 Task: In the  document gatewayarch.txt ,align picture to the 'center'. Insert word art below the picture and give heading  'Gateway Arch Blue'change the shape height to  6.82 in
Action: Mouse moved to (233, 110)
Screenshot: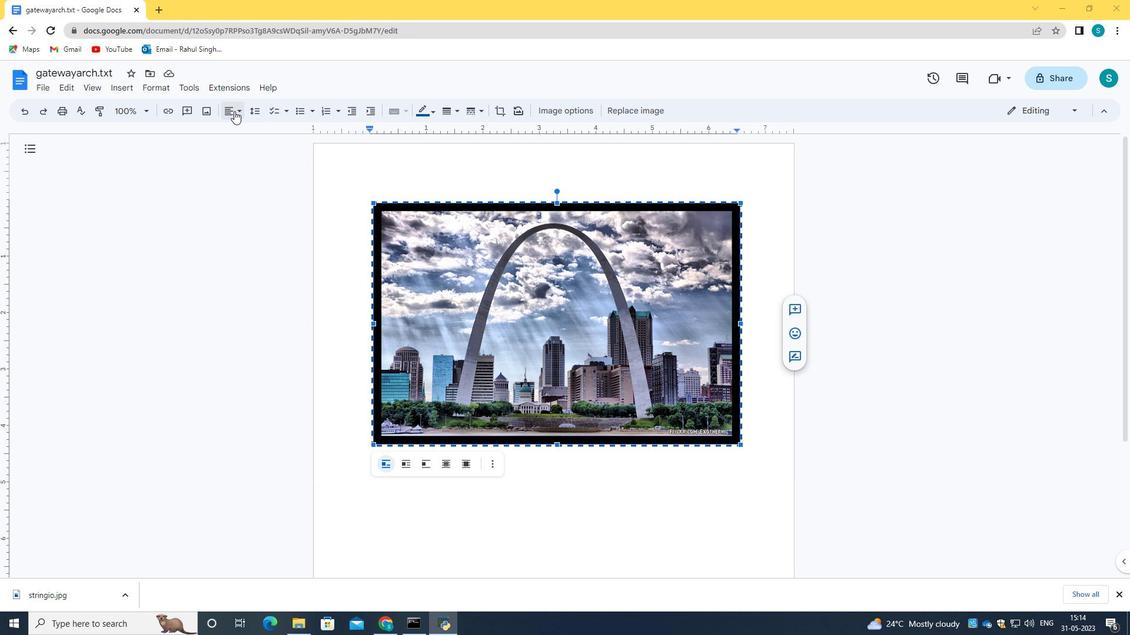 
Action: Mouse pressed left at (233, 110)
Screenshot: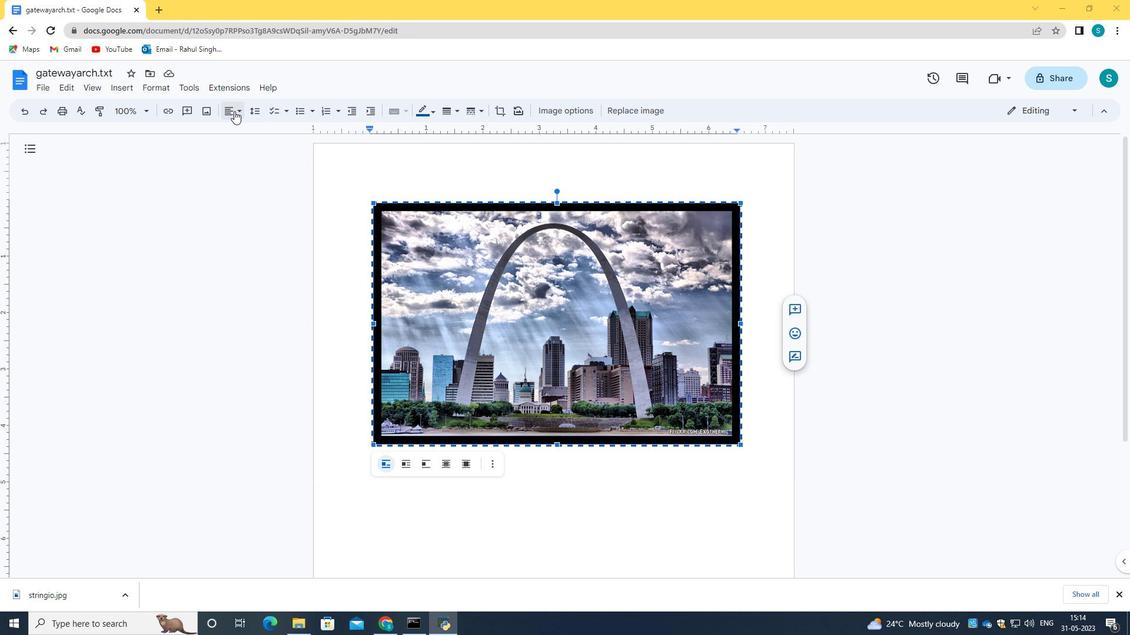
Action: Mouse moved to (247, 134)
Screenshot: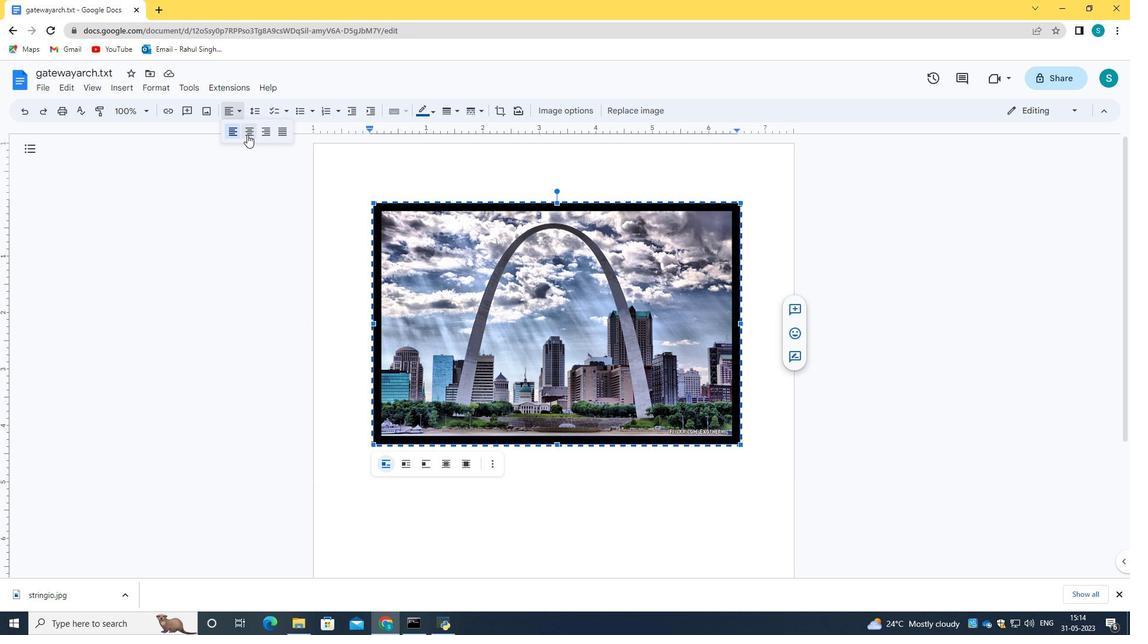 
Action: Mouse pressed left at (247, 134)
Screenshot: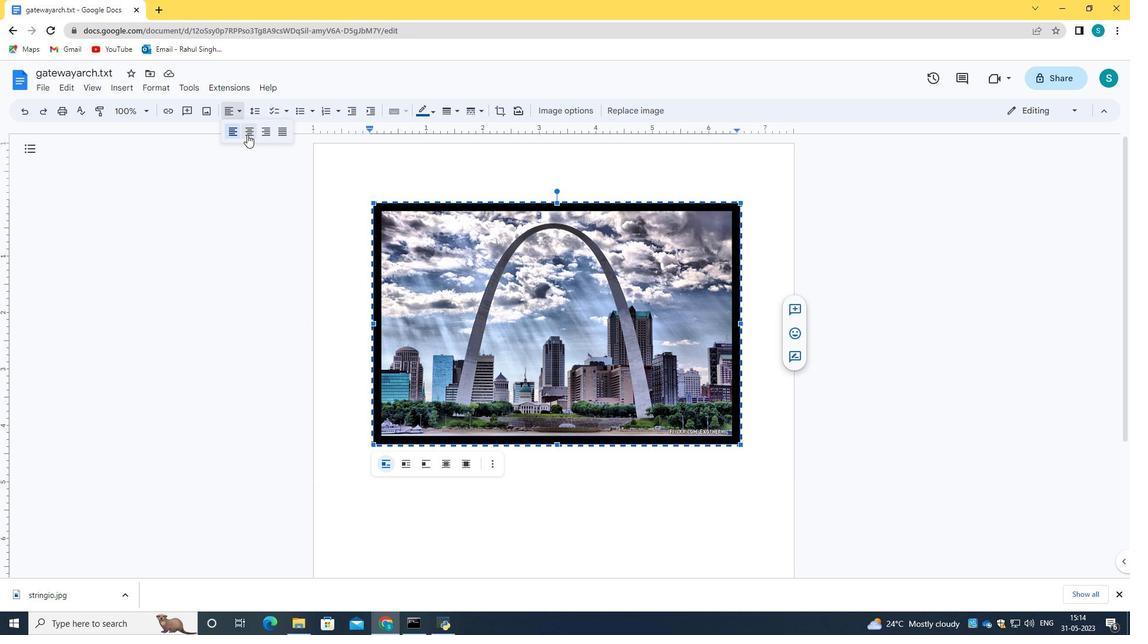 
Action: Mouse moved to (411, 155)
Screenshot: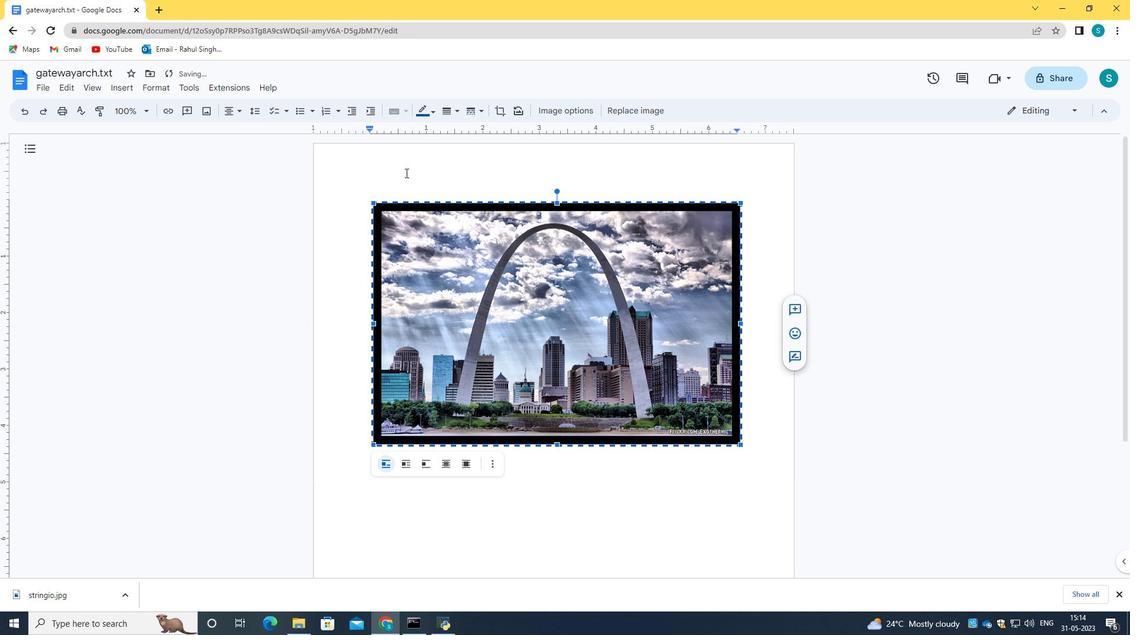 
Action: Mouse pressed left at (411, 155)
Screenshot: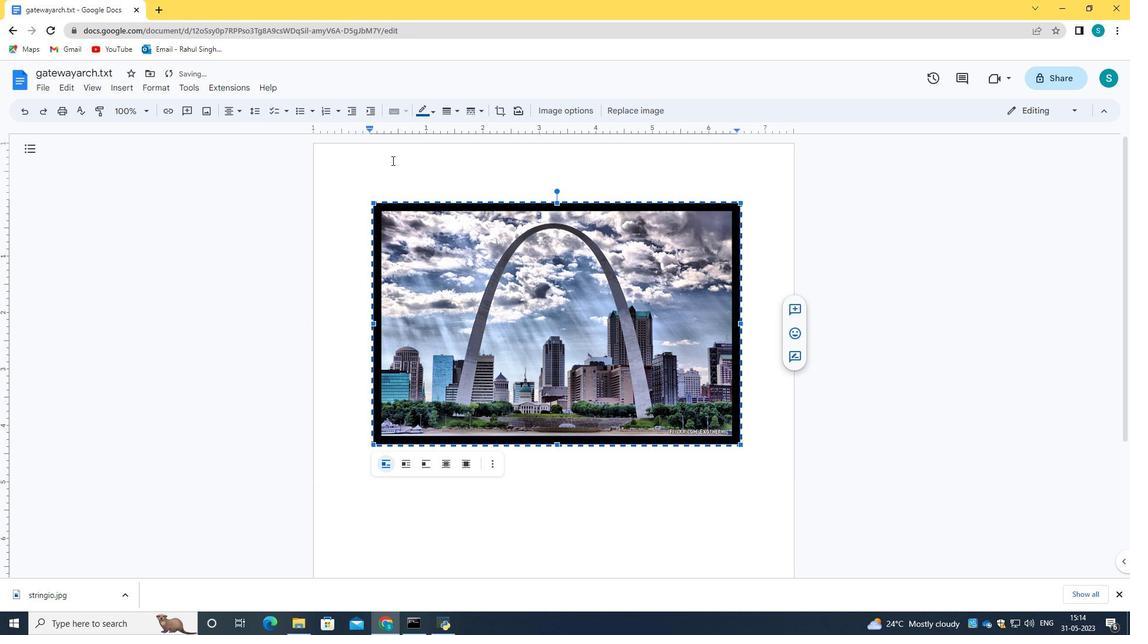 
Action: Mouse moved to (360, 190)
Screenshot: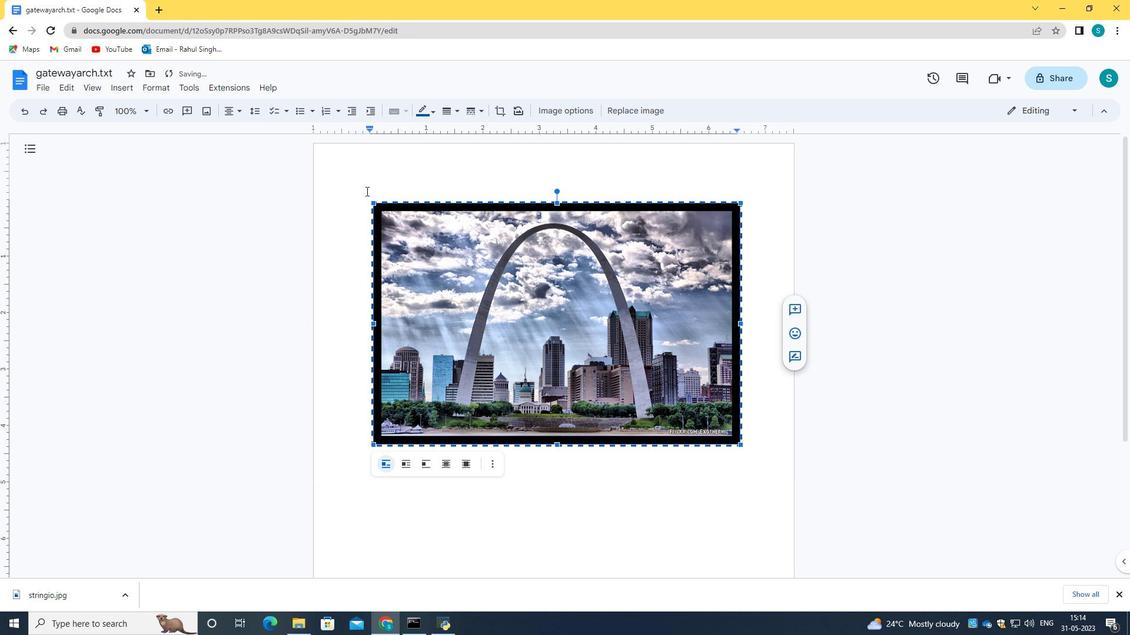 
Action: Mouse pressed left at (360, 190)
Screenshot: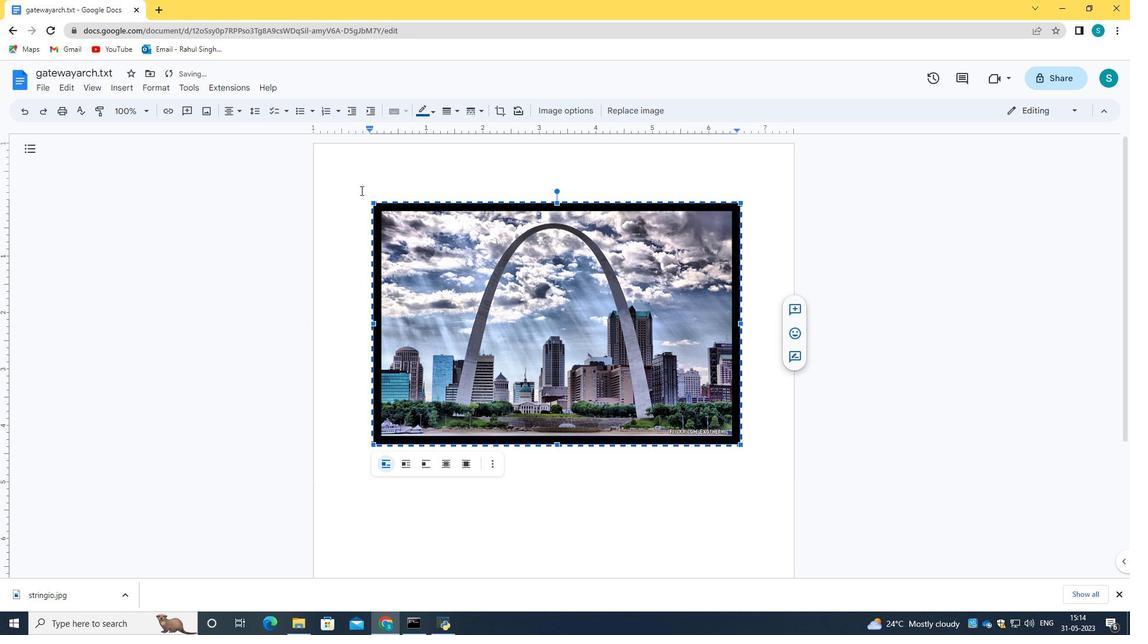 
Action: Mouse moved to (229, 114)
Screenshot: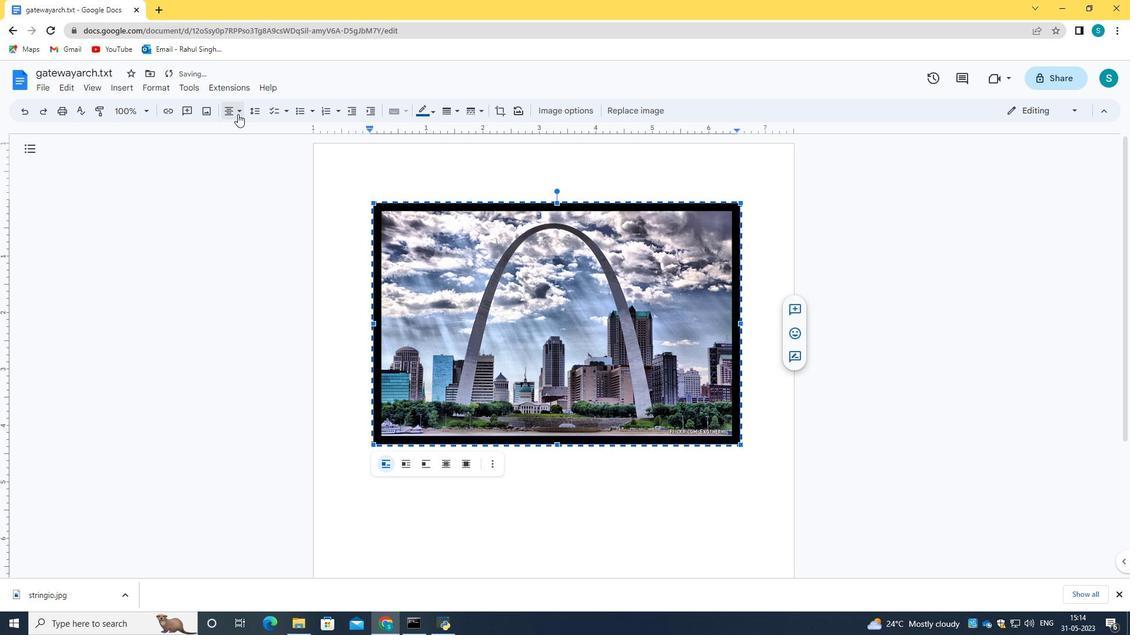 
Action: Mouse pressed left at (229, 114)
Screenshot: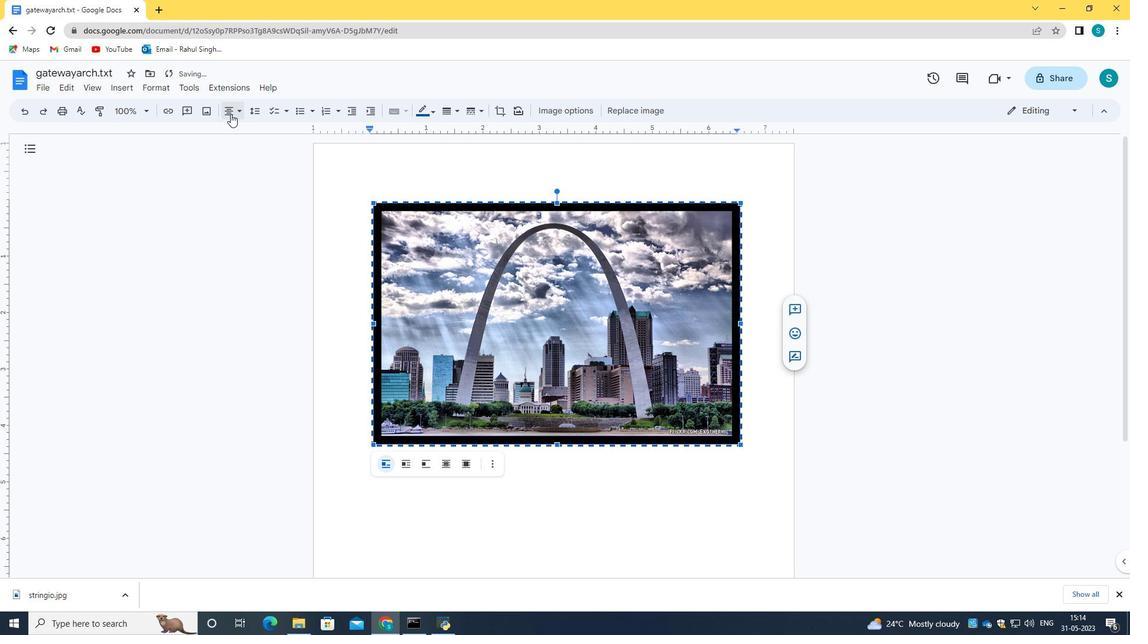 
Action: Mouse moved to (246, 132)
Screenshot: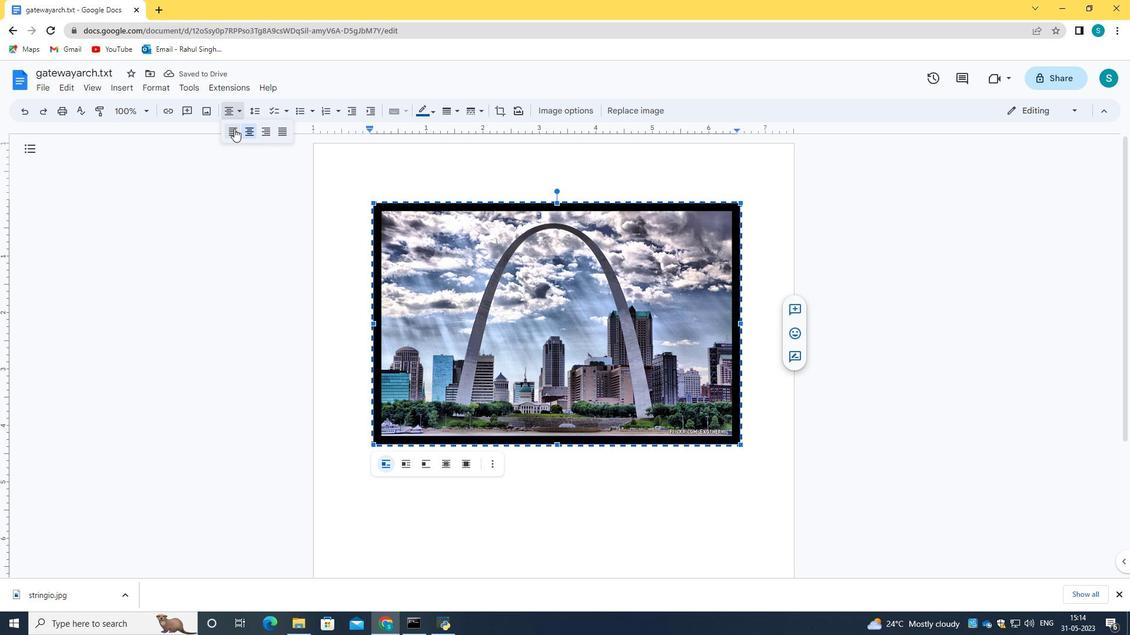
Action: Mouse pressed left at (246, 132)
Screenshot: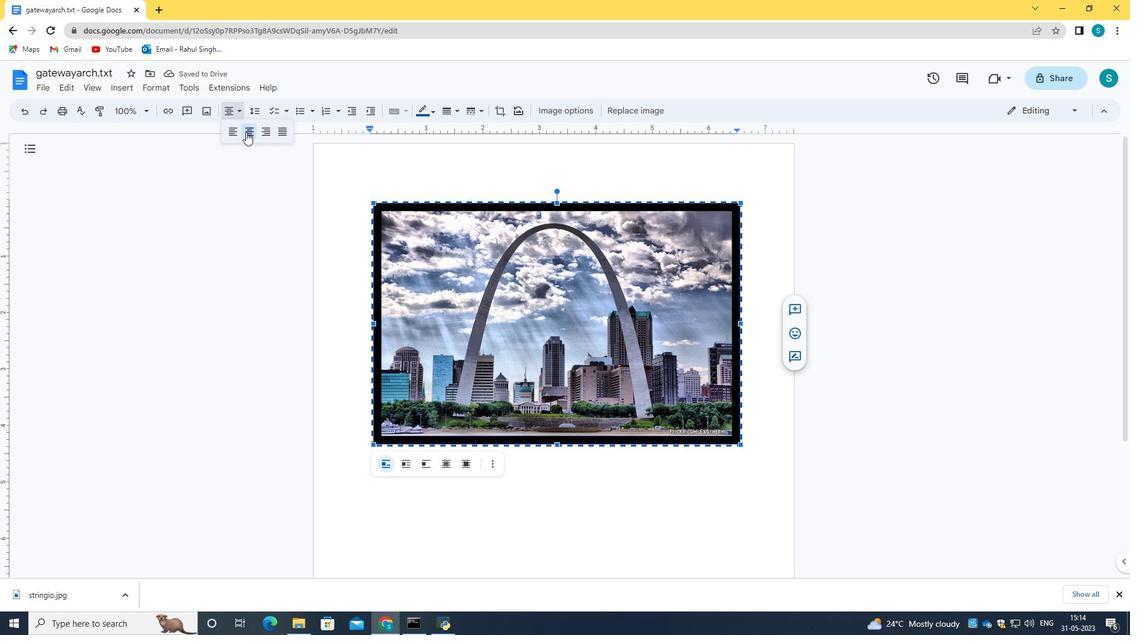 
Action: Mouse moved to (1053, 107)
Screenshot: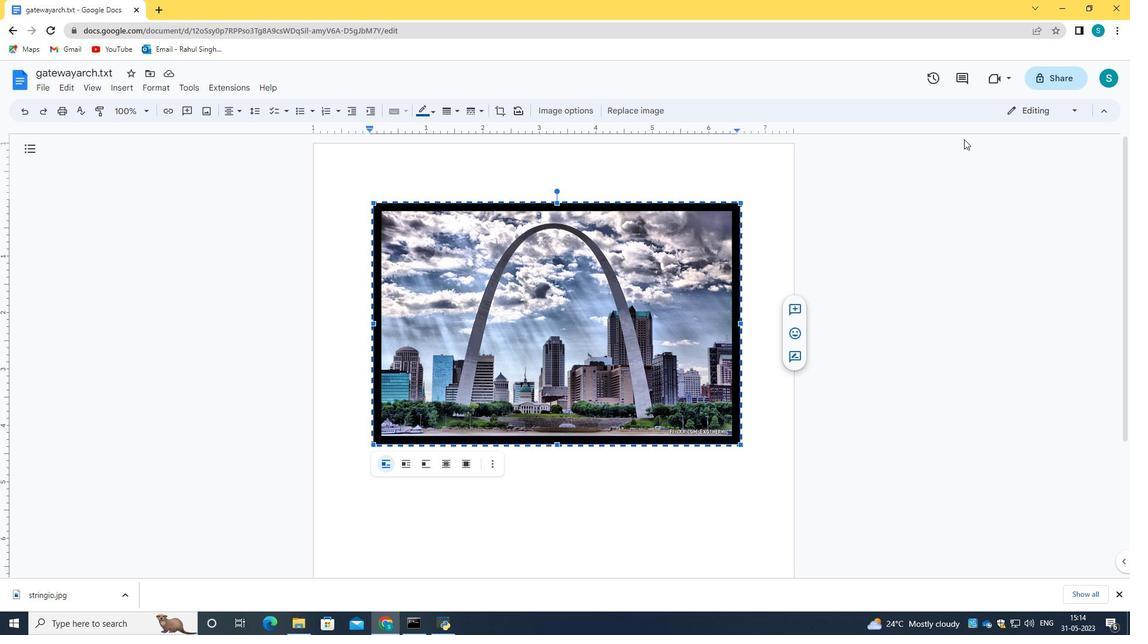 
Action: Mouse pressed left at (1053, 107)
Screenshot: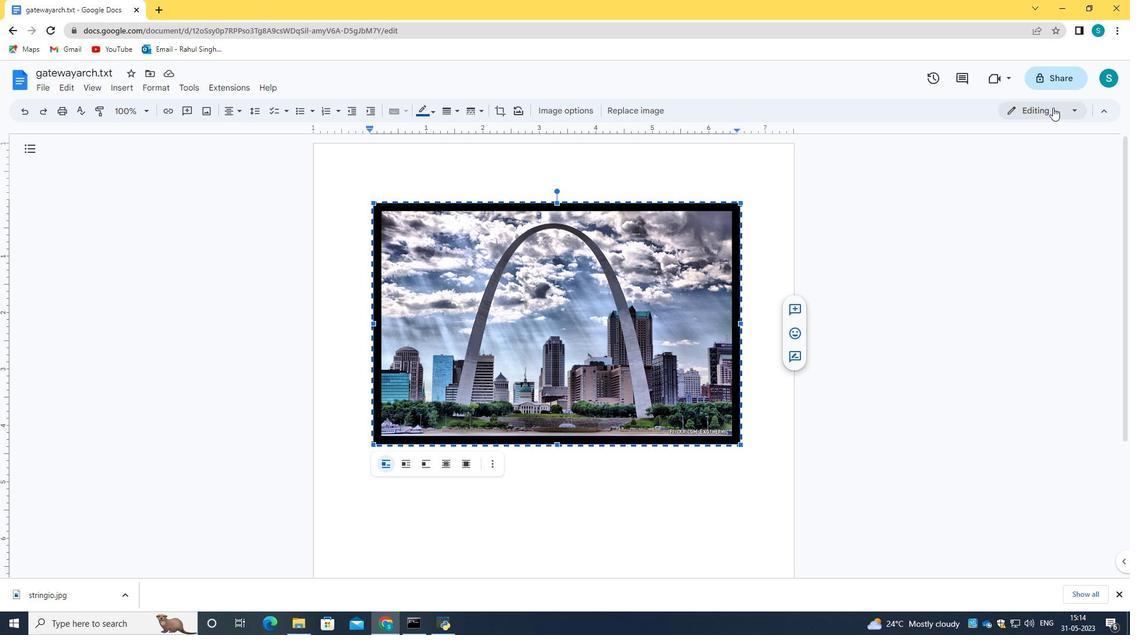 
Action: Mouse moved to (1008, 140)
Screenshot: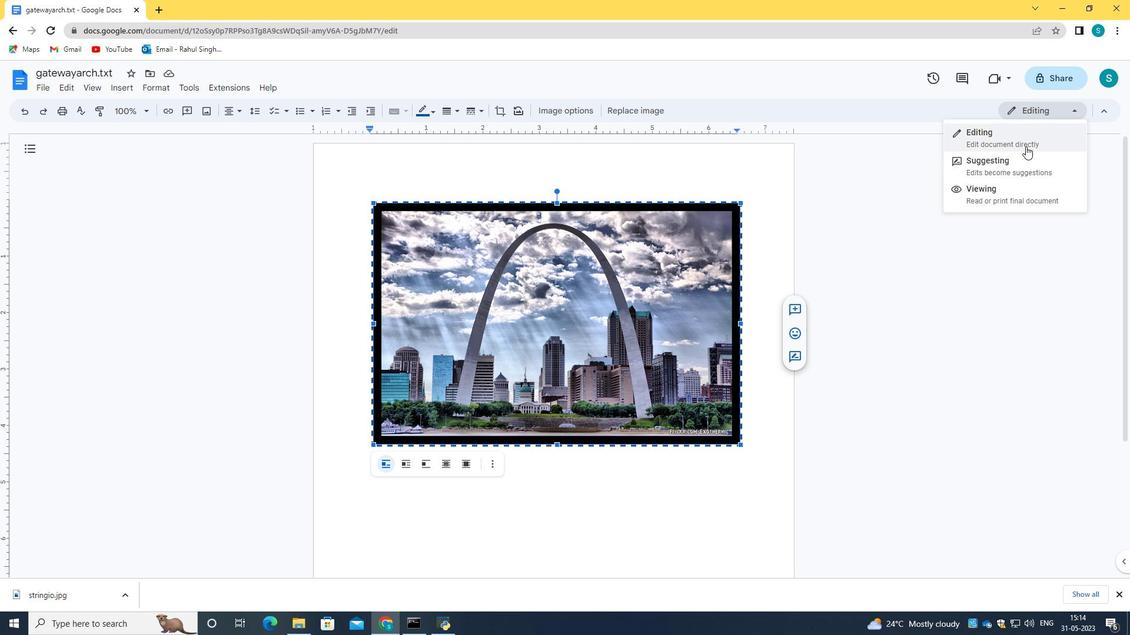 
Action: Mouse pressed left at (1008, 140)
Screenshot: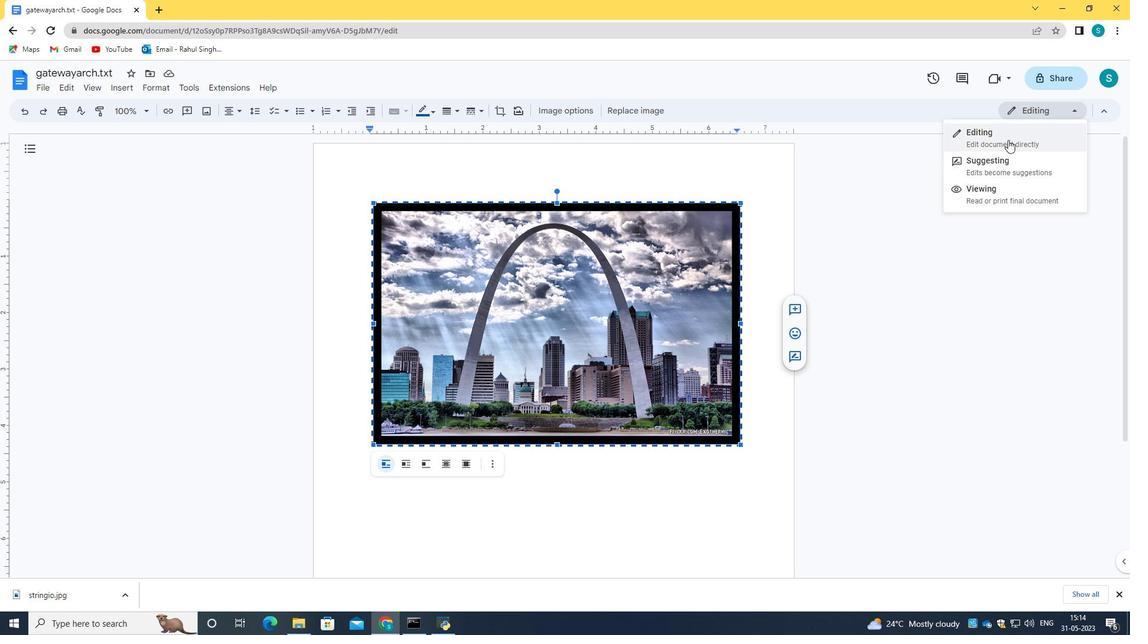 
Action: Mouse moved to (232, 115)
Screenshot: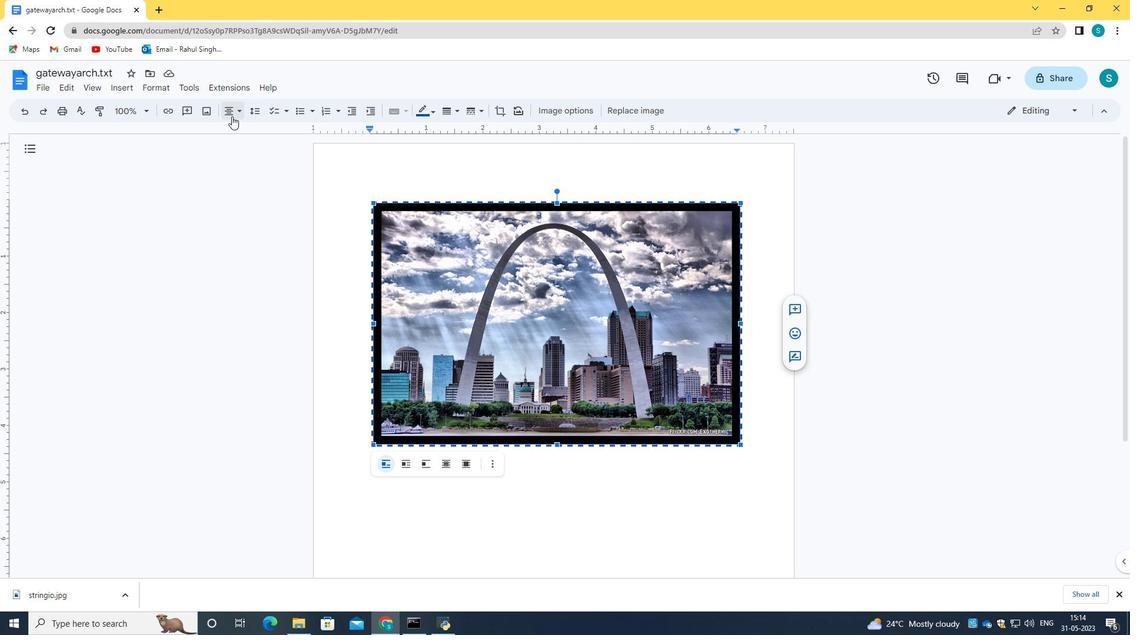 
Action: Mouse pressed left at (232, 115)
Screenshot: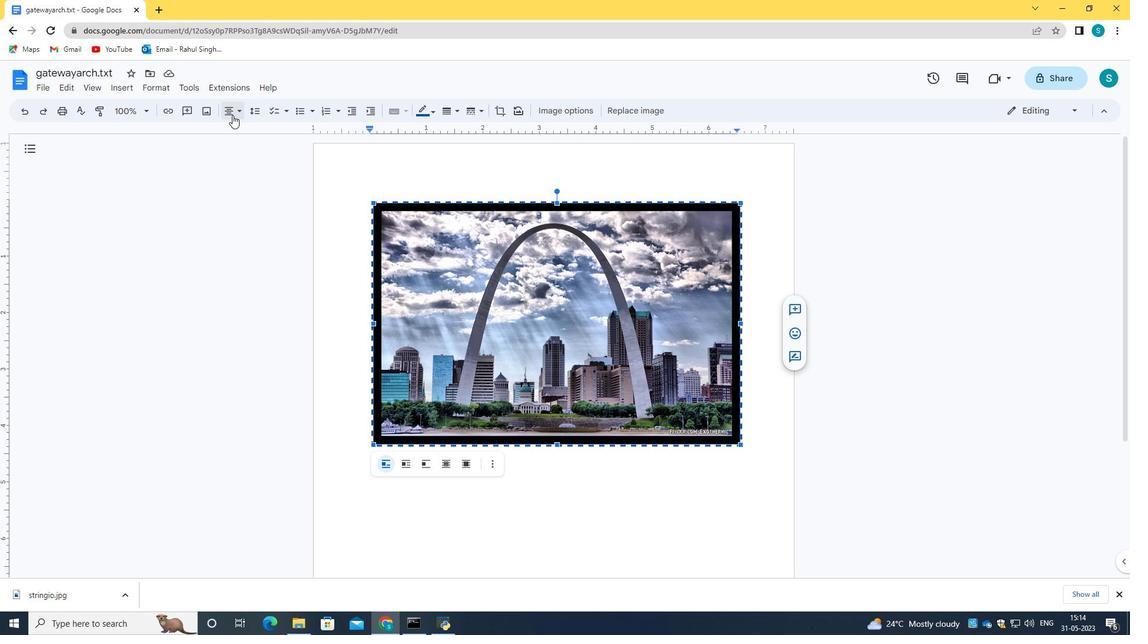 
Action: Mouse moved to (245, 134)
Screenshot: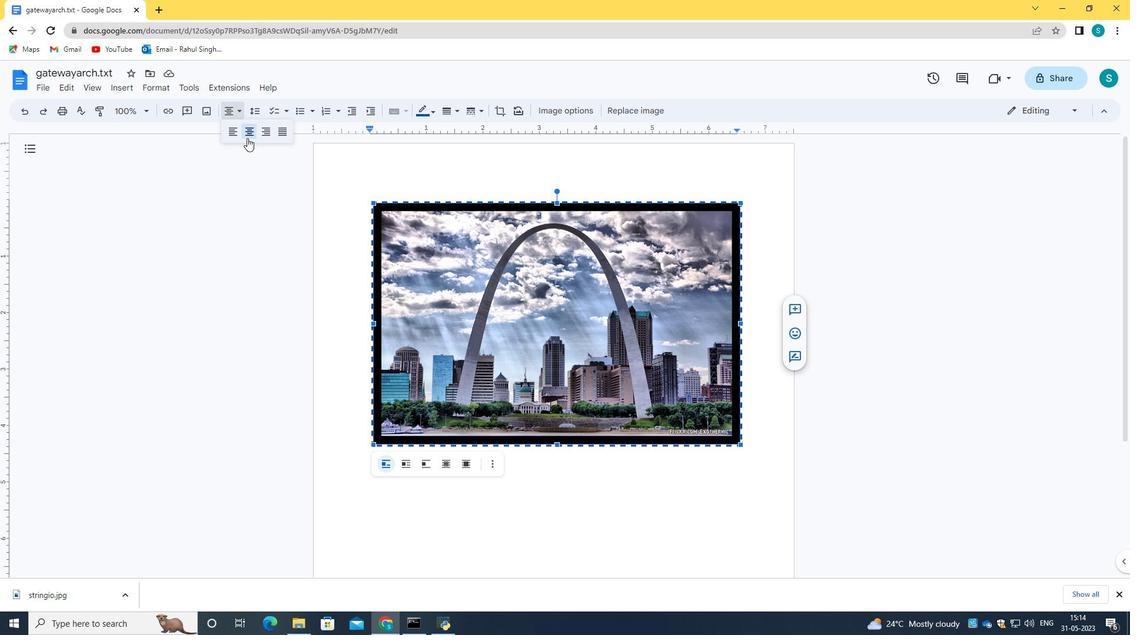 
Action: Mouse pressed left at (245, 134)
Screenshot: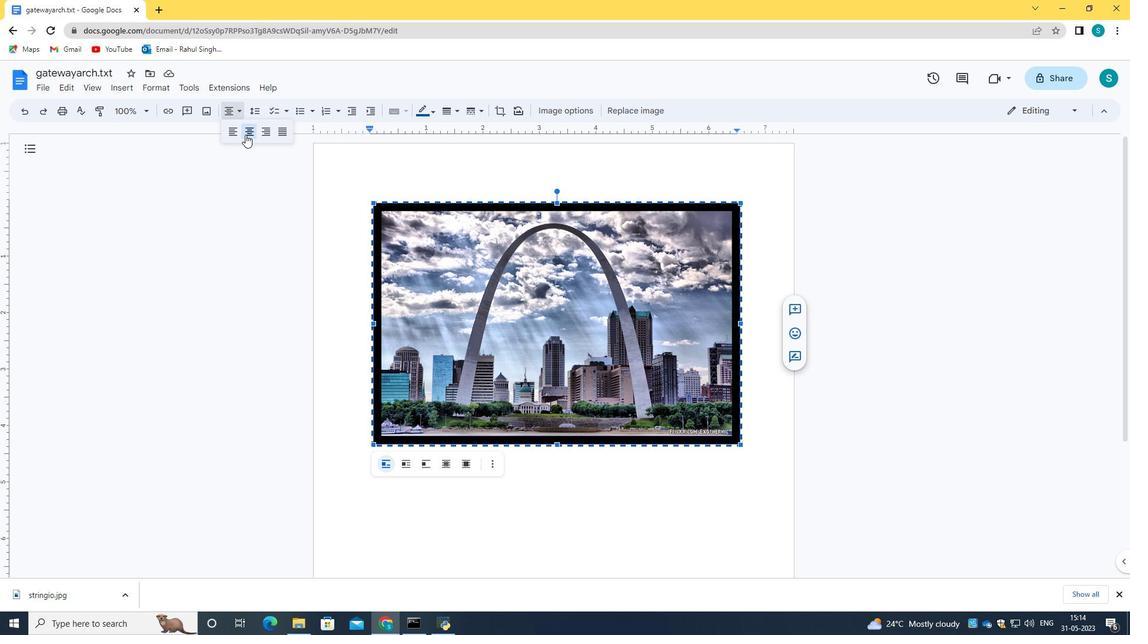 
Action: Mouse moved to (576, 115)
Screenshot: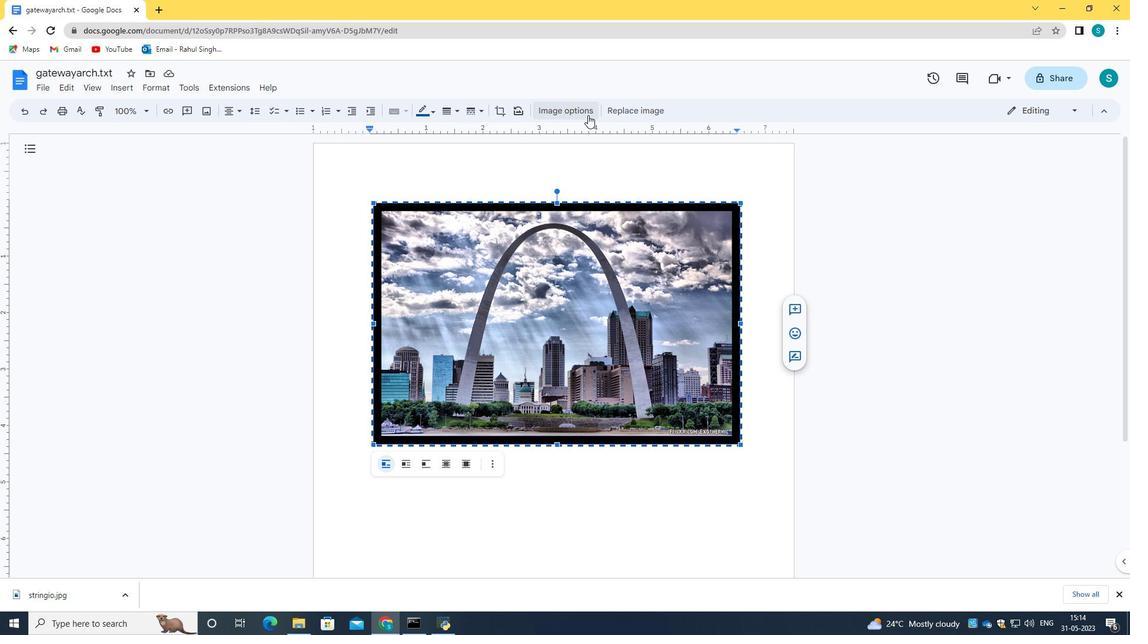 
Action: Mouse pressed left at (576, 115)
Screenshot: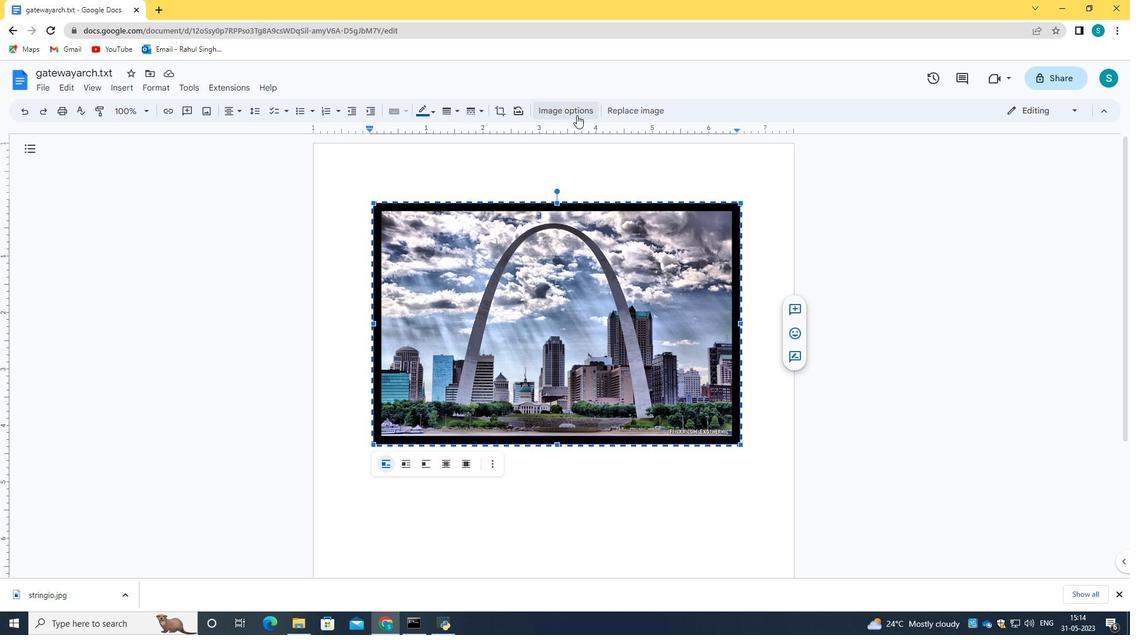 
Action: Mouse moved to (1050, 147)
Screenshot: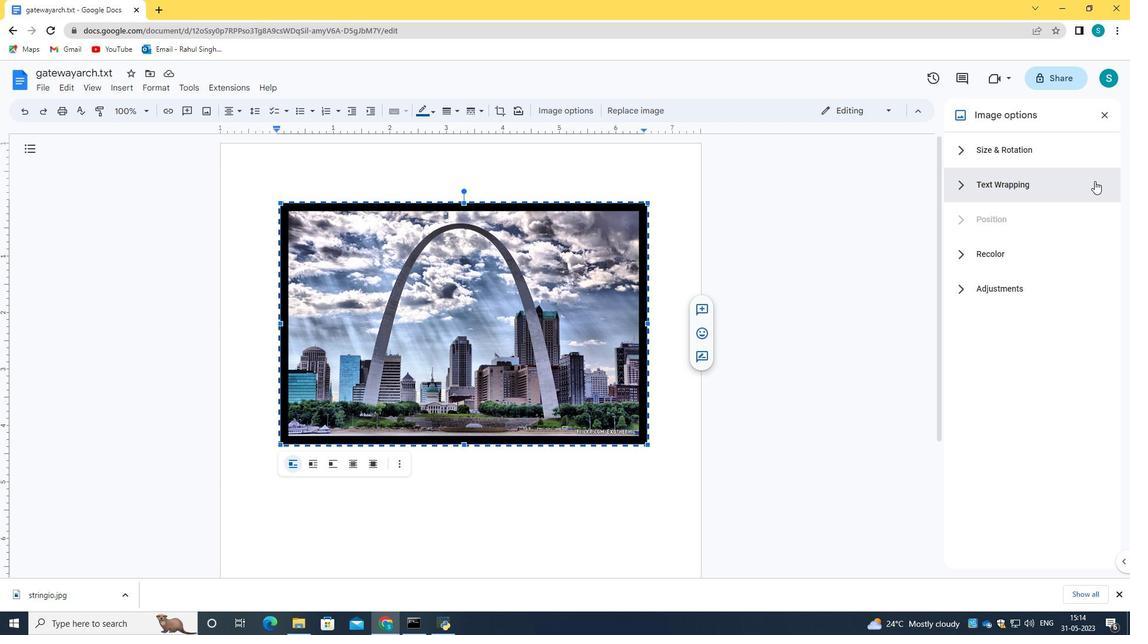 
Action: Mouse pressed left at (1050, 147)
Screenshot: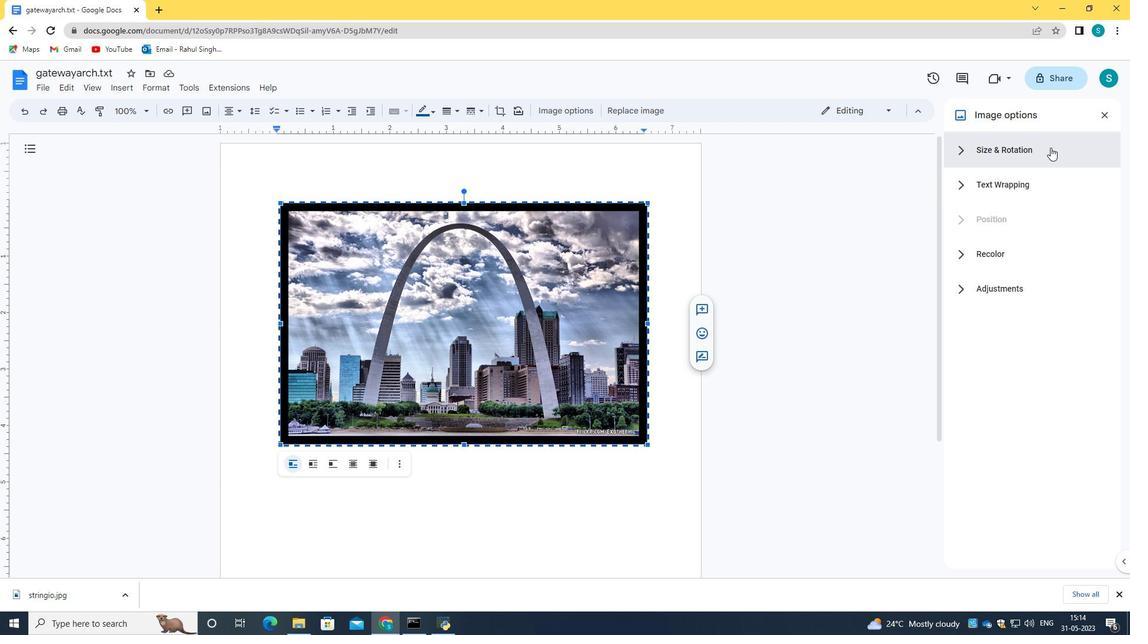 
Action: Mouse pressed left at (1050, 147)
Screenshot: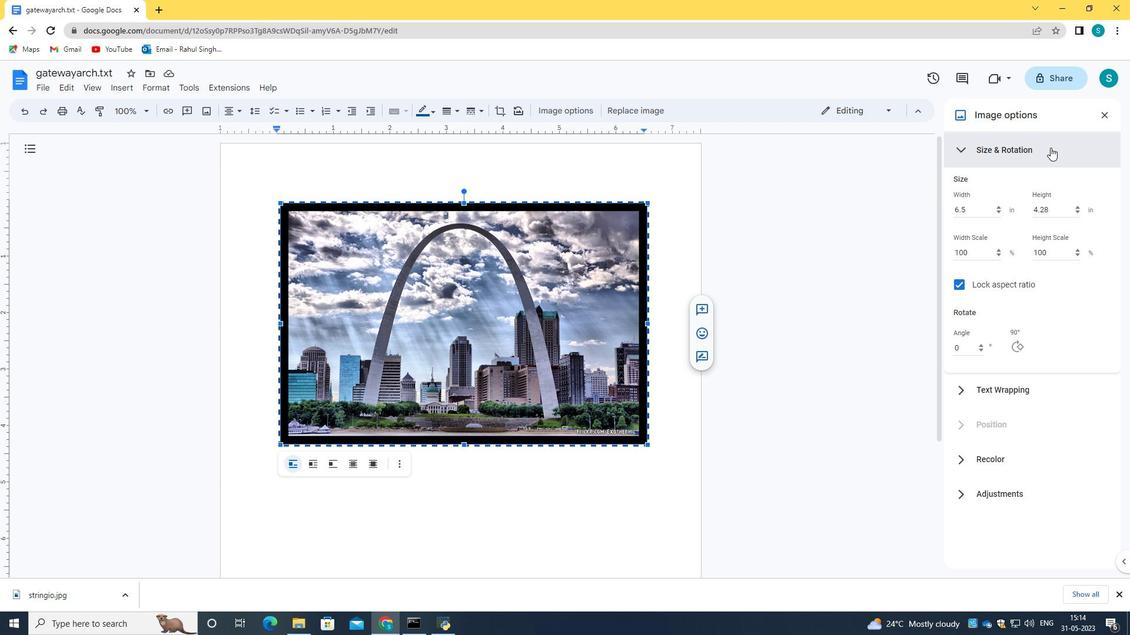 
Action: Mouse moved to (1021, 197)
Screenshot: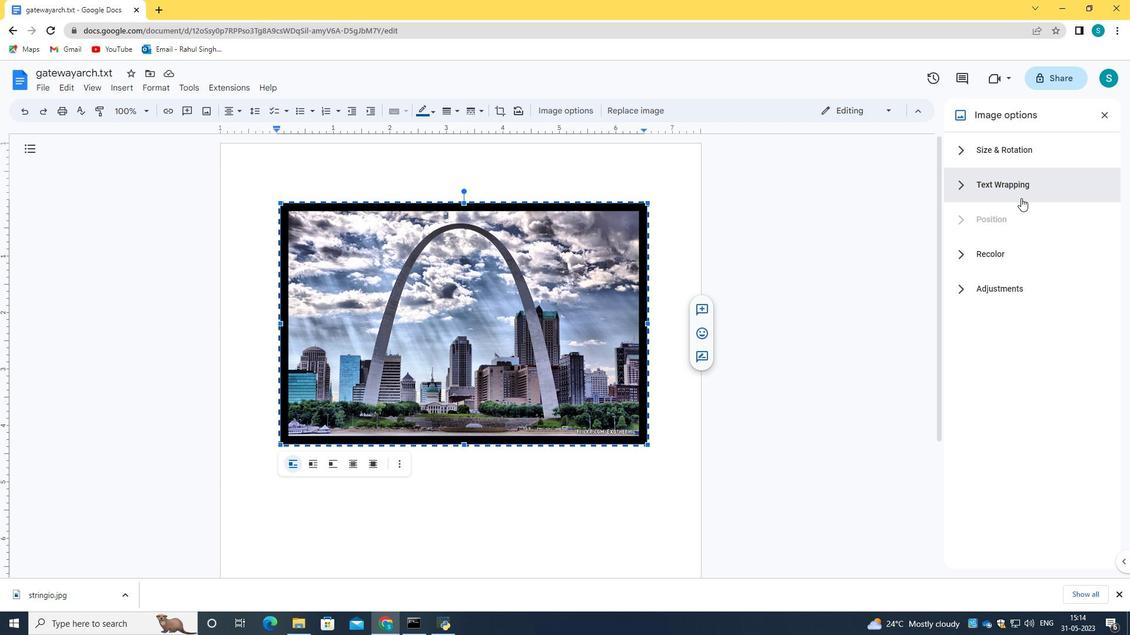 
Action: Mouse pressed left at (1021, 197)
Screenshot: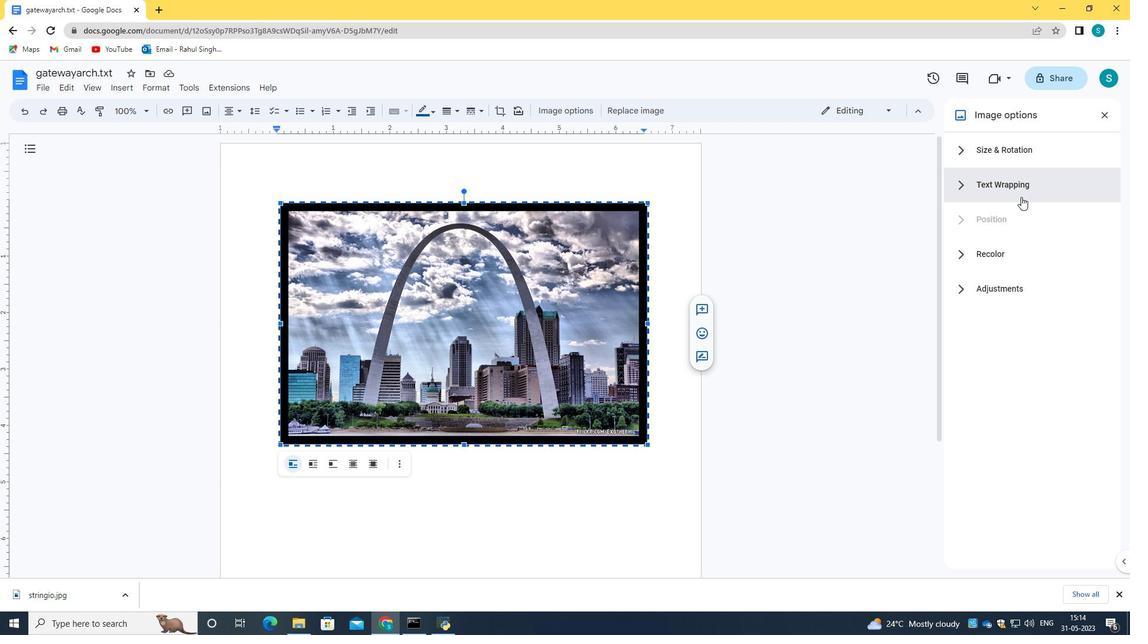 
Action: Mouse pressed left at (1021, 197)
Screenshot: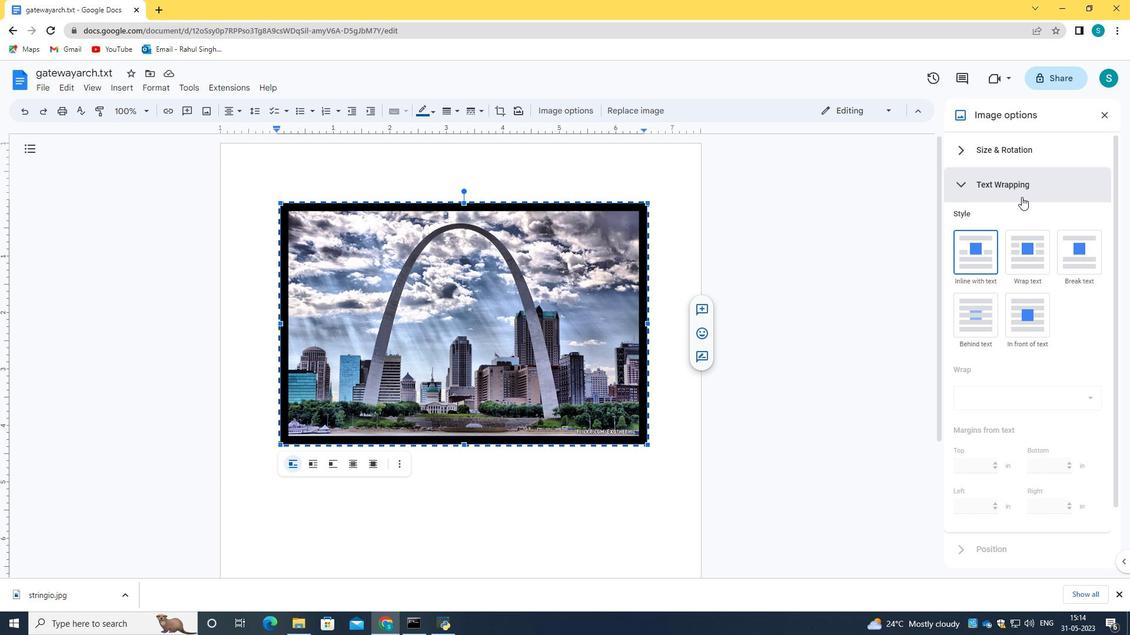 
Action: Mouse moved to (1104, 115)
Screenshot: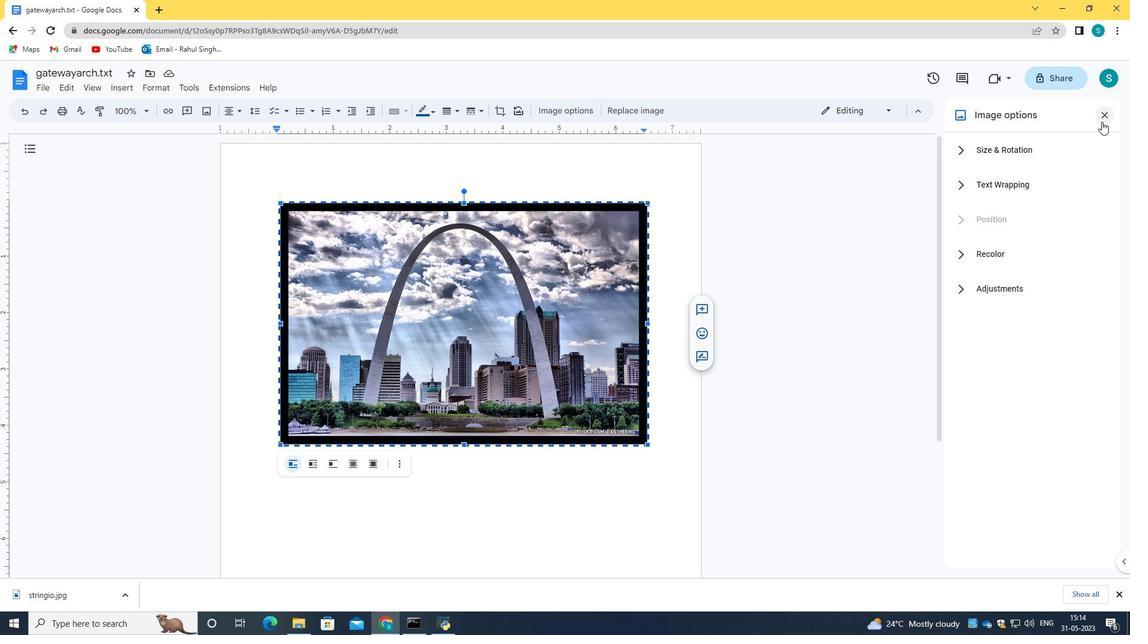 
Action: Mouse pressed left at (1104, 115)
Screenshot: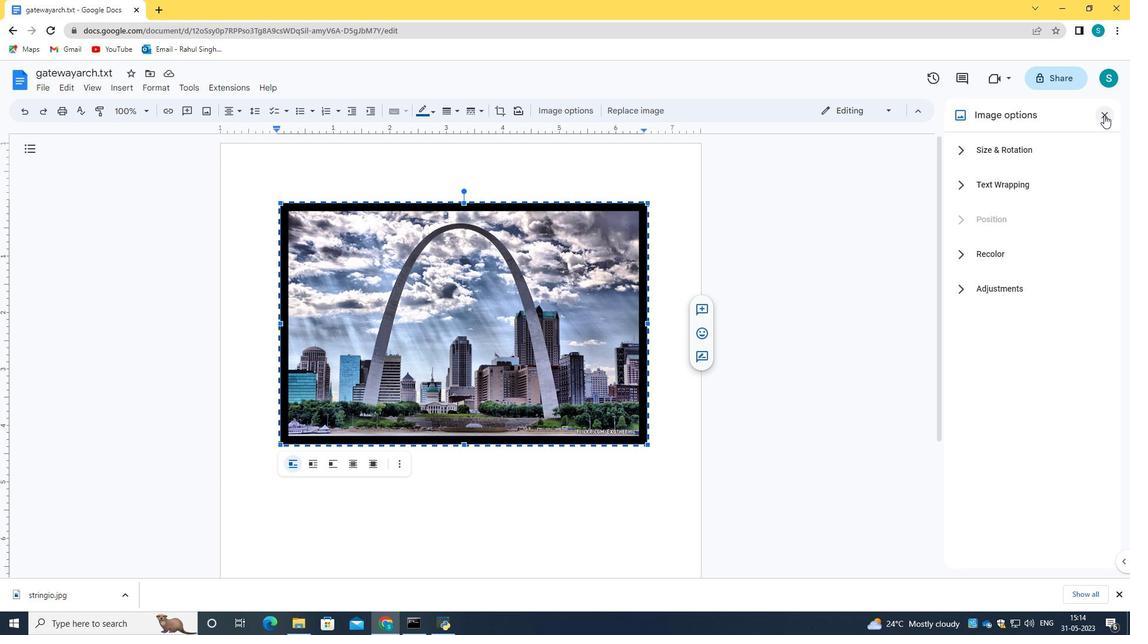 
Action: Mouse moved to (566, 488)
Screenshot: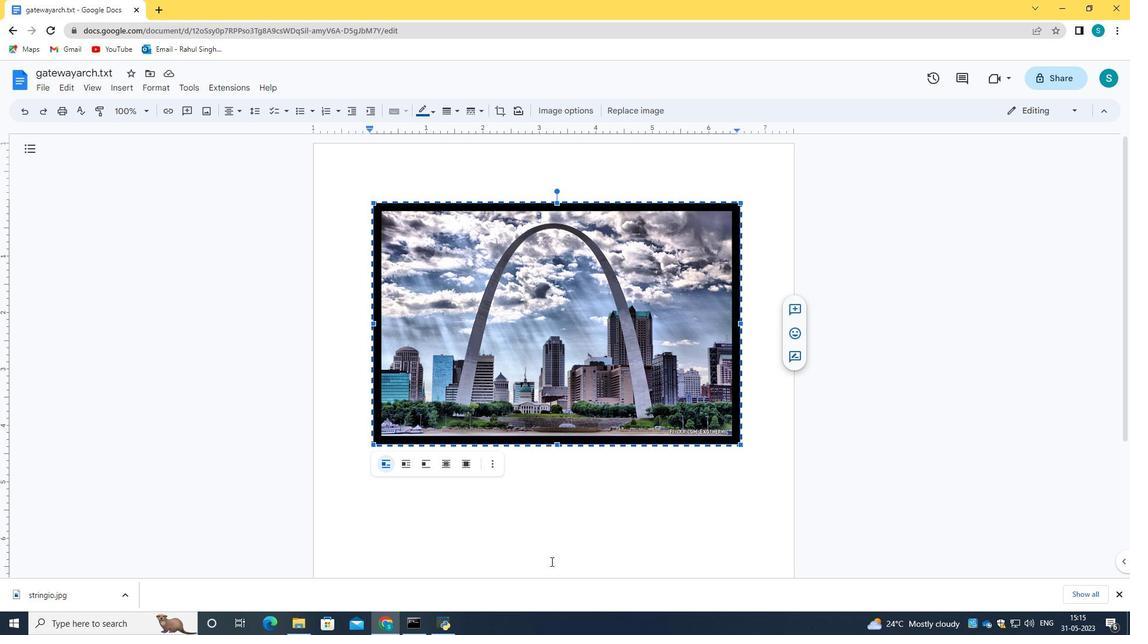 
Action: Mouse pressed left at (566, 488)
Screenshot: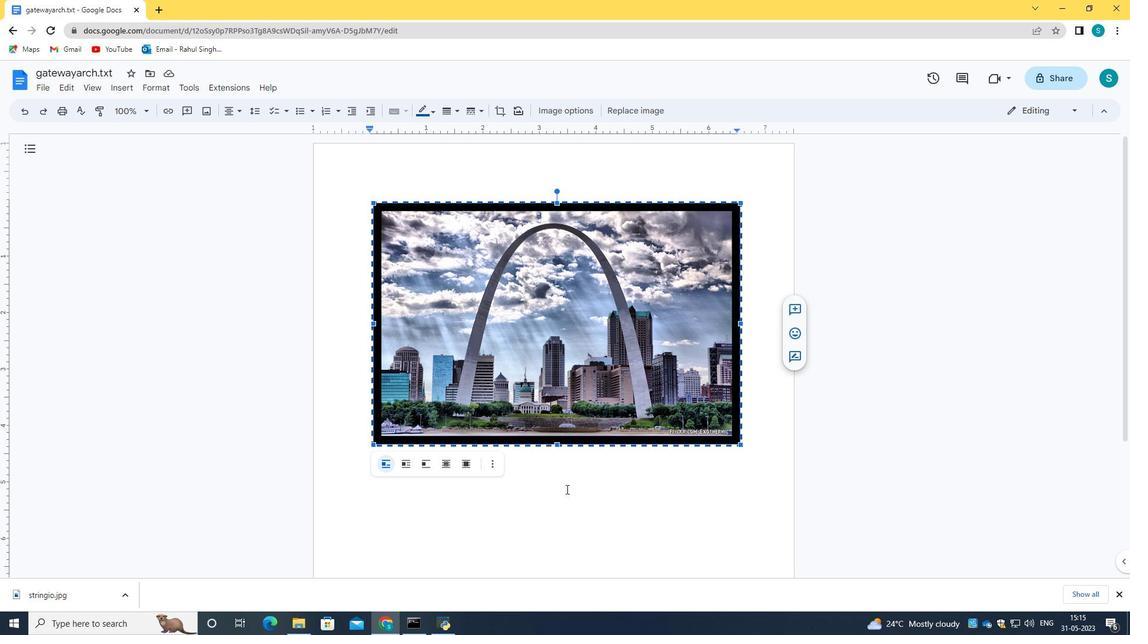 
Action: Mouse pressed left at (566, 488)
Screenshot: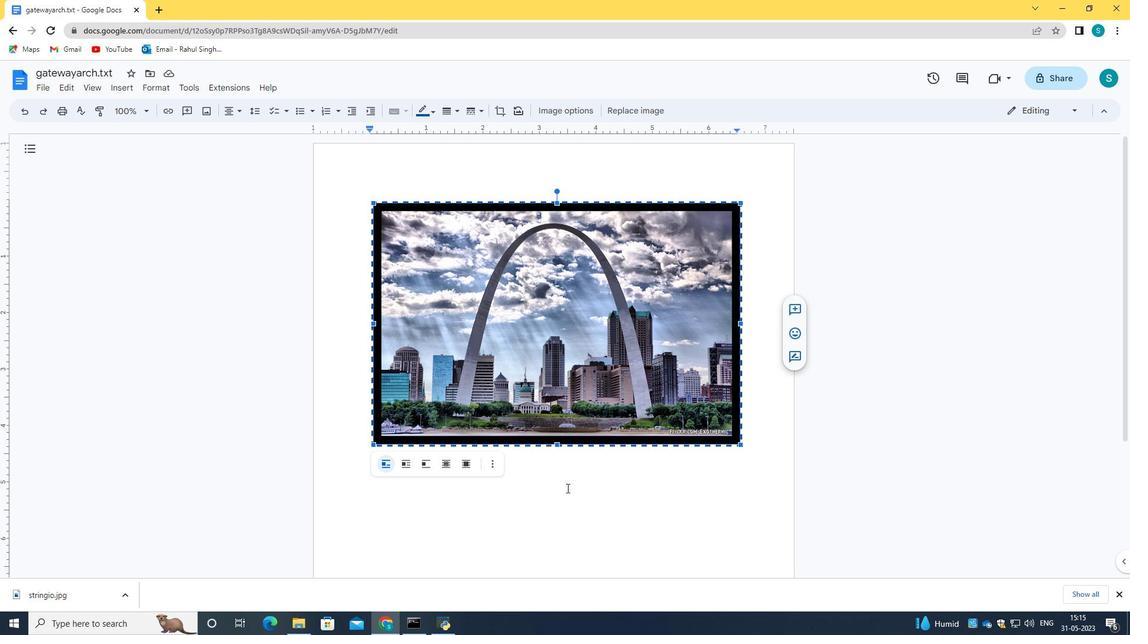 
Action: Mouse pressed left at (566, 488)
Screenshot: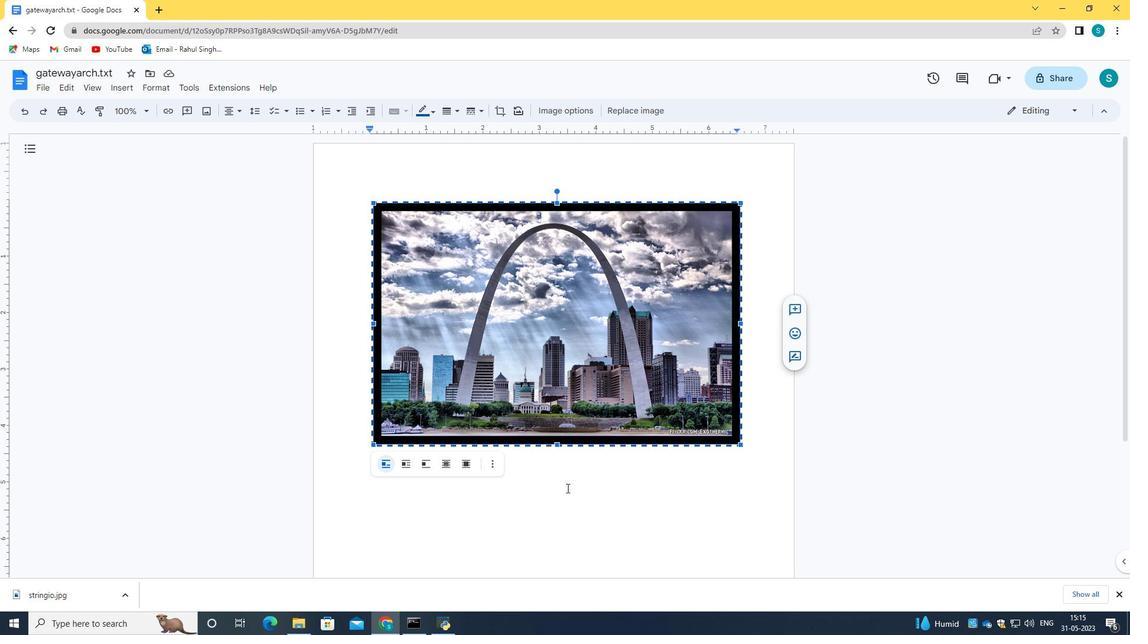 
Action: Mouse pressed left at (566, 488)
Screenshot: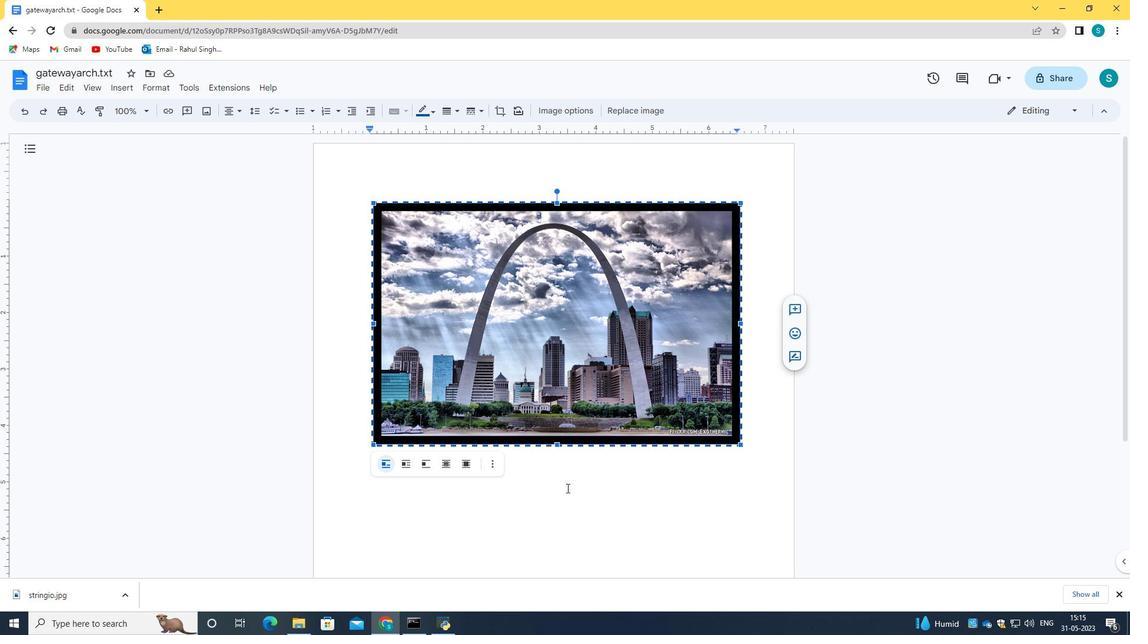 
Action: Mouse pressed left at (566, 488)
Screenshot: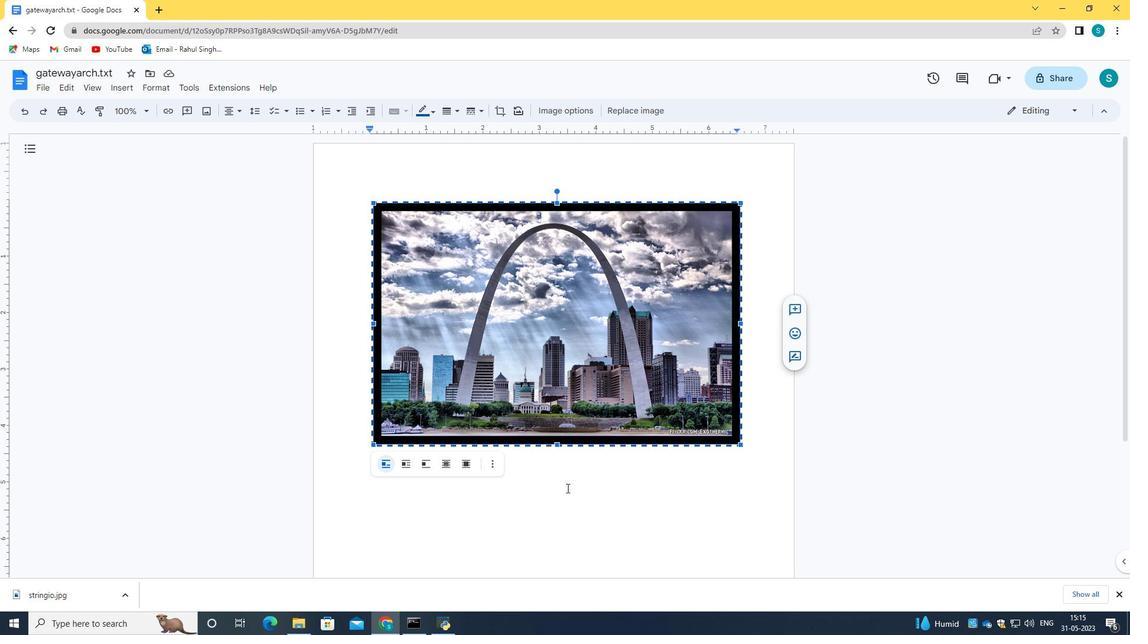 
Action: Mouse pressed left at (566, 488)
Screenshot: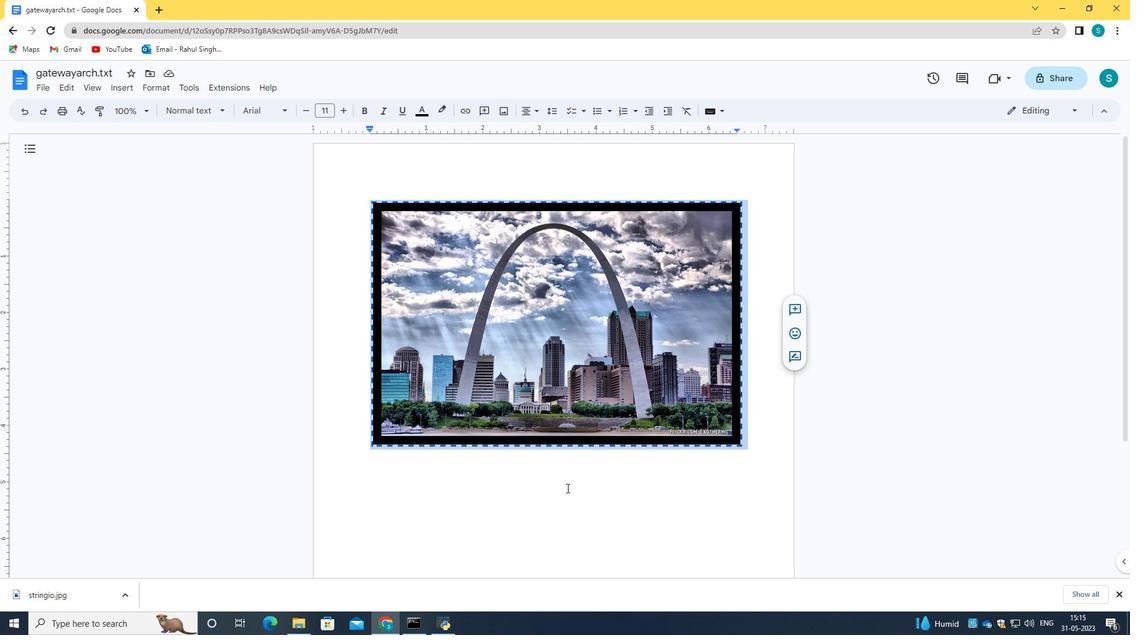 
Action: Mouse moved to (738, 485)
Screenshot: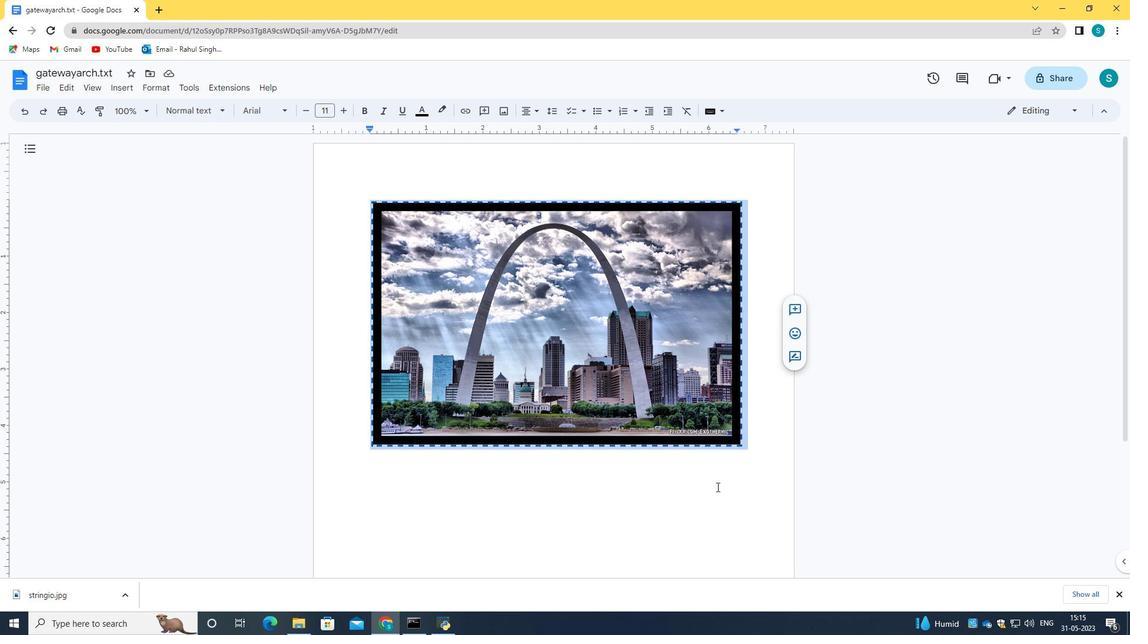 
Action: Mouse pressed left at (738, 485)
Screenshot: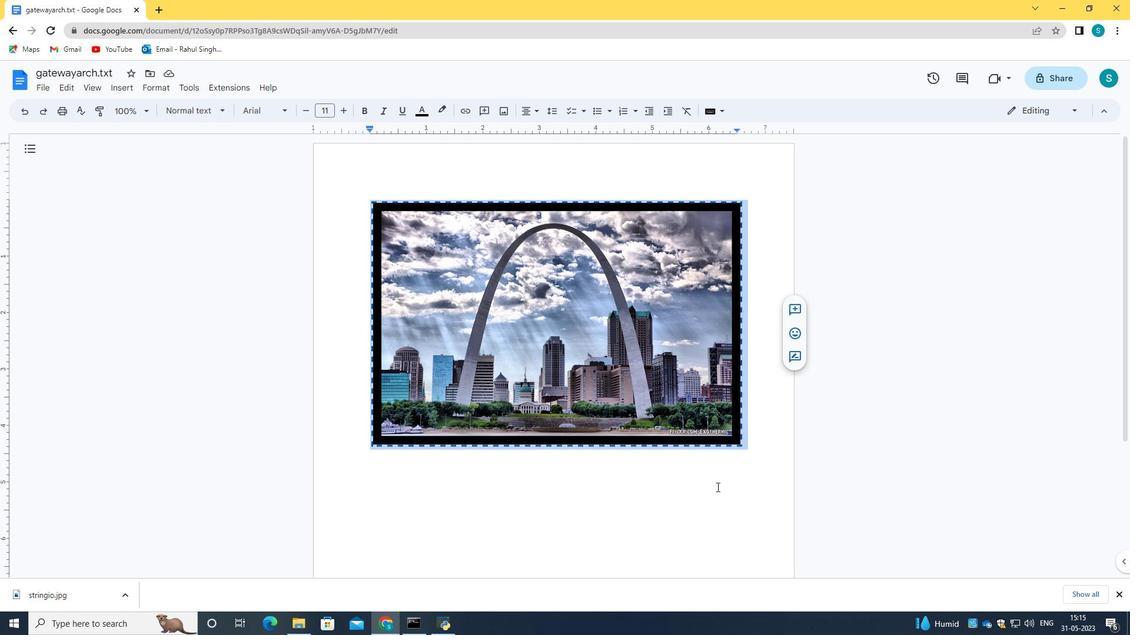
Action: Mouse moved to (739, 485)
Screenshot: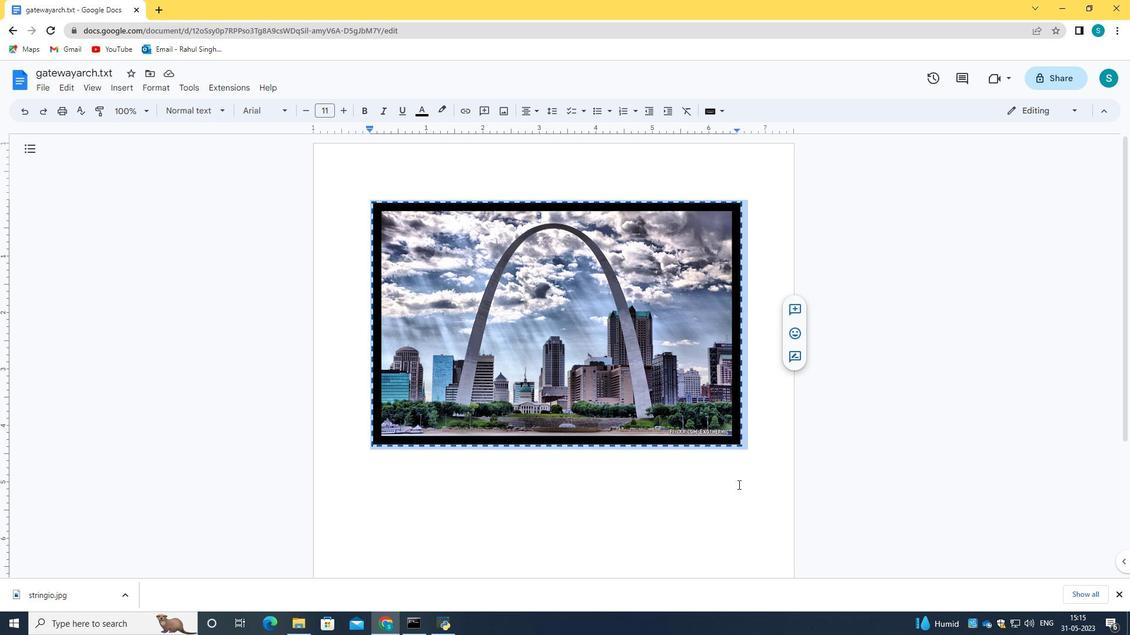 
Action: Mouse pressed left at (739, 485)
Screenshot: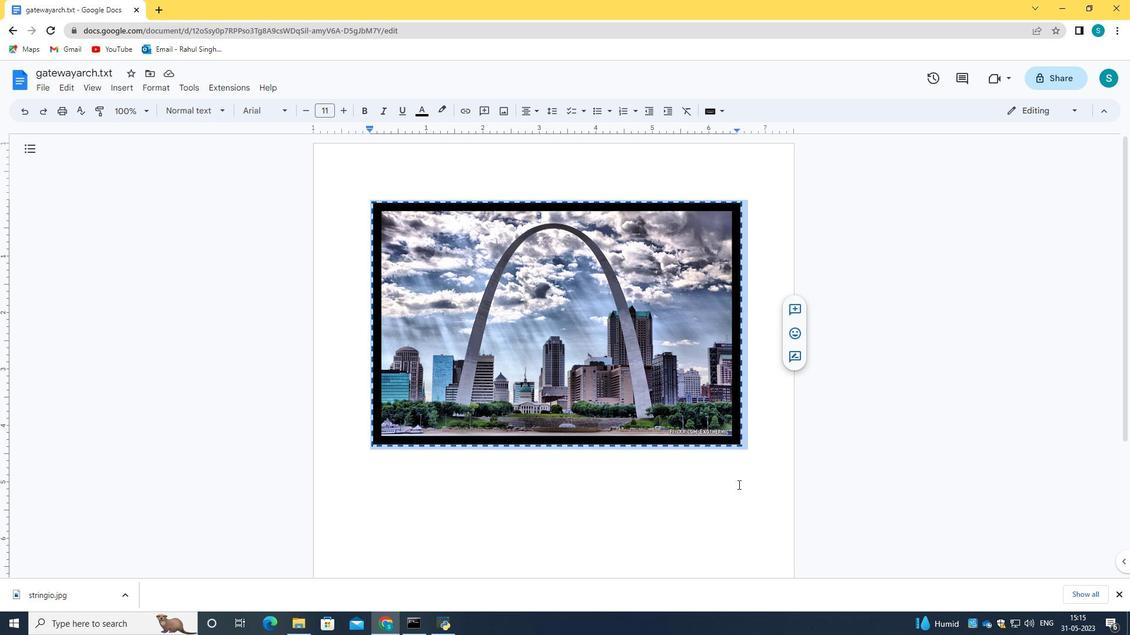 
Action: Mouse moved to (632, 498)
Screenshot: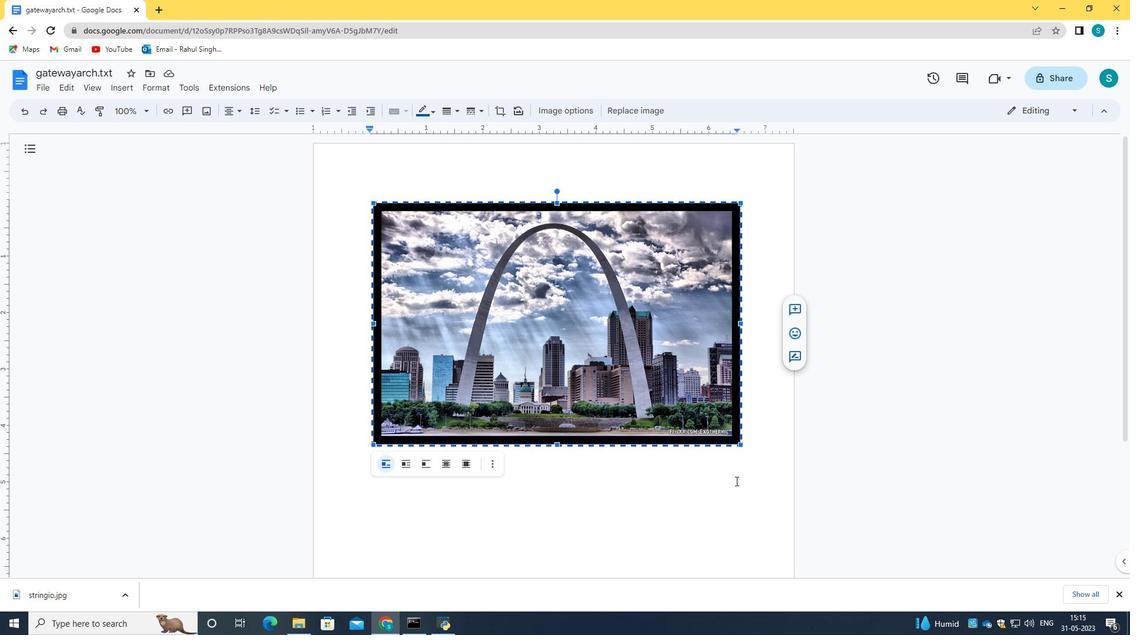 
Action: Mouse pressed left at (632, 498)
Screenshot: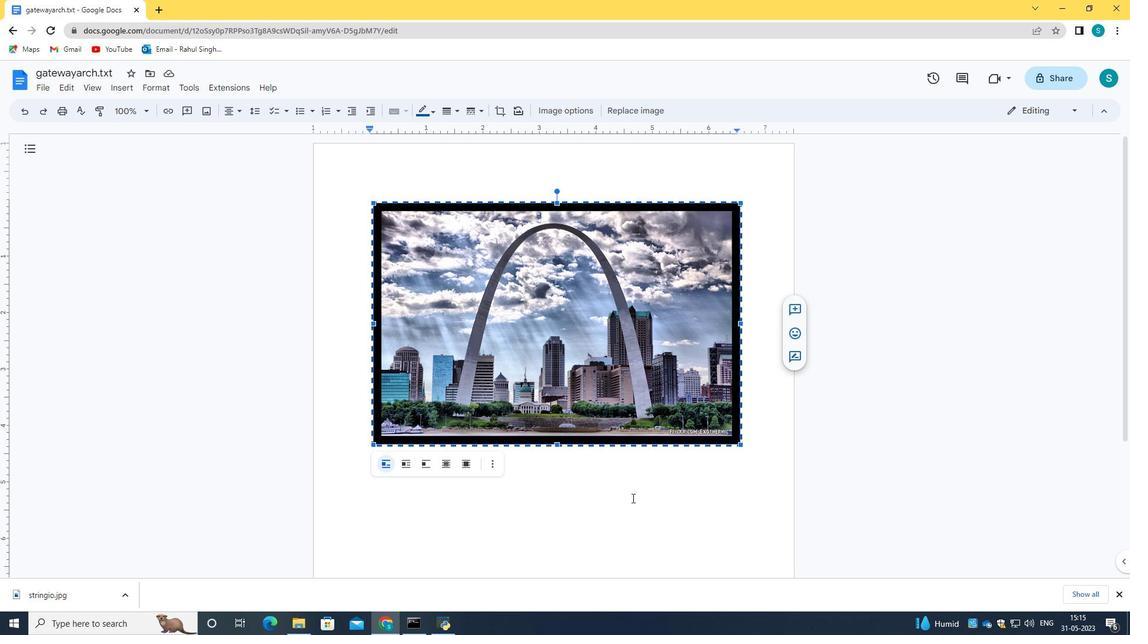 
Action: Mouse moved to (744, 453)
Screenshot: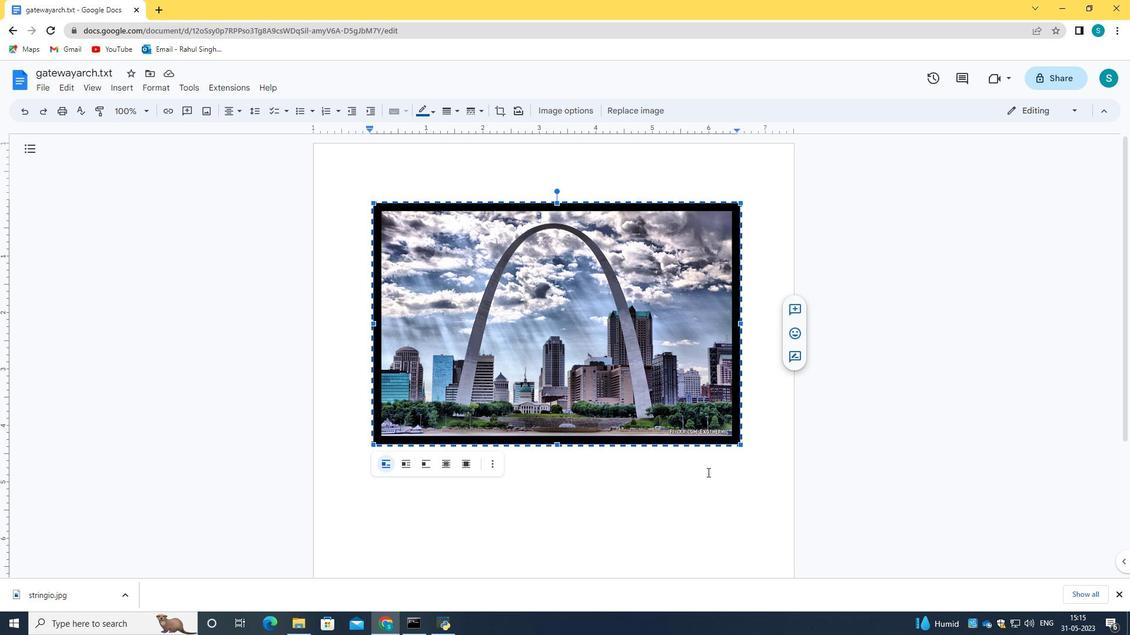 
Action: Mouse pressed left at (744, 453)
Screenshot: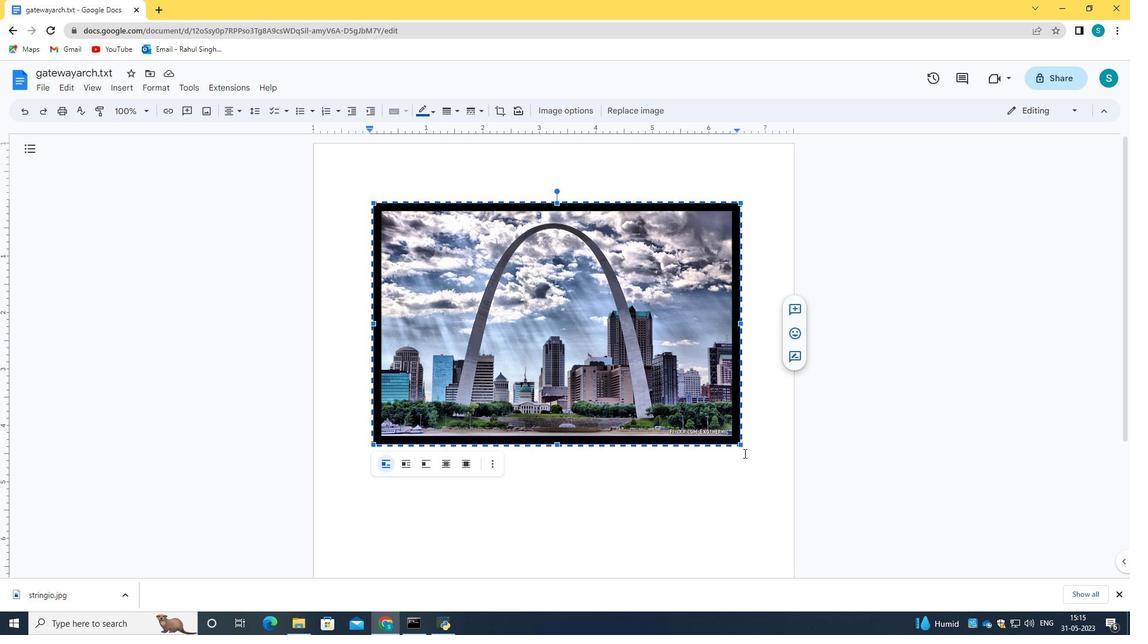 
Action: Mouse moved to (749, 441)
Screenshot: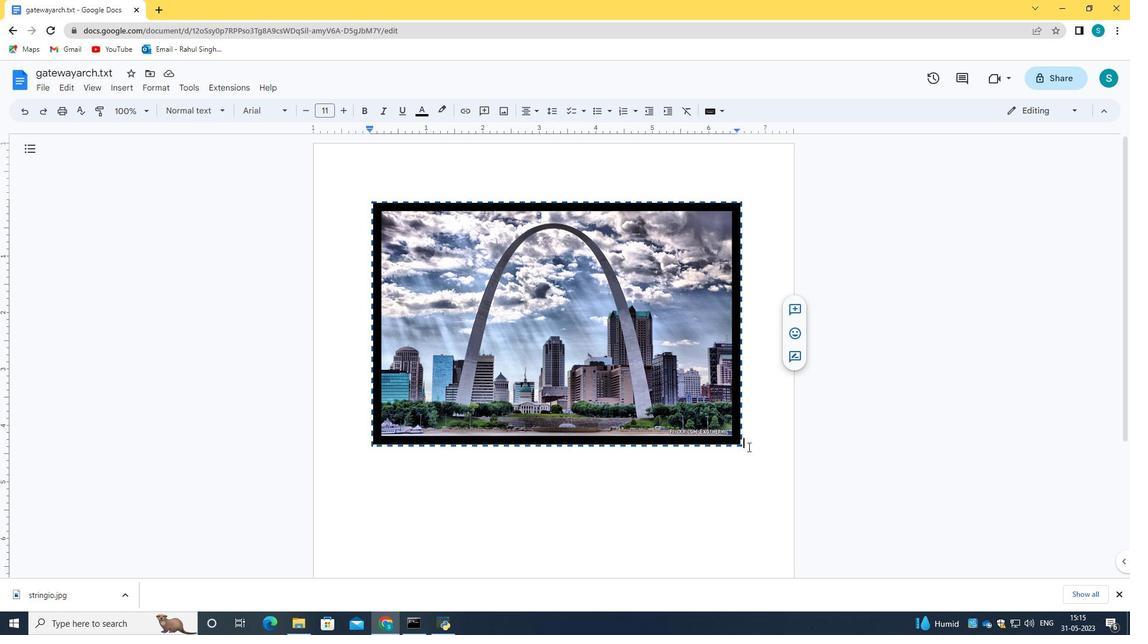 
Action: Key pressed <Key.enter><Key.enter><Key.enter>
Screenshot: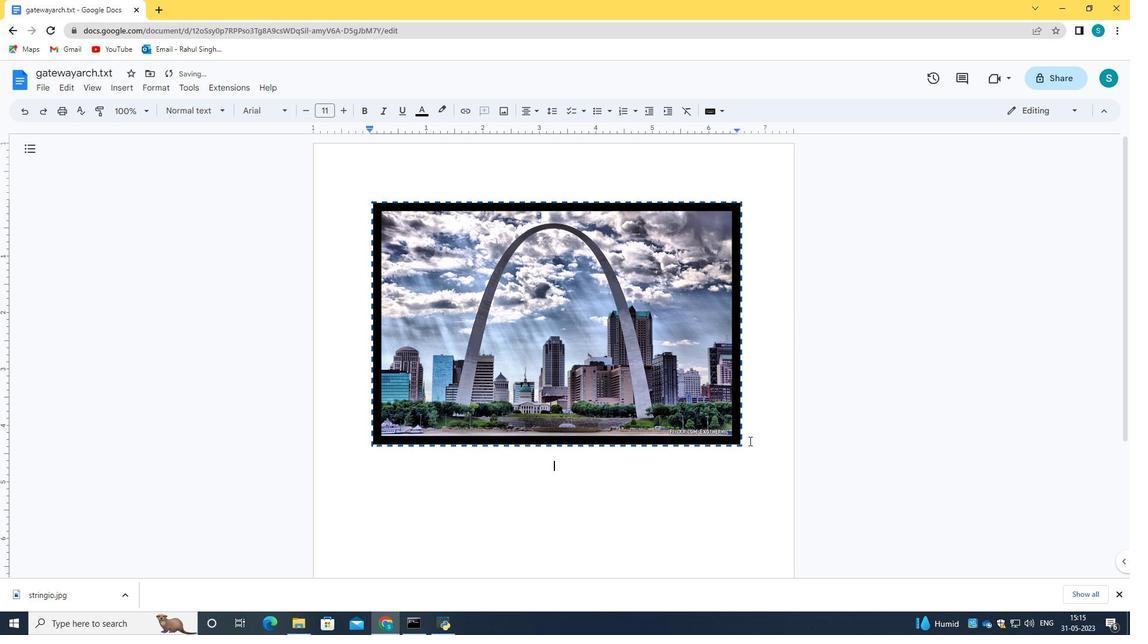 
Action: Mouse moved to (115, 86)
Screenshot: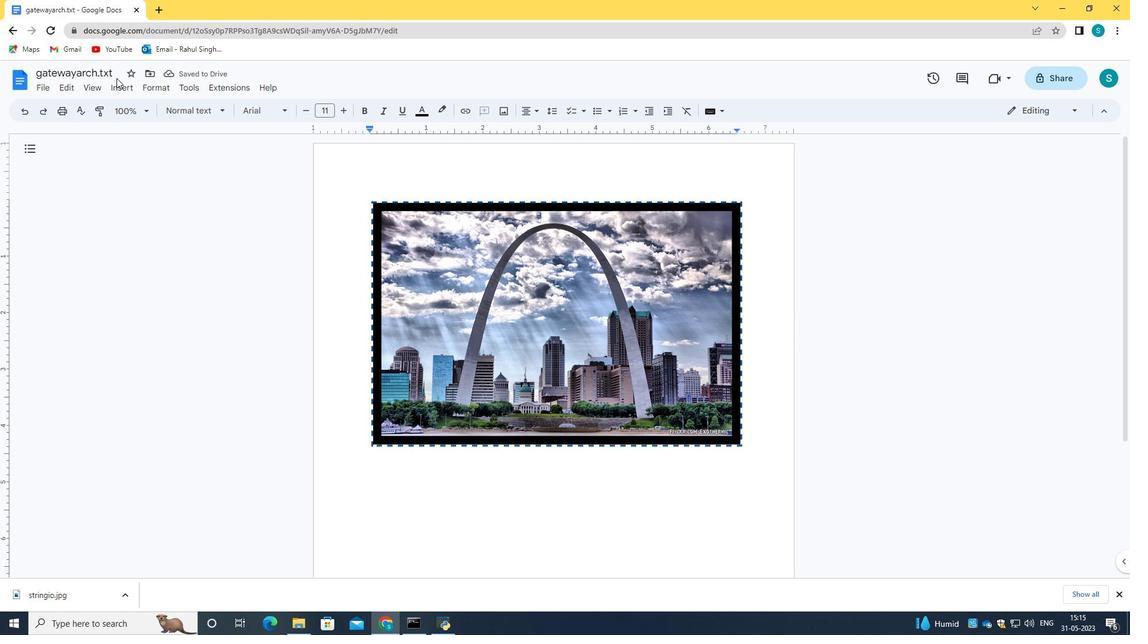 
Action: Mouse pressed left at (115, 86)
Screenshot: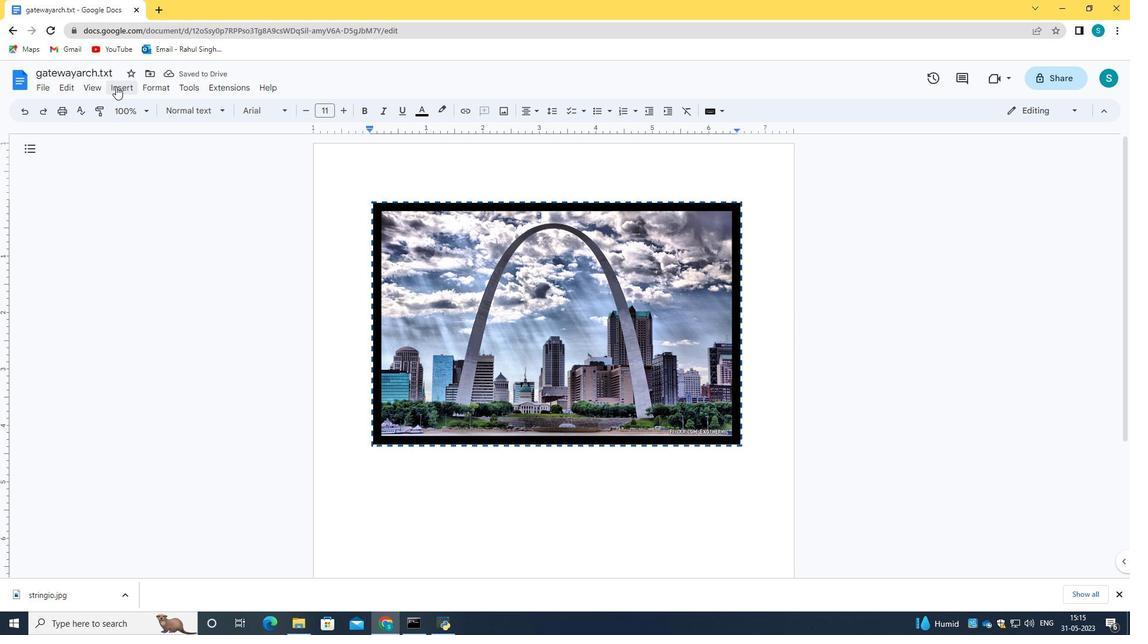 
Action: Mouse moved to (319, 153)
Screenshot: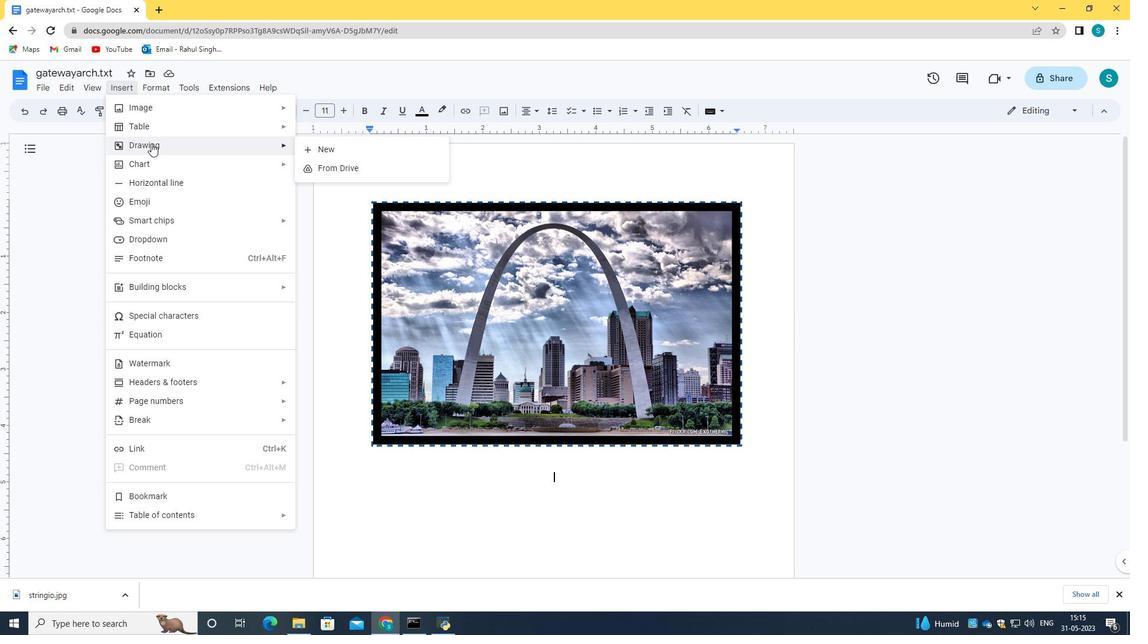 
Action: Mouse pressed left at (319, 153)
Screenshot: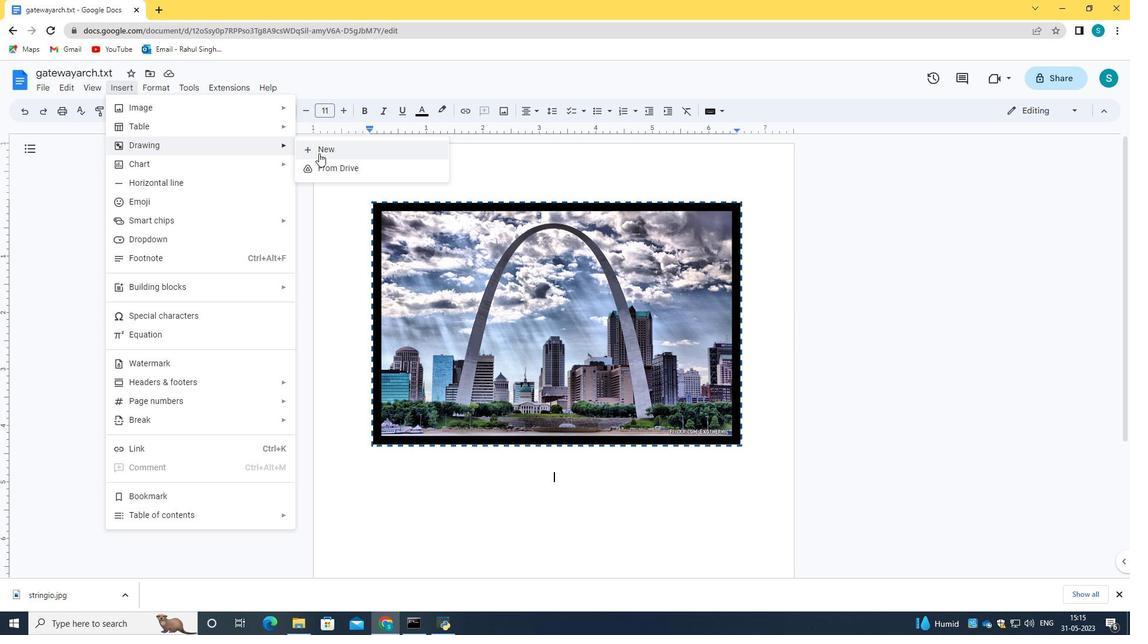 
Action: Mouse moved to (320, 137)
Screenshot: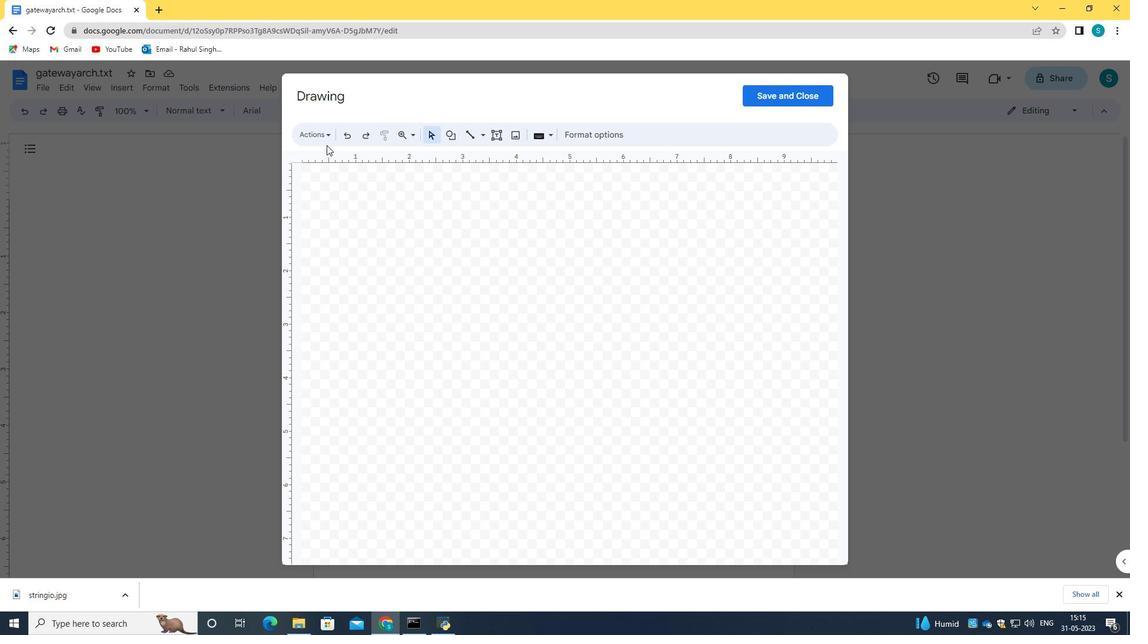 
Action: Mouse pressed left at (320, 137)
Screenshot: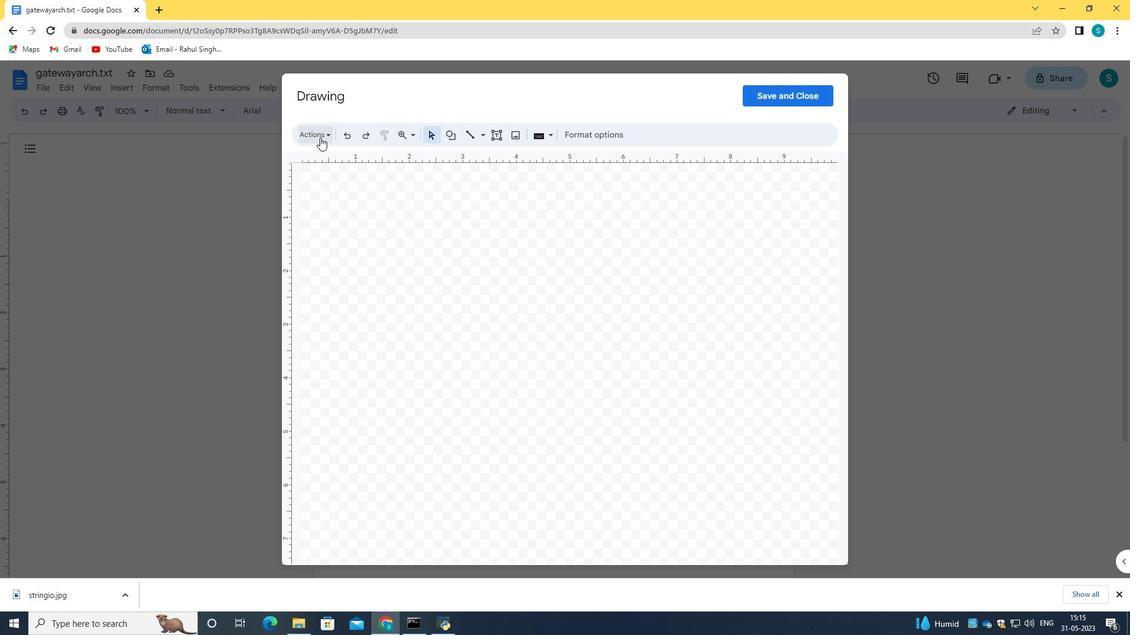 
Action: Mouse moved to (340, 213)
Screenshot: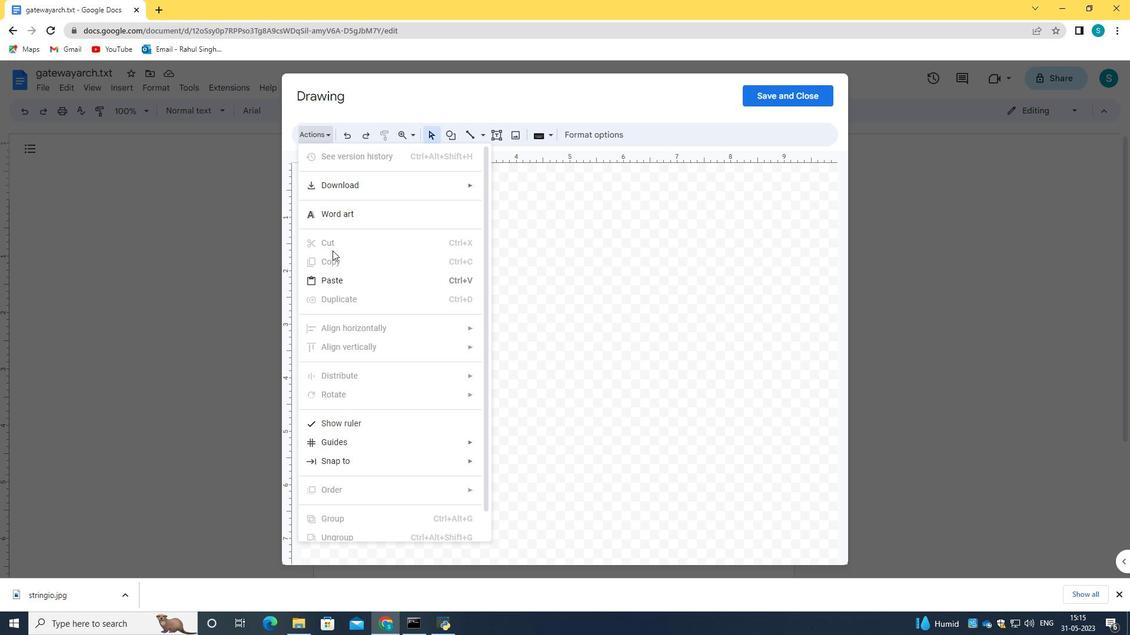 
Action: Mouse pressed left at (340, 213)
Screenshot: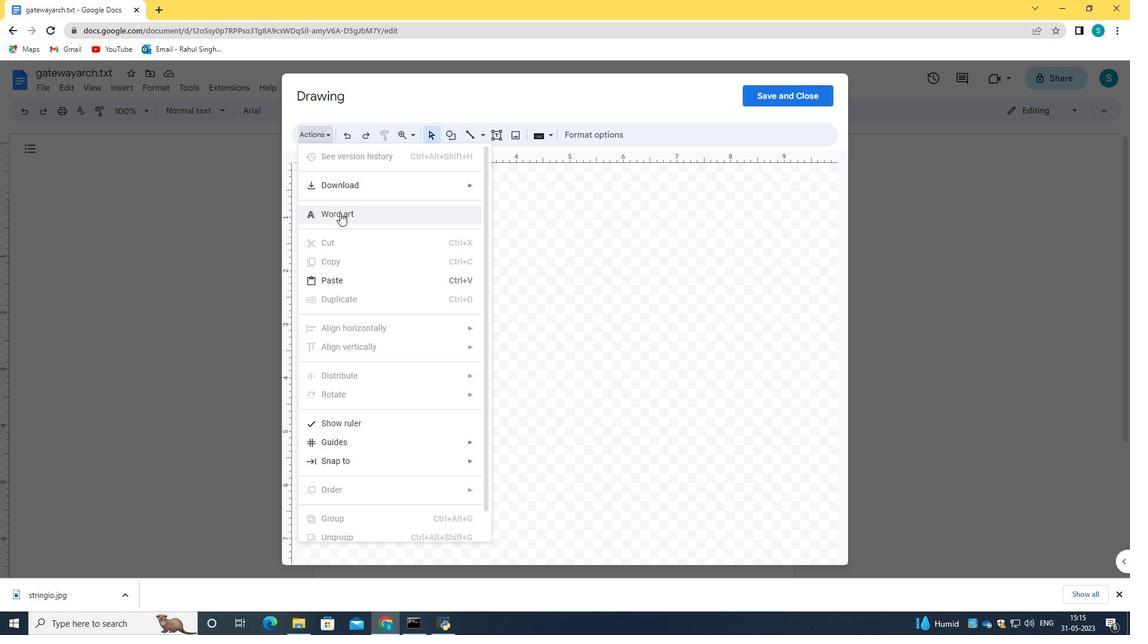 
Action: Mouse moved to (530, 189)
Screenshot: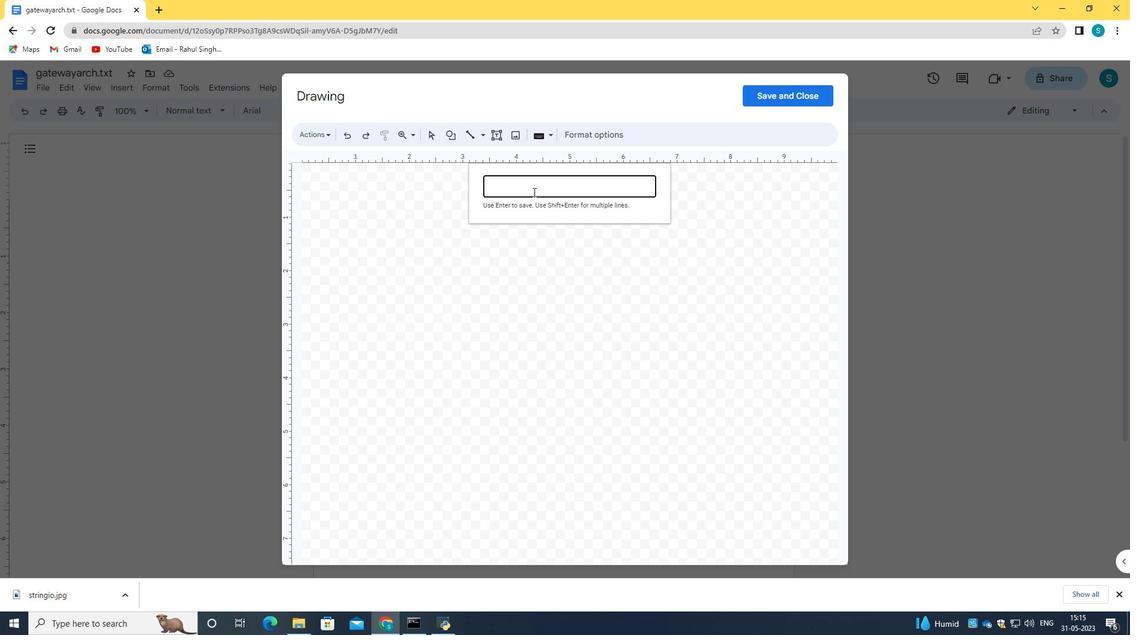 
Action: Mouse pressed left at (530, 189)
Screenshot: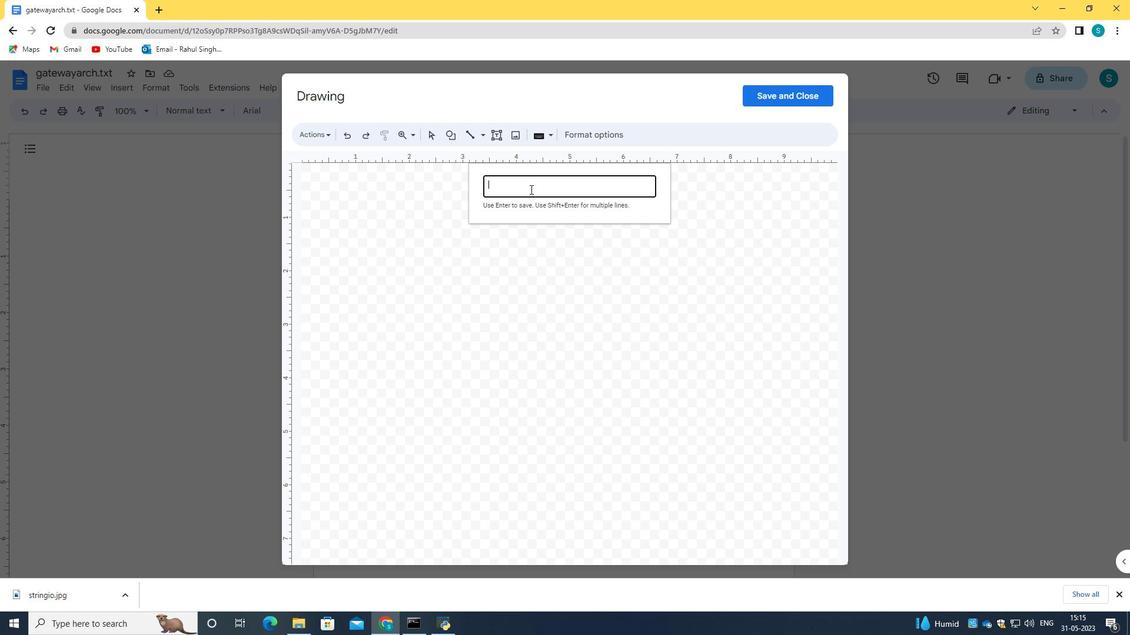 
Action: Key pressed <Key.caps_lock>G<Key.caps_lock>ateway<Key.space><Key.caps_lock>A<Key.caps_lock>rch<Key.space><Key.caps_lock>B<Key.caps_lock>lue
Screenshot: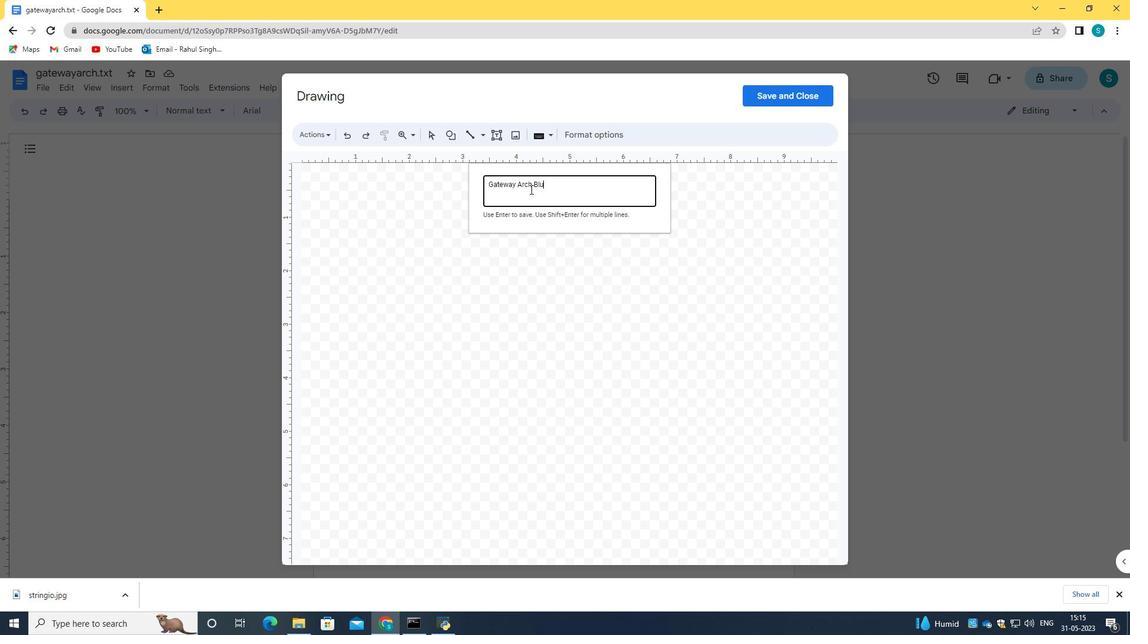 
Action: Mouse moved to (602, 277)
Screenshot: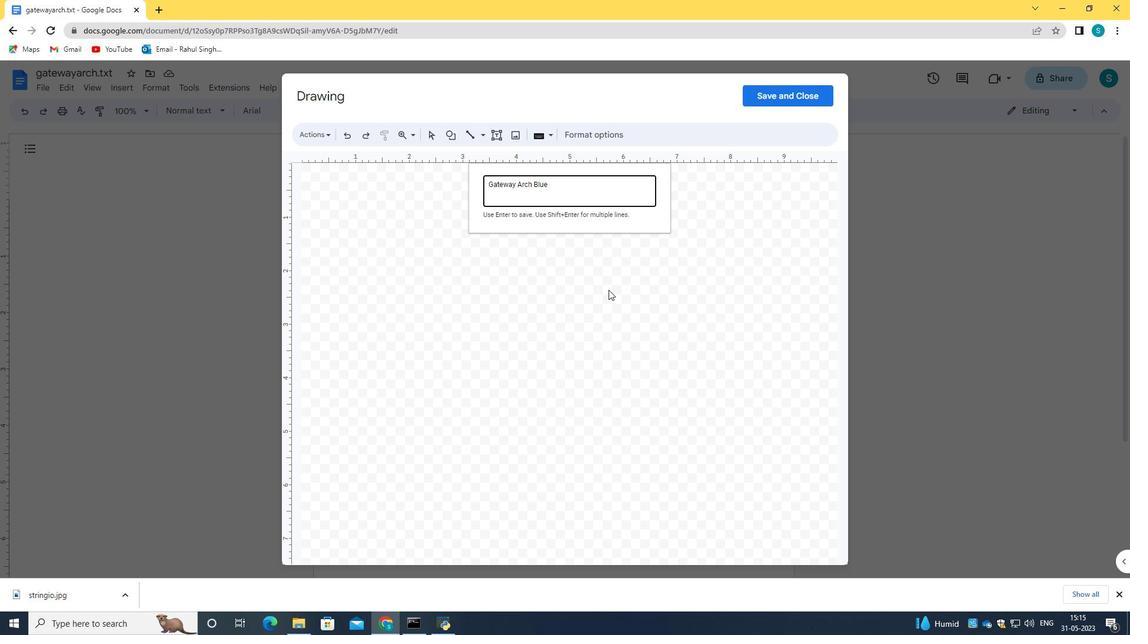 
Action: Key pressed <Key.enter>
Screenshot: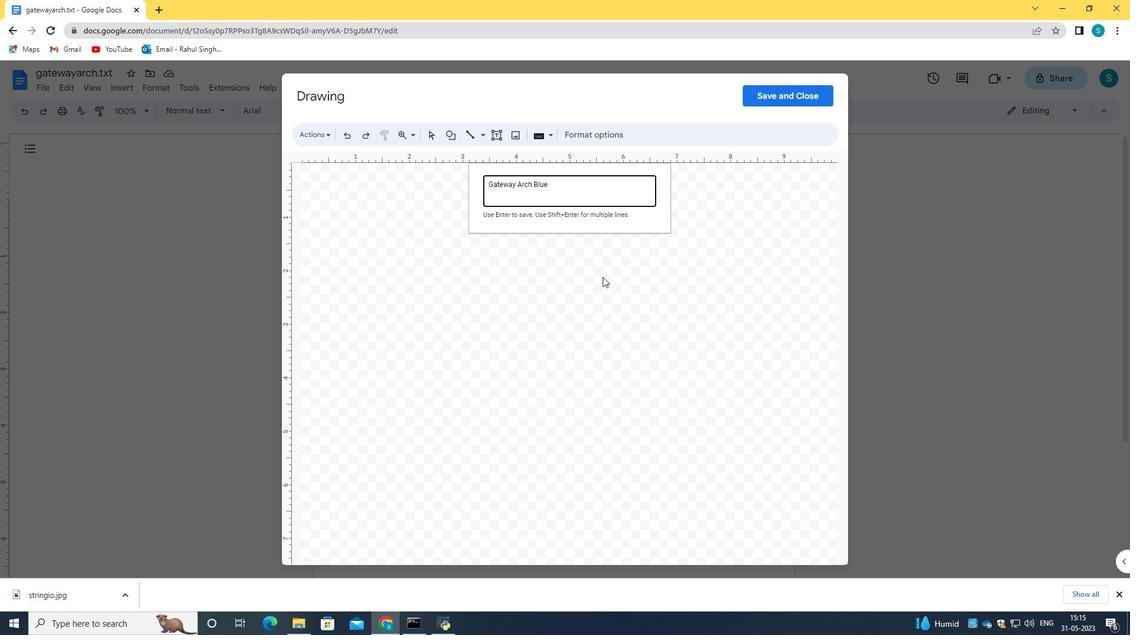 
Action: Mouse moved to (622, 353)
Screenshot: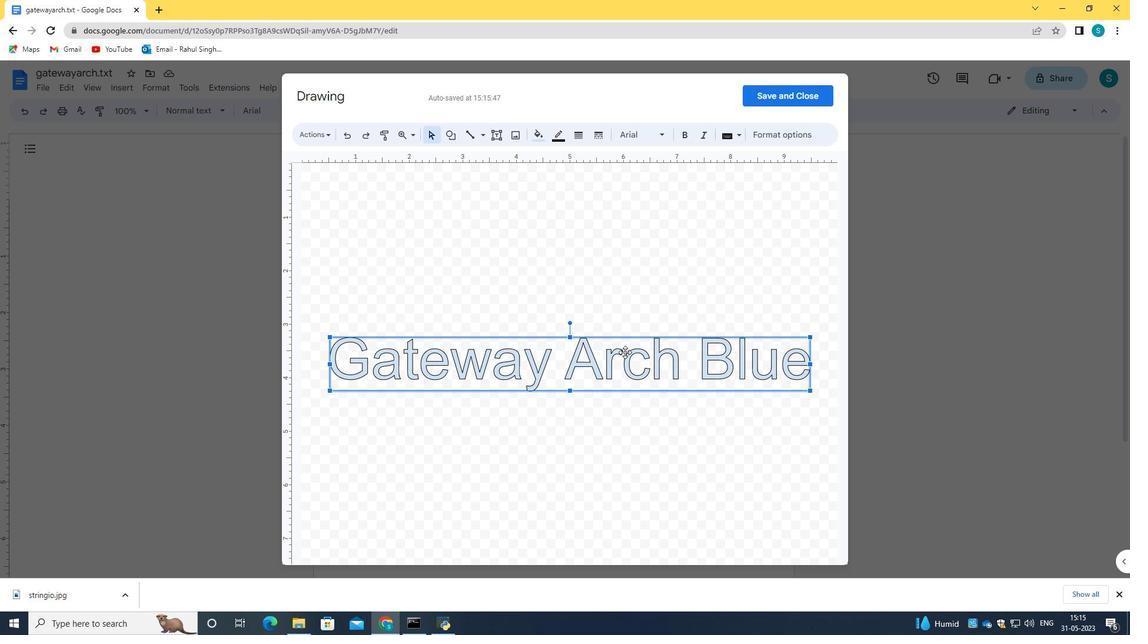 
Action: Mouse scrolled (622, 353) with delta (0, 0)
Screenshot: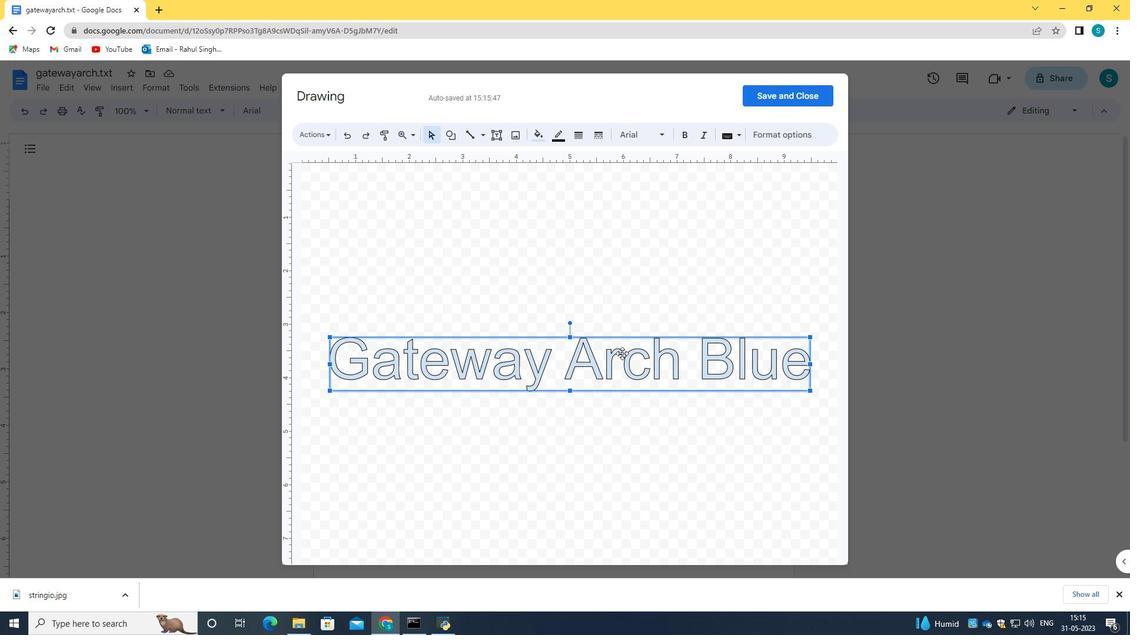
Action: Mouse moved to (483, 137)
Screenshot: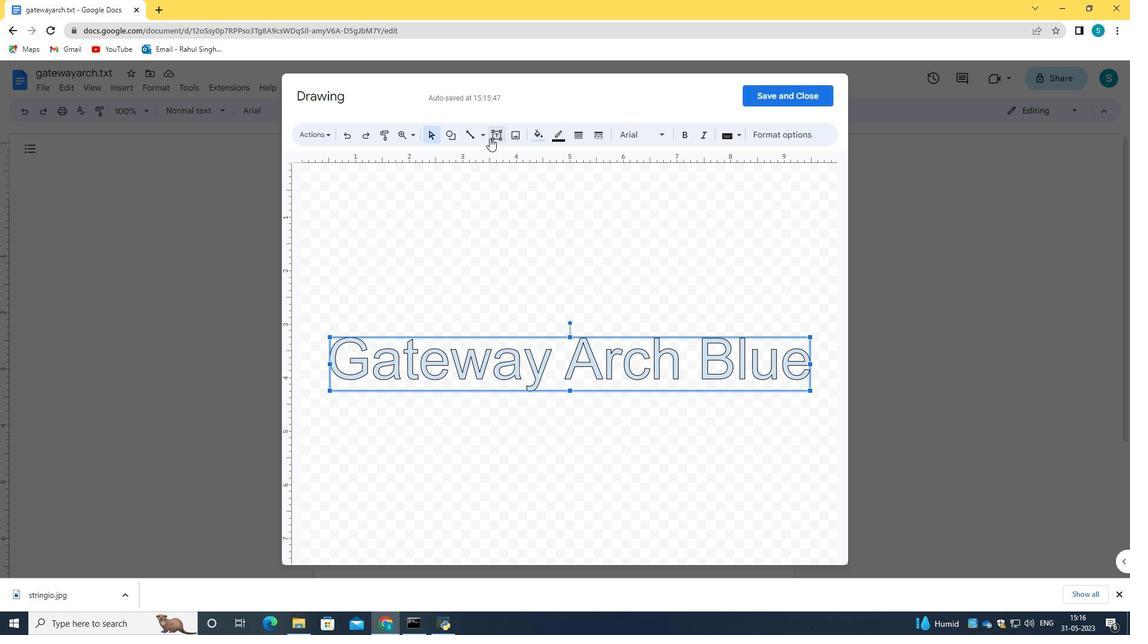 
Action: Mouse pressed left at (483, 137)
Screenshot: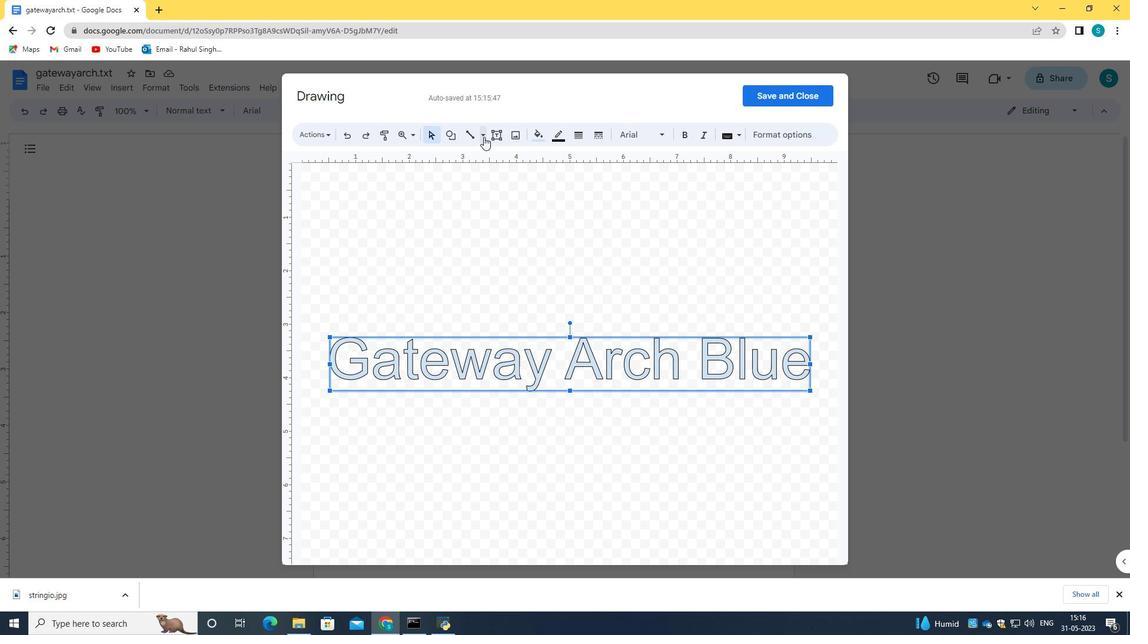 
Action: Mouse pressed left at (483, 137)
Screenshot: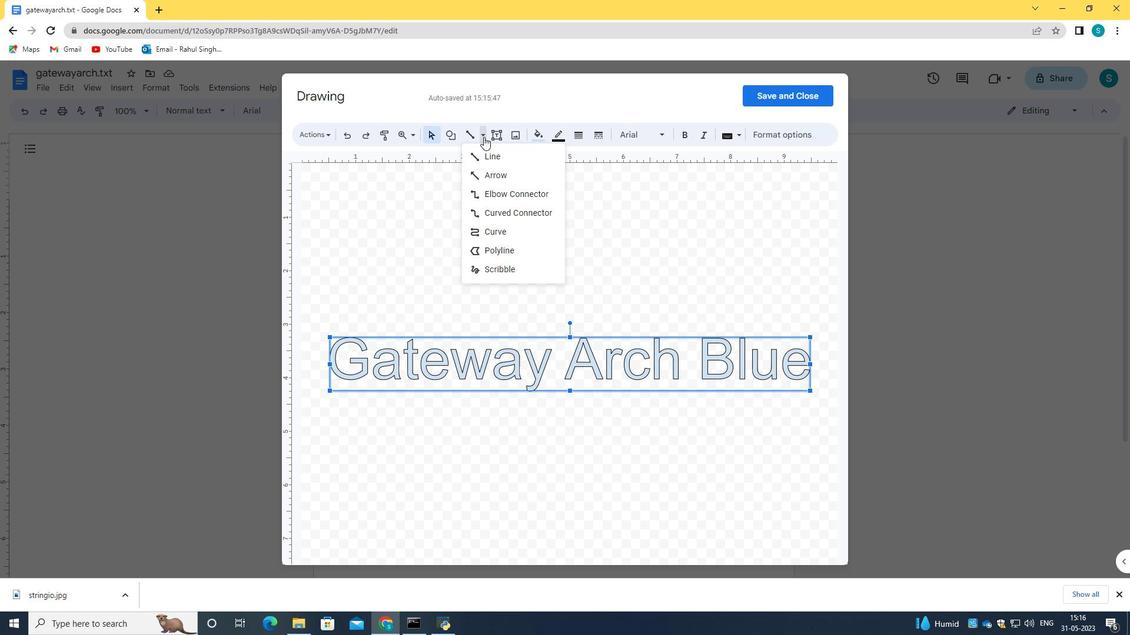 
Action: Mouse moved to (583, 141)
Screenshot: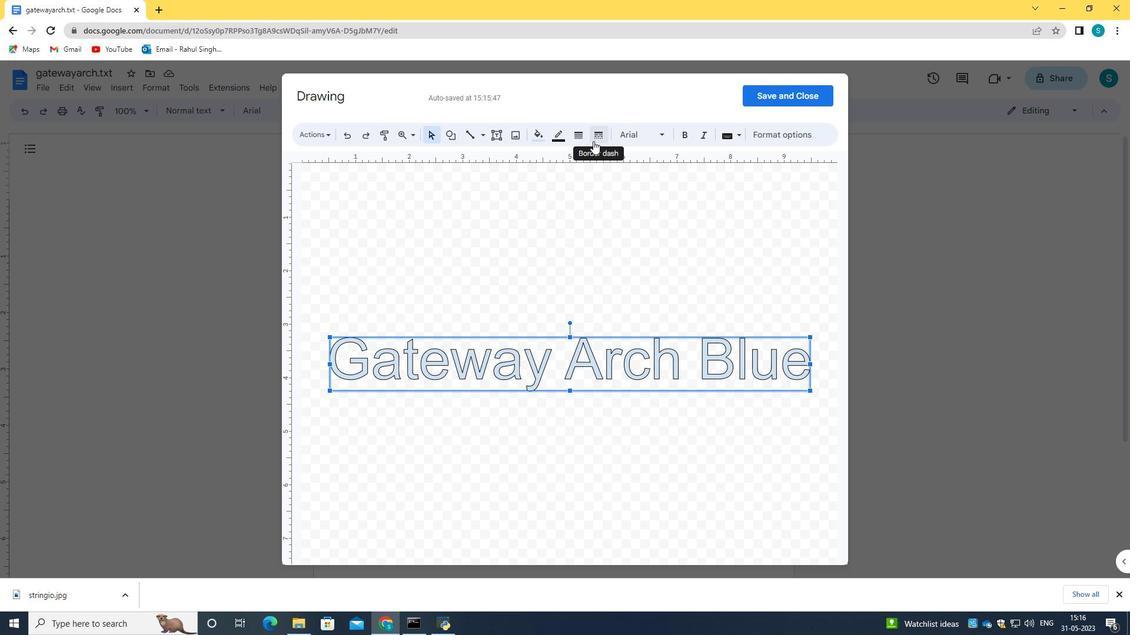 
Action: Mouse pressed left at (583, 141)
Screenshot: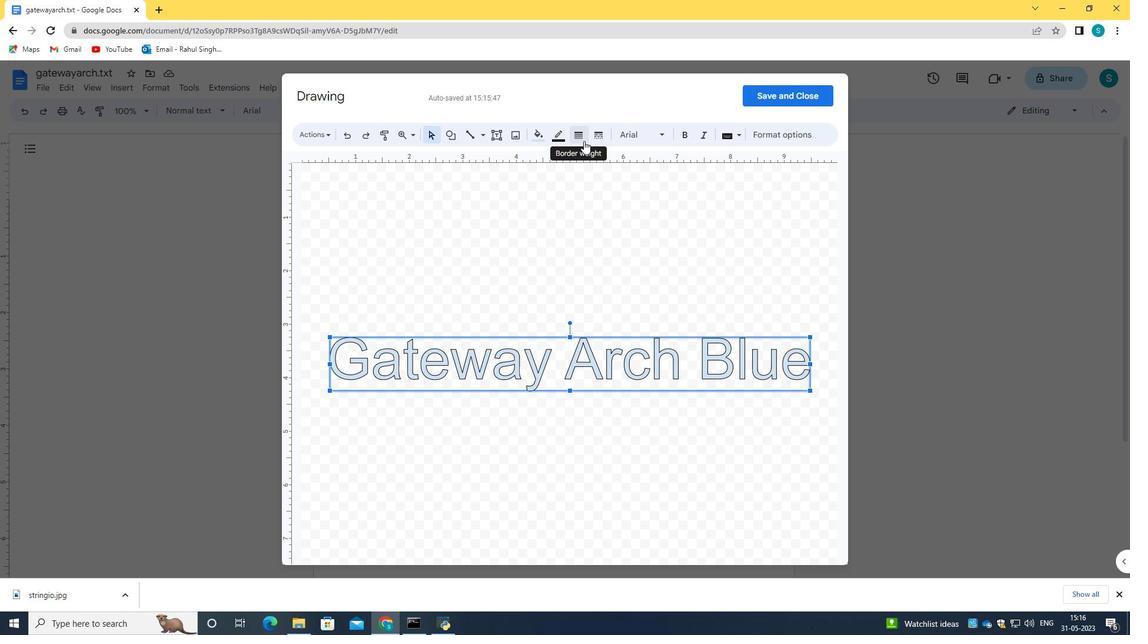 
Action: Mouse moved to (596, 230)
Screenshot: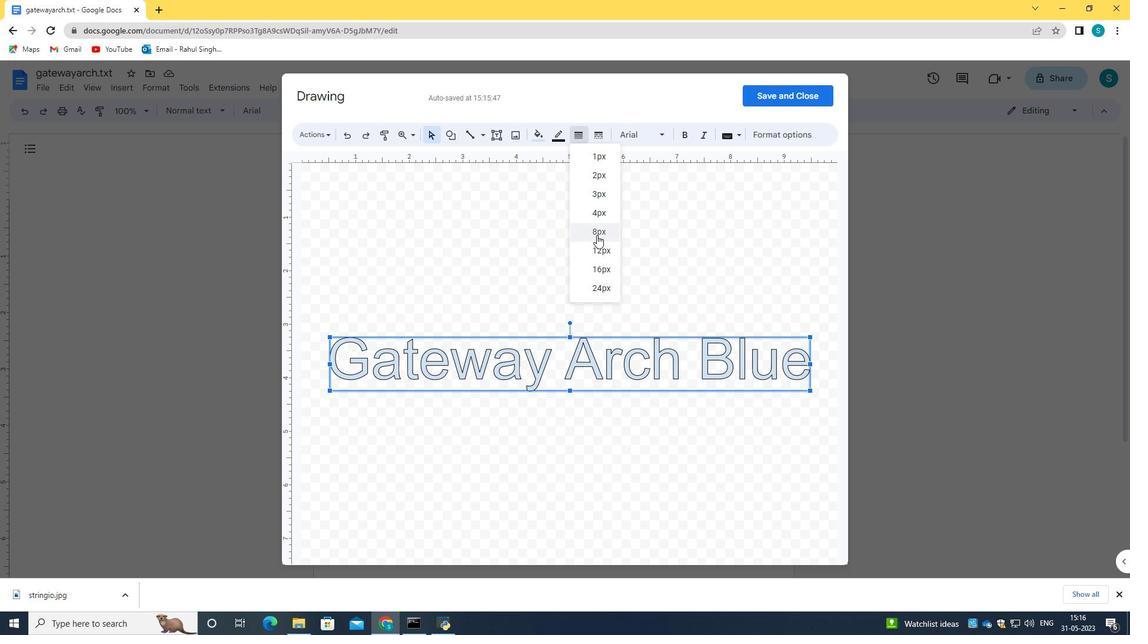 
Action: Mouse pressed left at (596, 230)
Screenshot: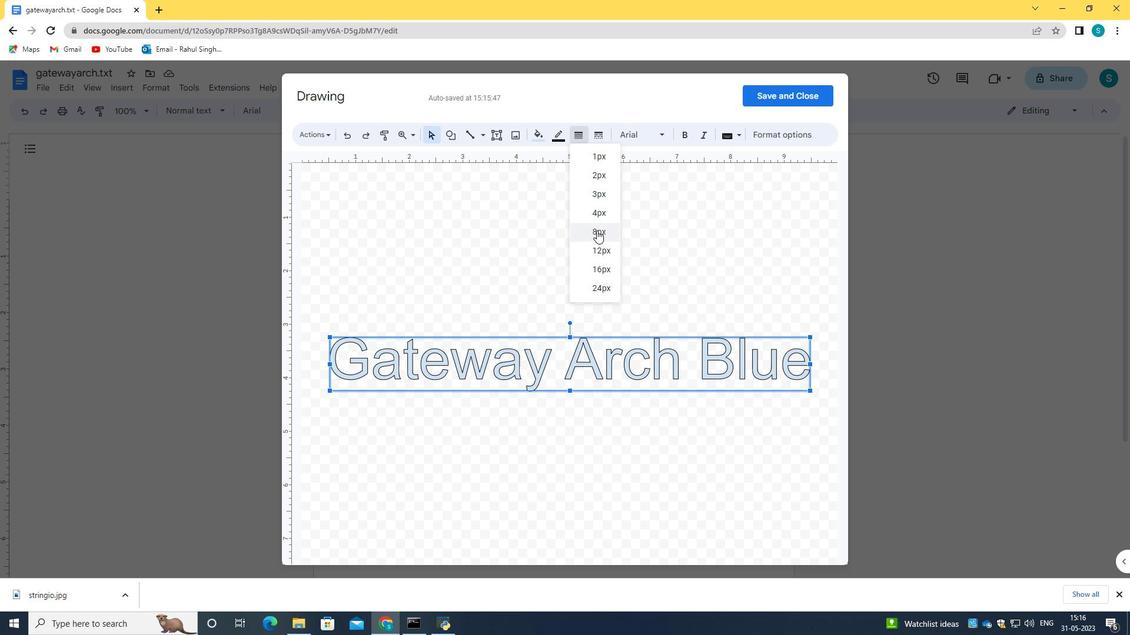 
Action: Mouse moved to (601, 133)
Screenshot: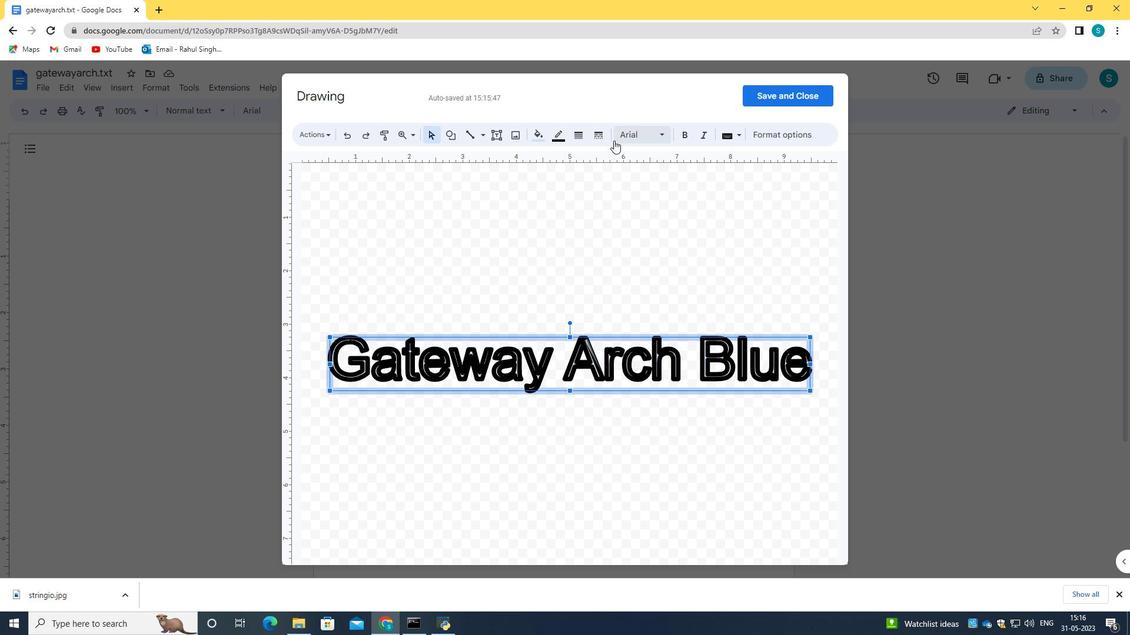 
Action: Mouse pressed left at (601, 133)
Screenshot: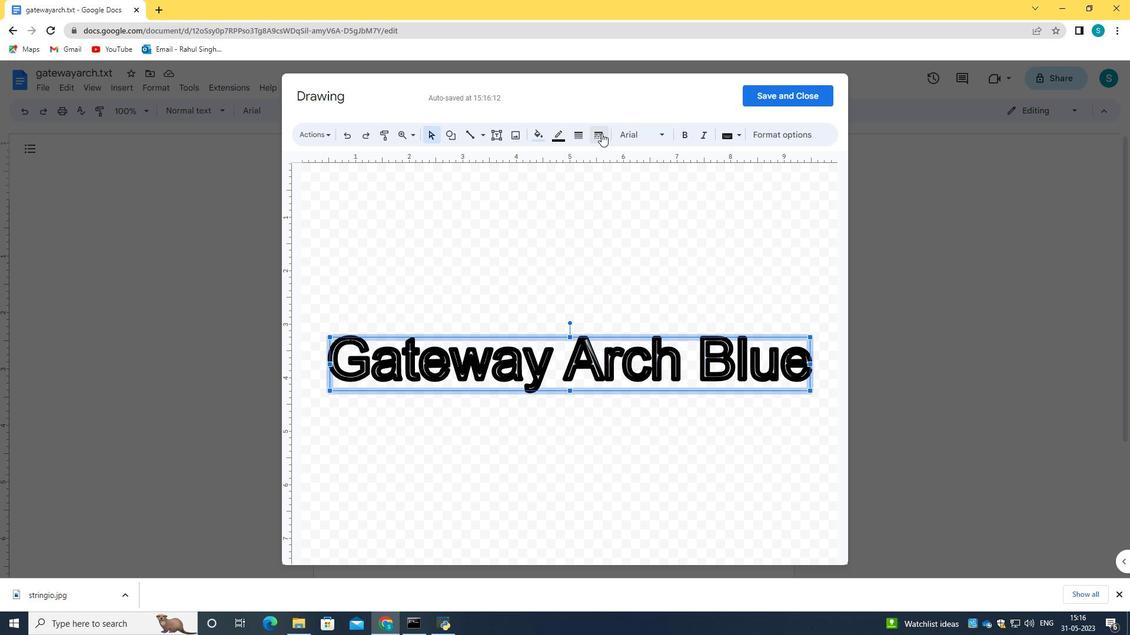 
Action: Mouse moved to (688, 200)
Screenshot: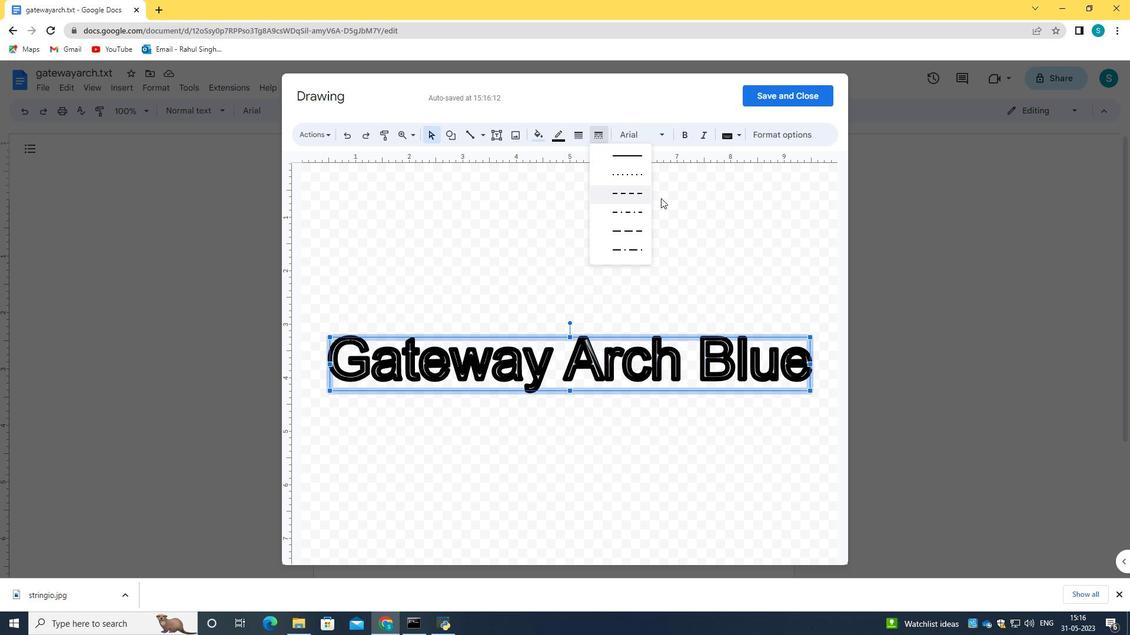 
Action: Mouse pressed left at (688, 200)
Screenshot: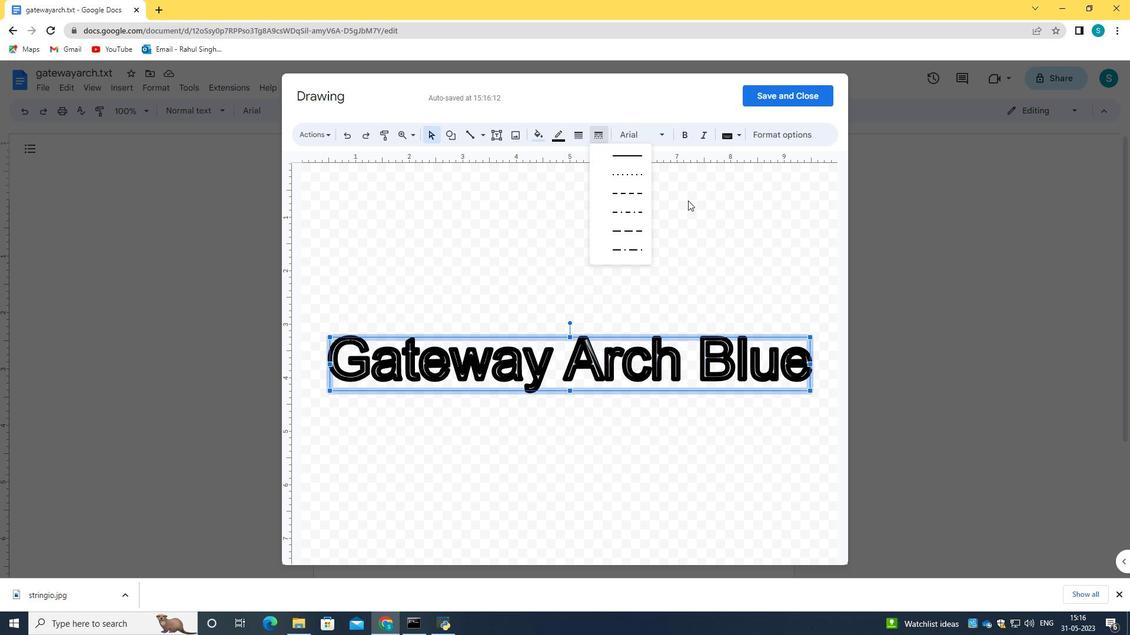 
Action: Mouse moved to (515, 137)
Screenshot: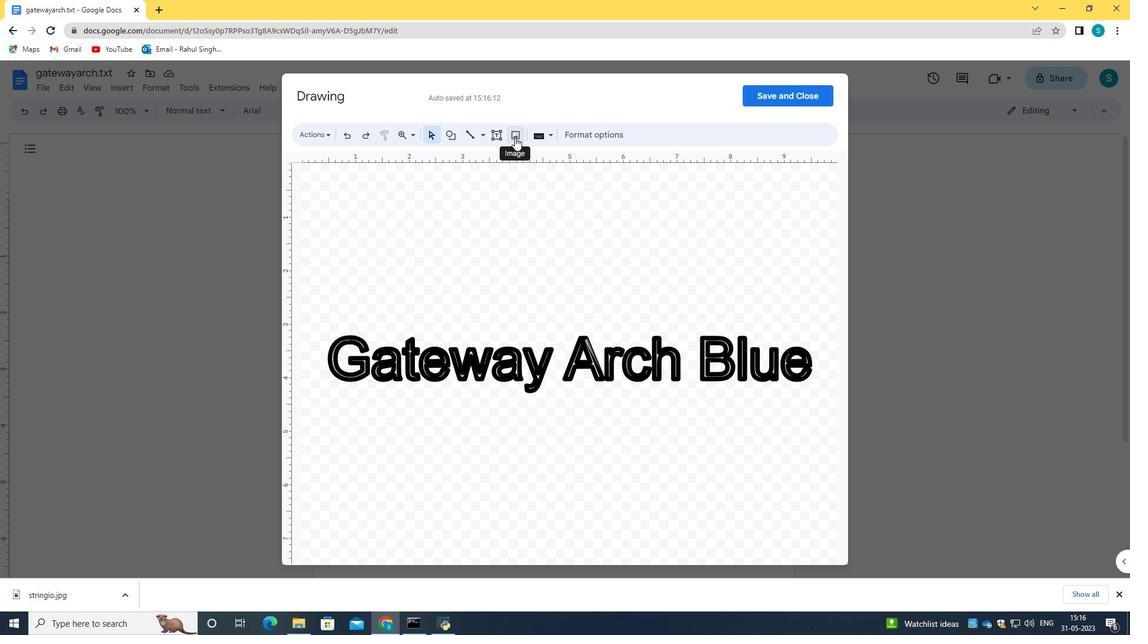 
Action: Mouse pressed left at (515, 137)
Screenshot: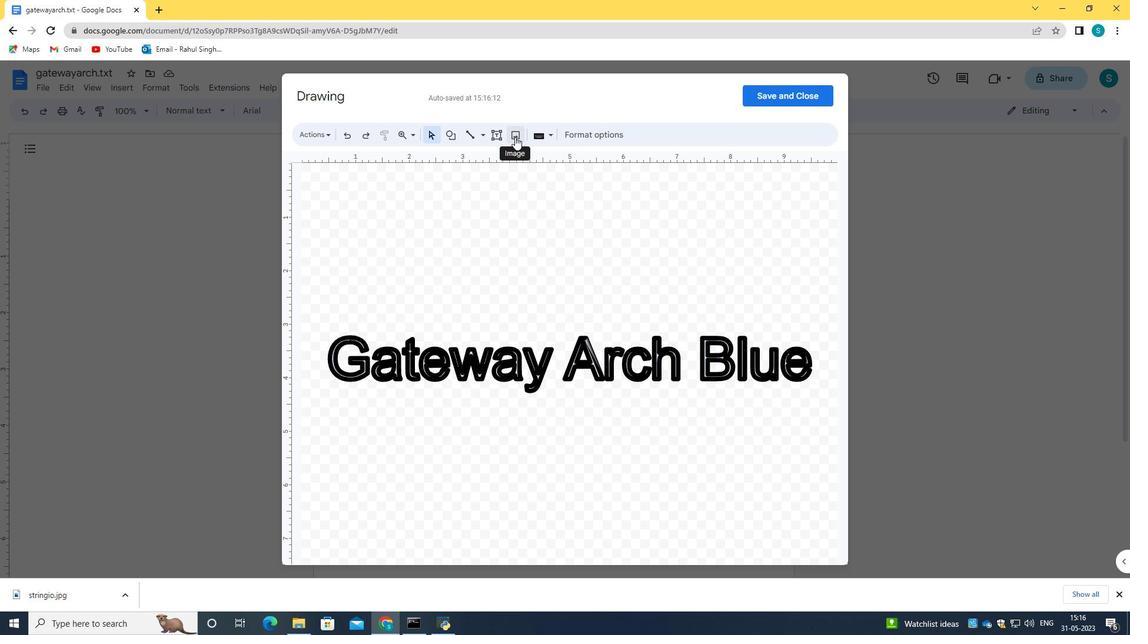 
Action: Mouse pressed left at (515, 137)
Screenshot: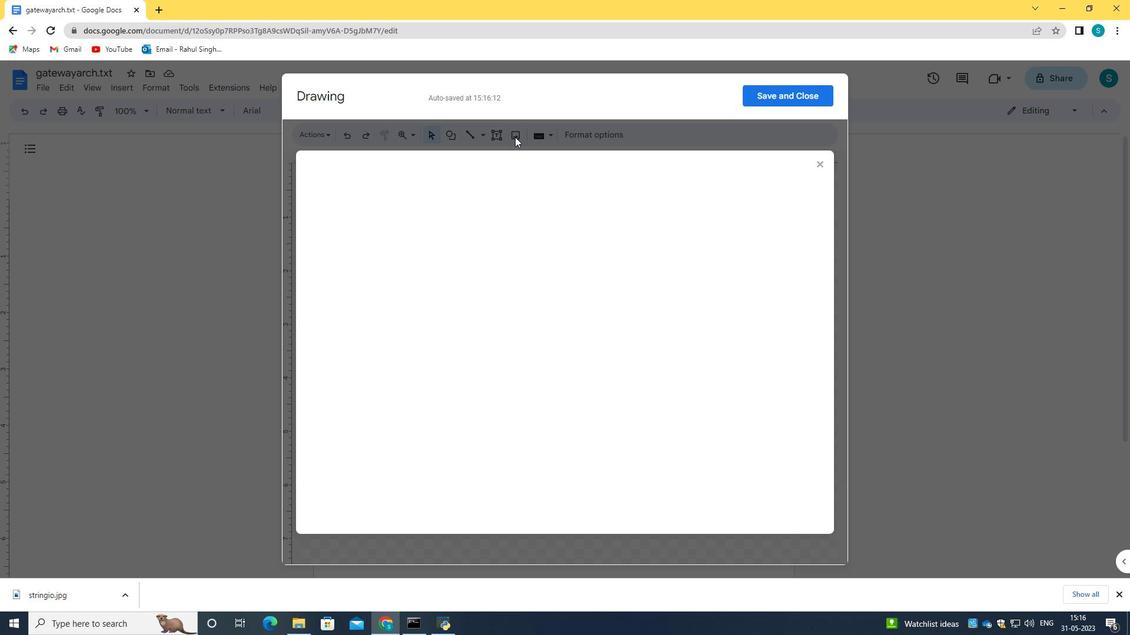 
Action: Mouse moved to (820, 165)
Screenshot: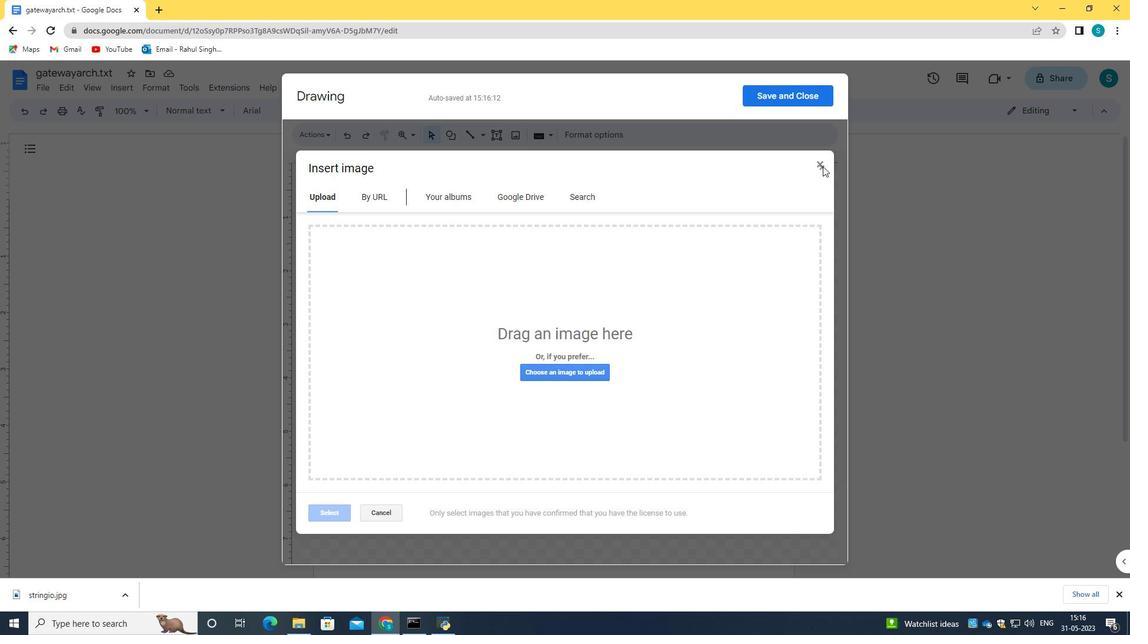 
Action: Mouse pressed left at (820, 165)
Screenshot: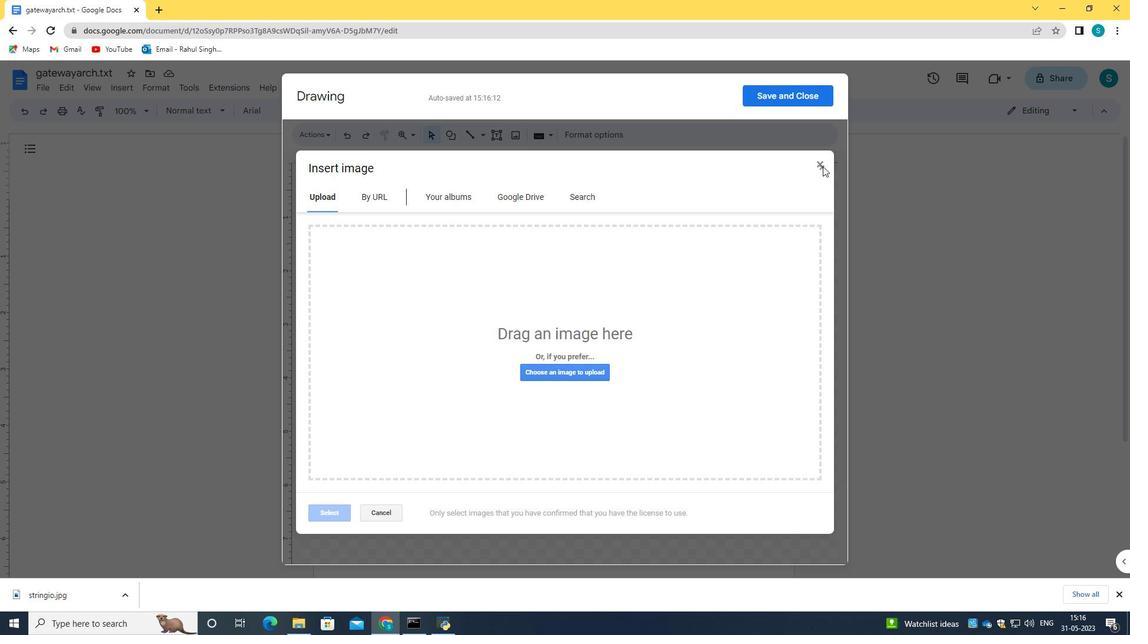 
Action: Mouse moved to (325, 134)
Screenshot: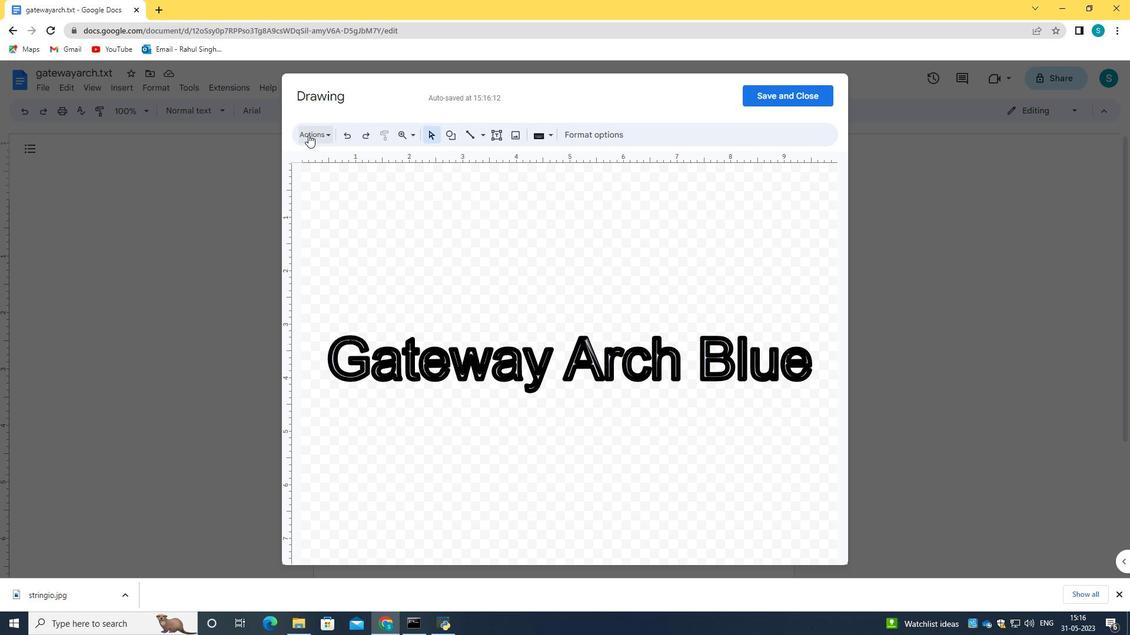 
Action: Mouse pressed left at (325, 134)
Screenshot: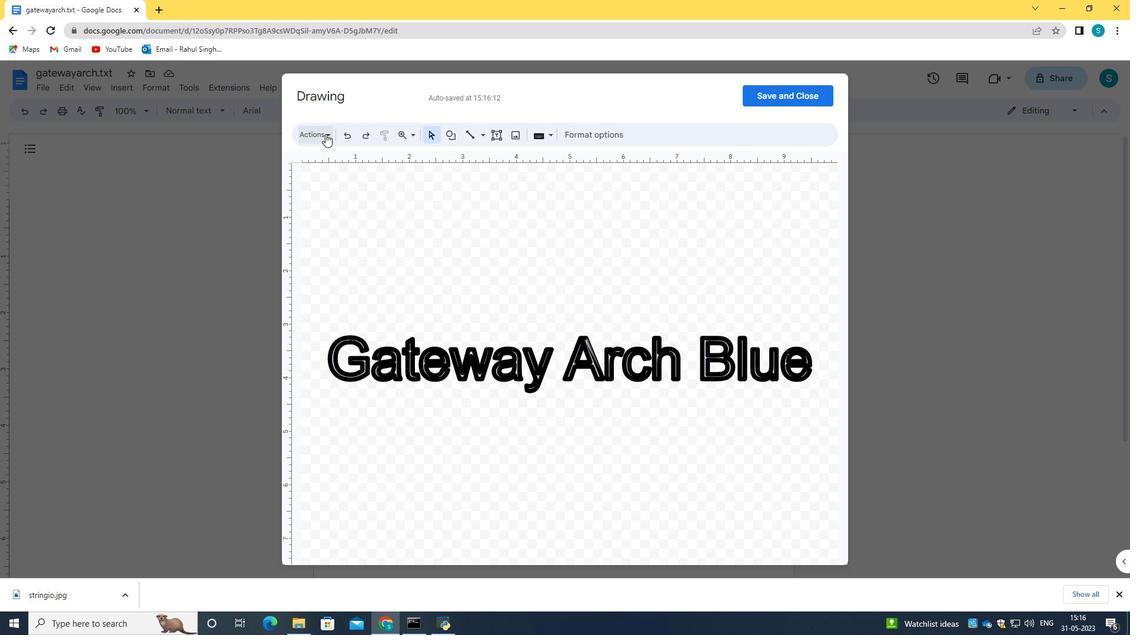 
Action: Mouse moved to (326, 134)
Screenshot: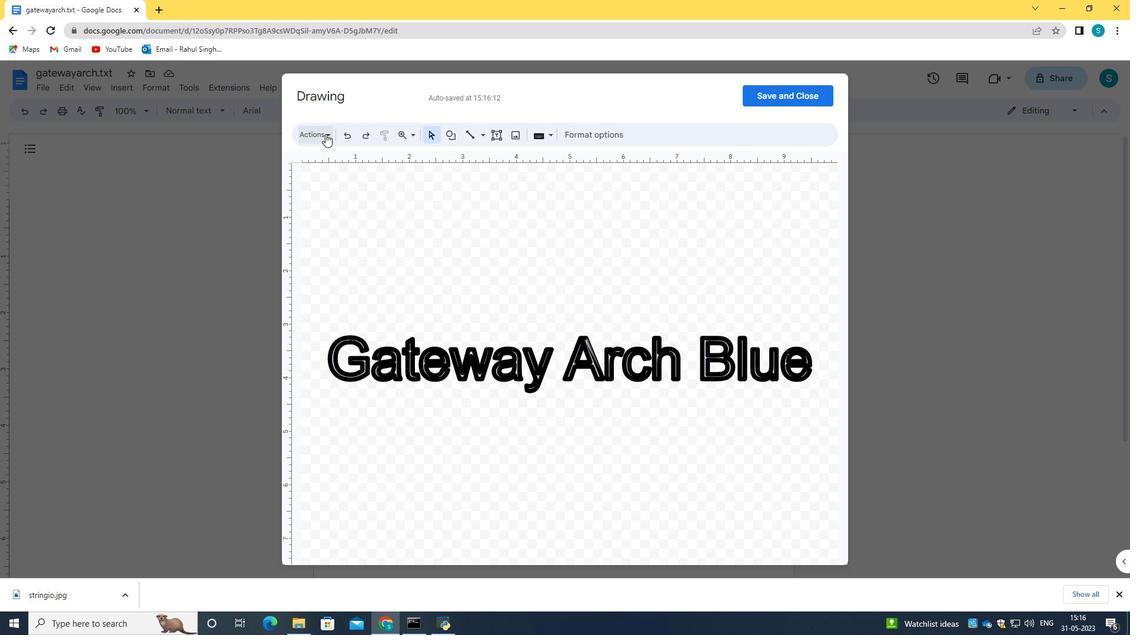 
Action: Mouse pressed left at (326, 134)
Screenshot: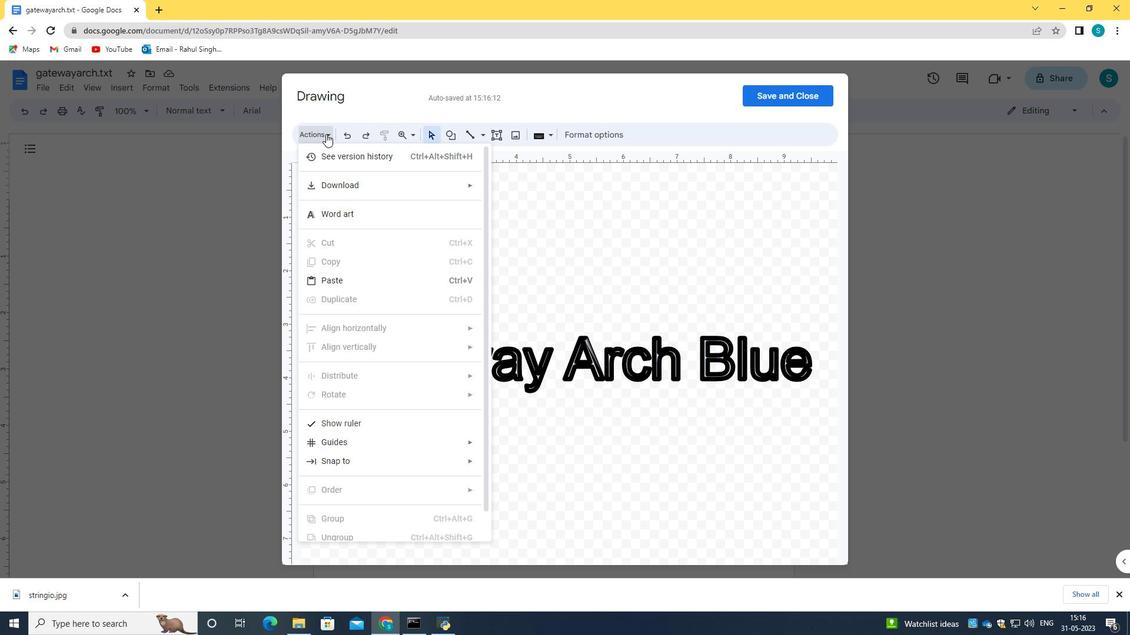 
Action: Mouse moved to (467, 375)
Screenshot: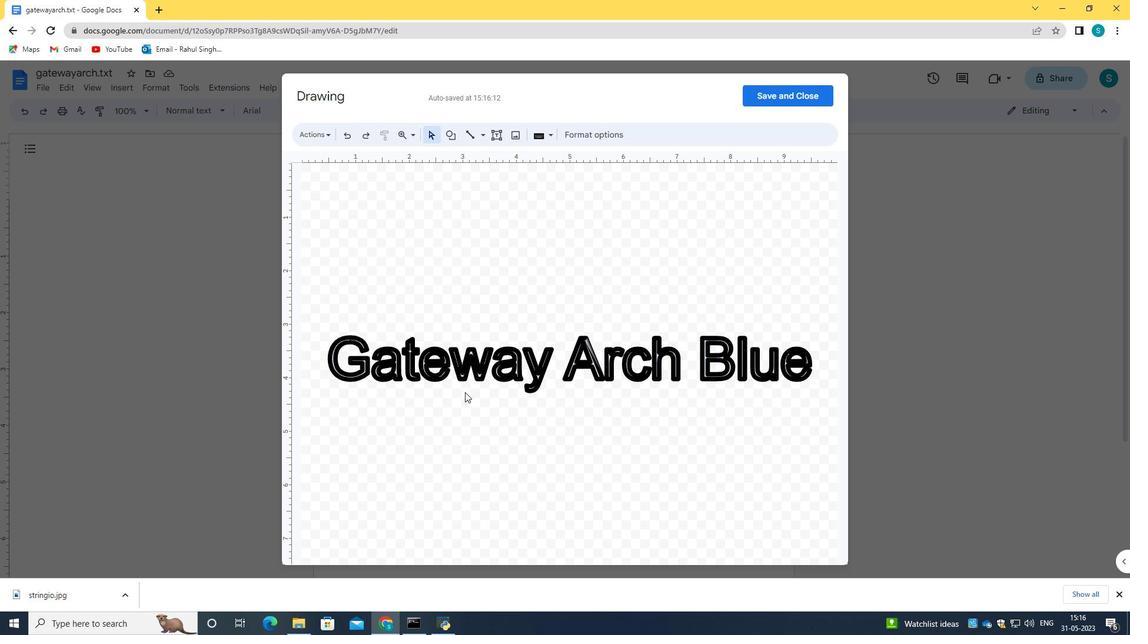 
Action: Mouse pressed left at (467, 375)
Screenshot: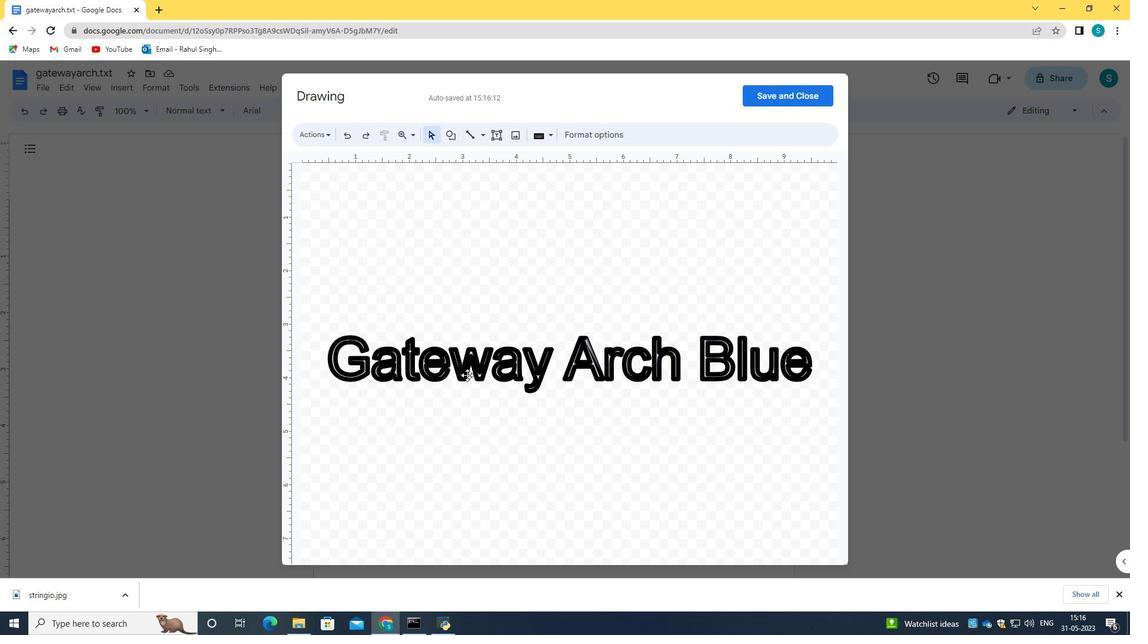 
Action: Mouse moved to (575, 136)
Screenshot: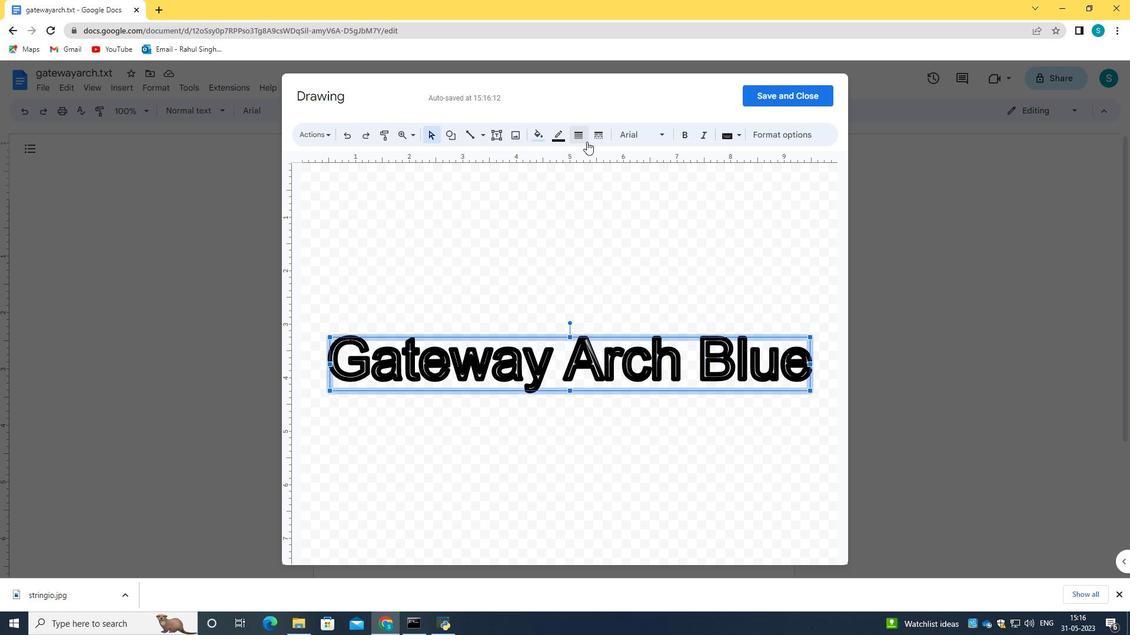 
Action: Mouse pressed left at (575, 136)
Screenshot: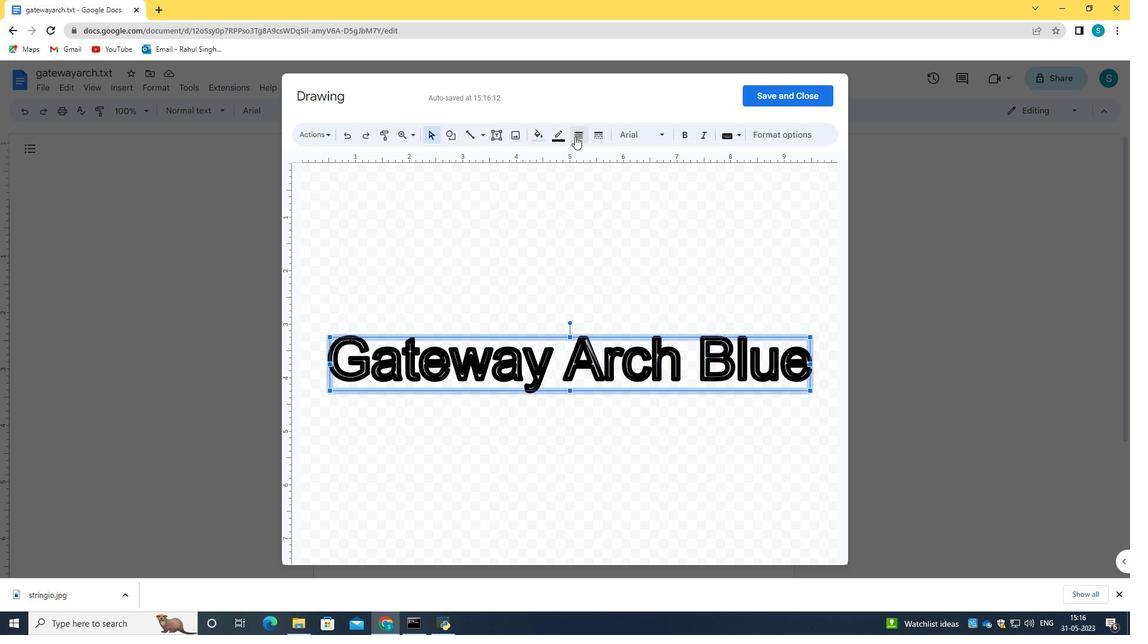 
Action: Mouse moved to (603, 213)
Screenshot: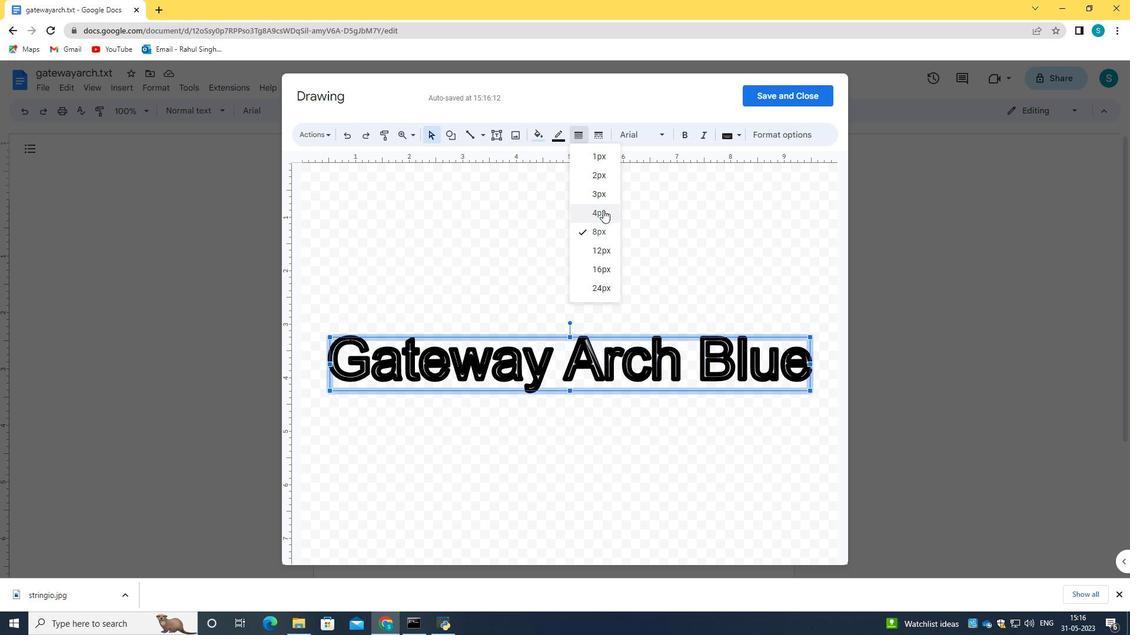 
Action: Mouse pressed left at (603, 213)
Screenshot: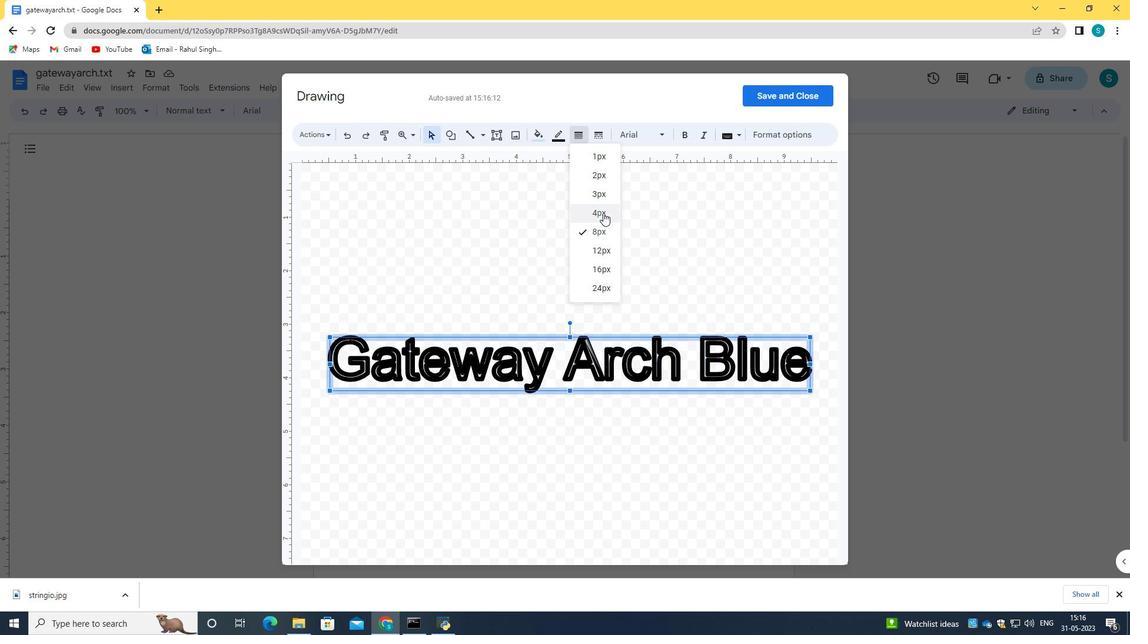 
Action: Mouse moved to (771, 135)
Screenshot: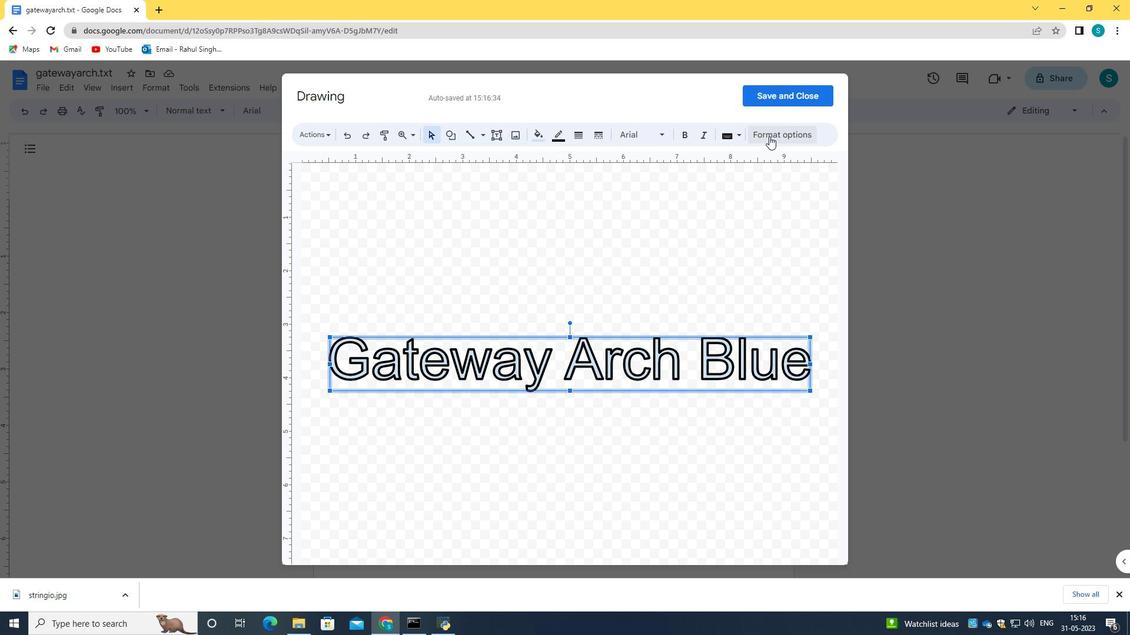 
Action: Mouse pressed left at (771, 135)
Screenshot: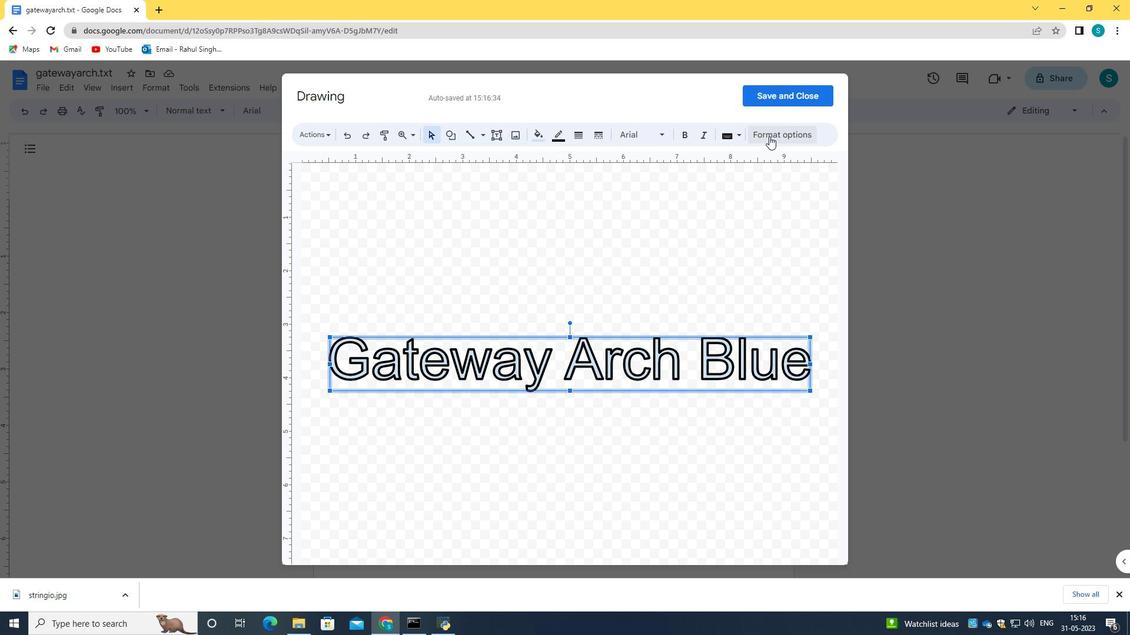 
Action: Mouse moved to (771, 136)
Screenshot: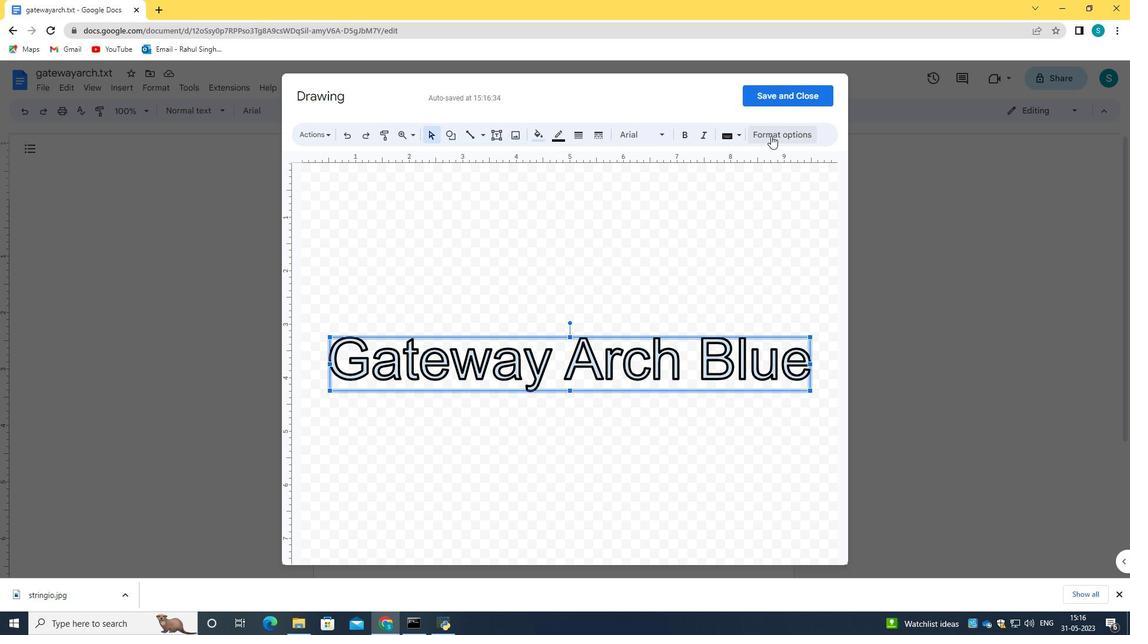 
Action: Mouse pressed left at (771, 136)
Screenshot: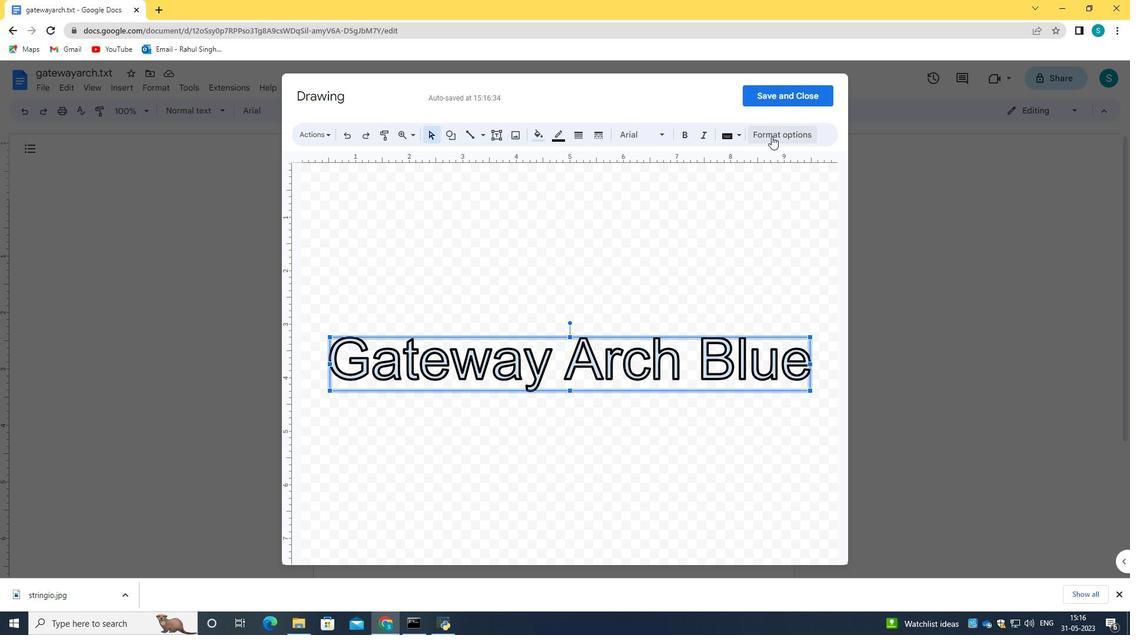 
Action: Mouse moved to (651, 370)
Screenshot: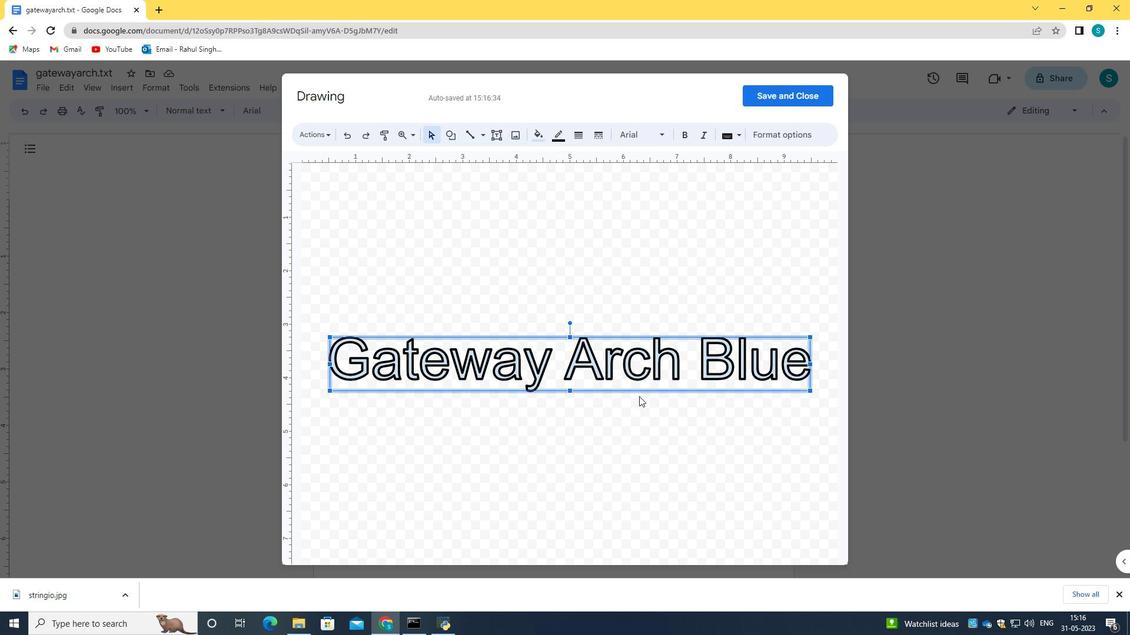 
Action: Mouse pressed left at (651, 370)
Screenshot: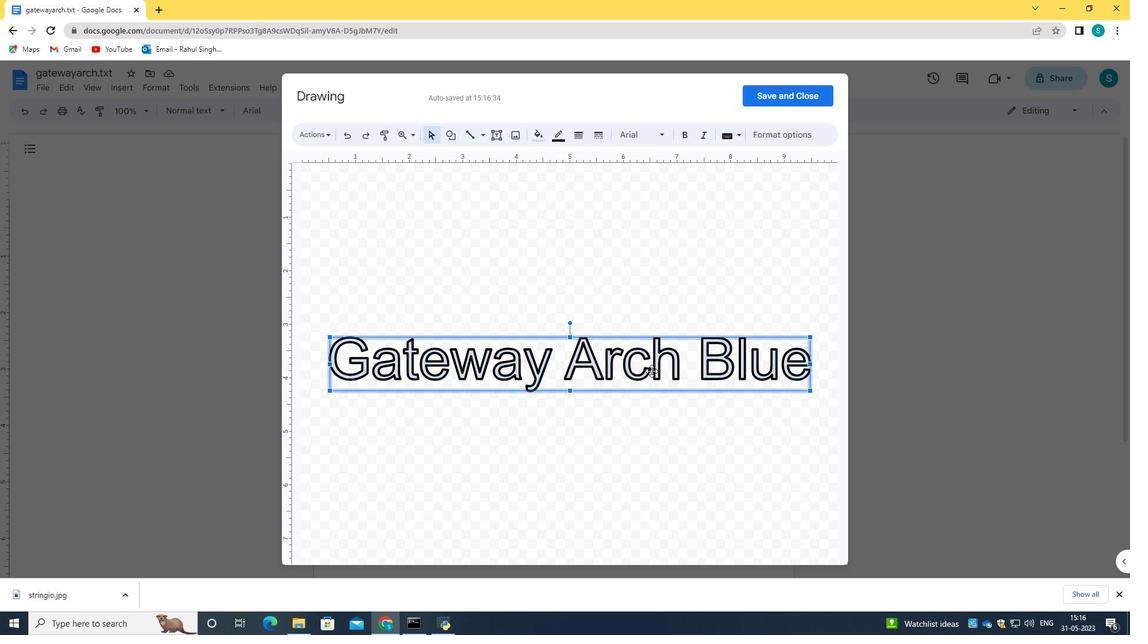 
Action: Mouse moved to (766, 133)
Screenshot: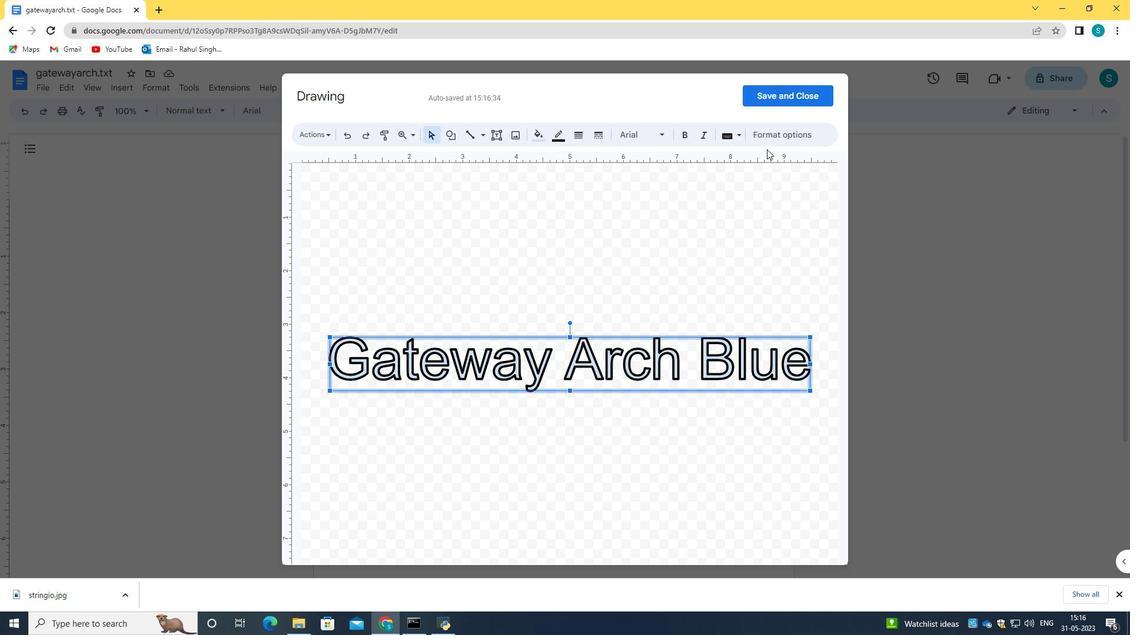 
Action: Mouse pressed left at (766, 133)
Screenshot: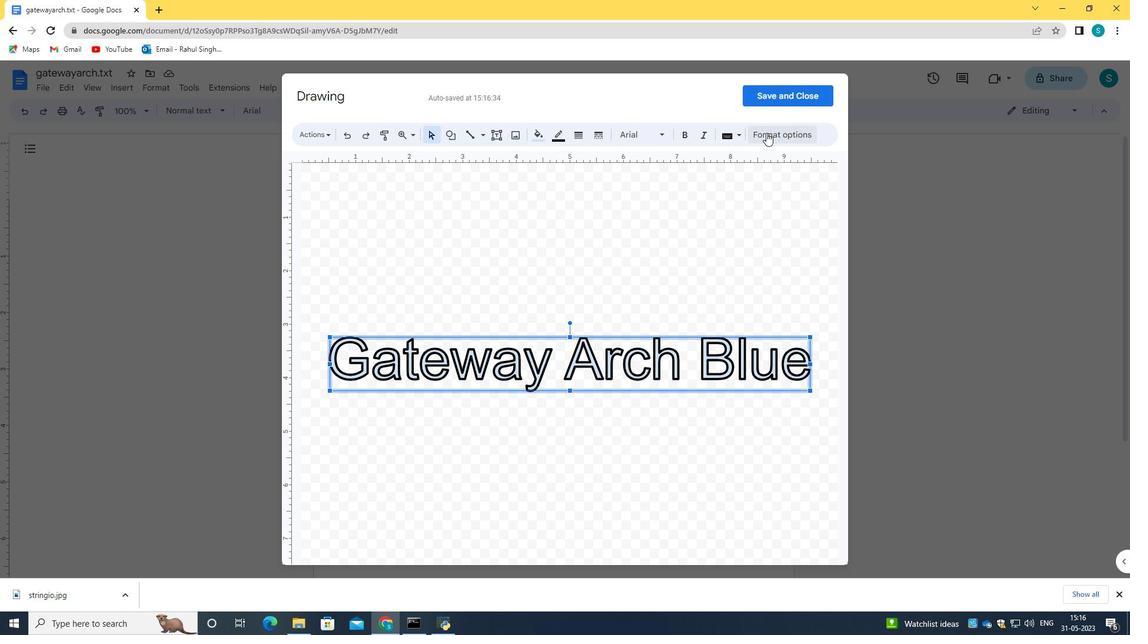 
Action: Mouse moved to (766, 132)
Screenshot: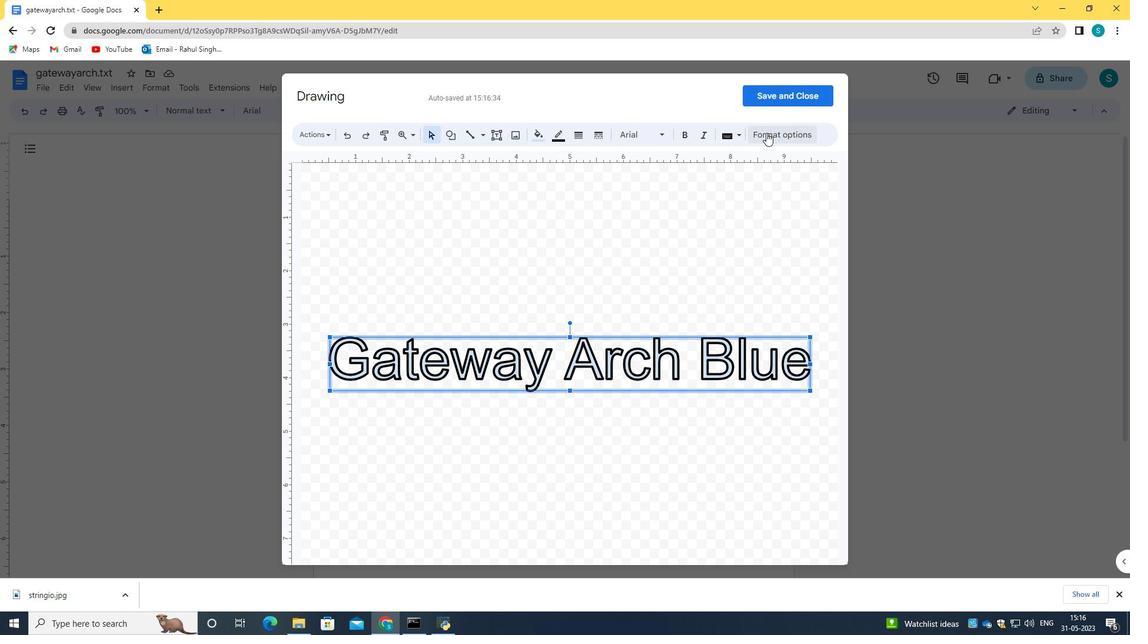 
Action: Mouse pressed left at (766, 132)
Screenshot: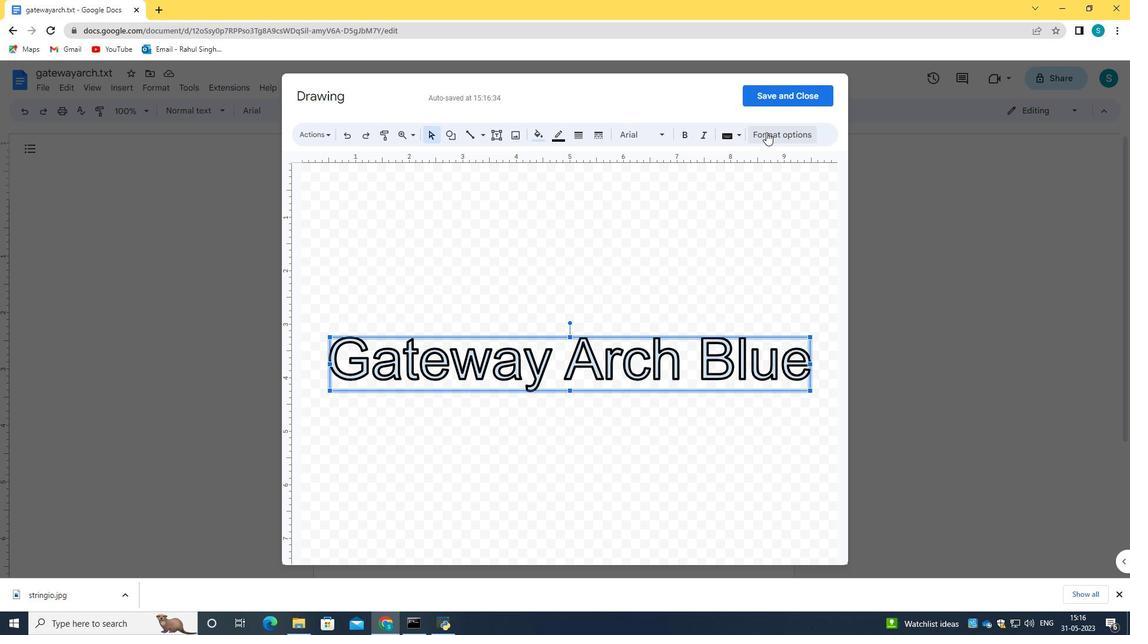 
Action: Mouse moved to (517, 279)
Screenshot: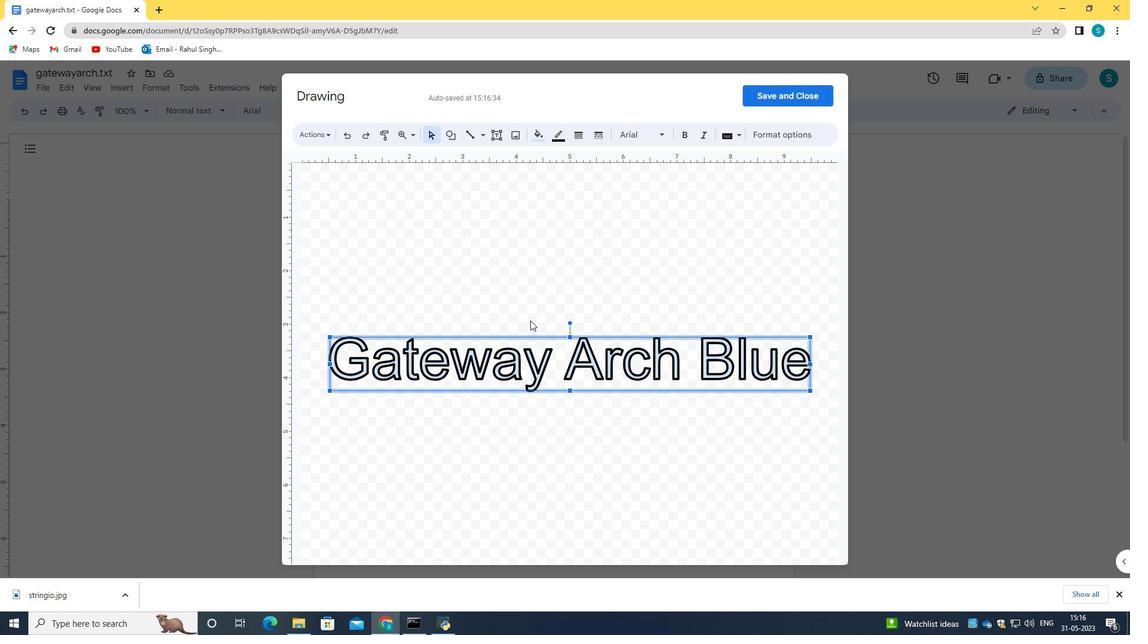 
Action: Mouse pressed left at (517, 279)
Screenshot: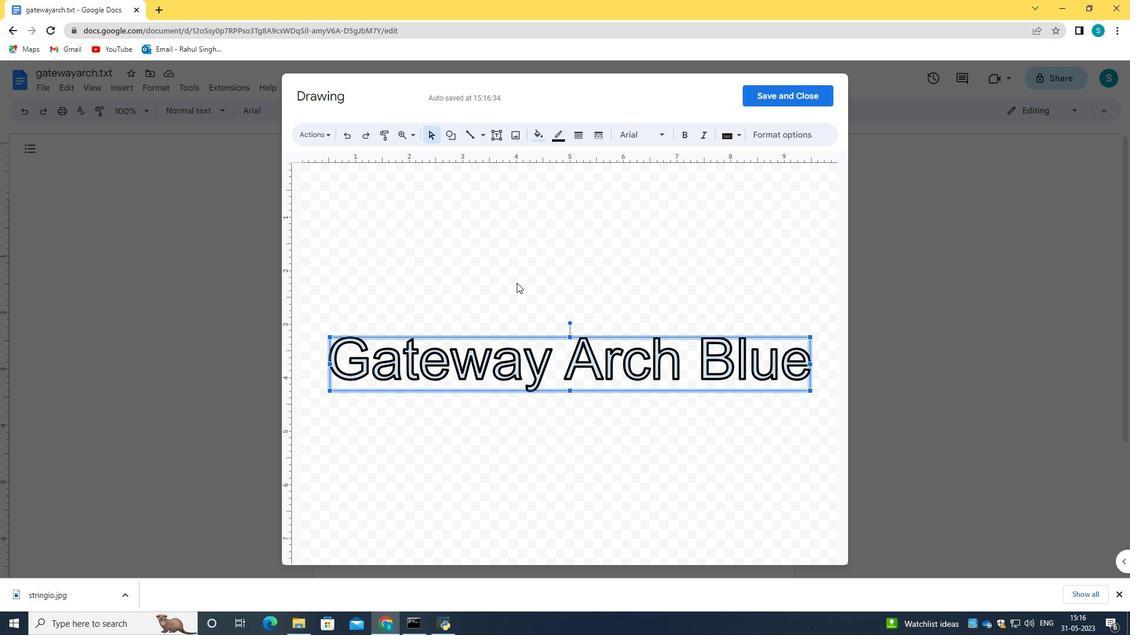 
Action: Mouse moved to (579, 134)
Screenshot: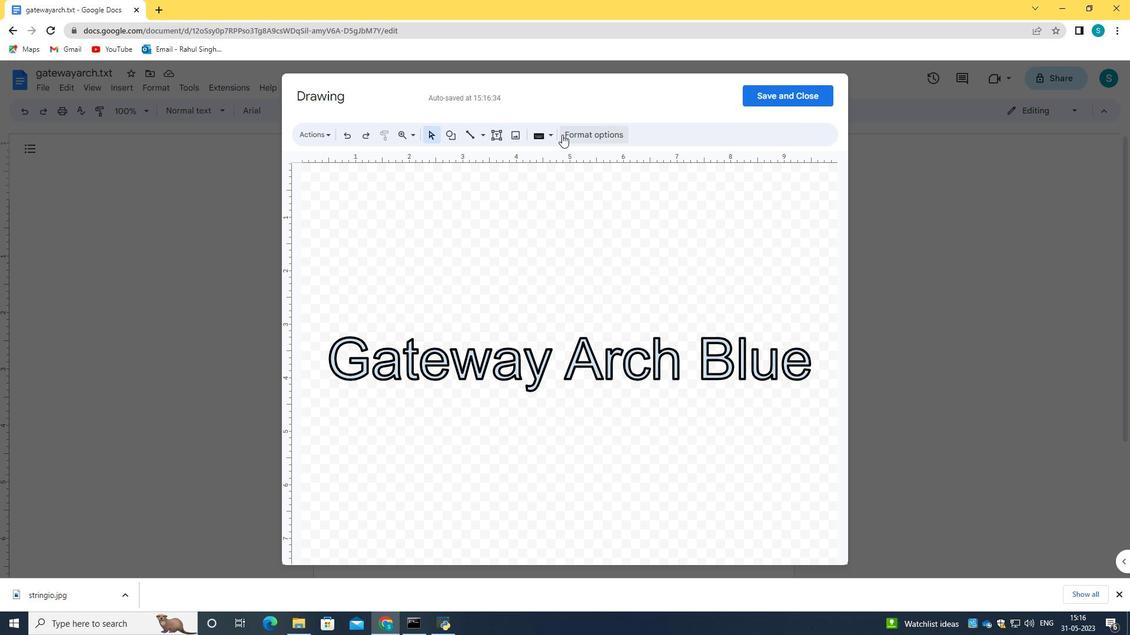 
Action: Mouse pressed left at (579, 134)
Screenshot: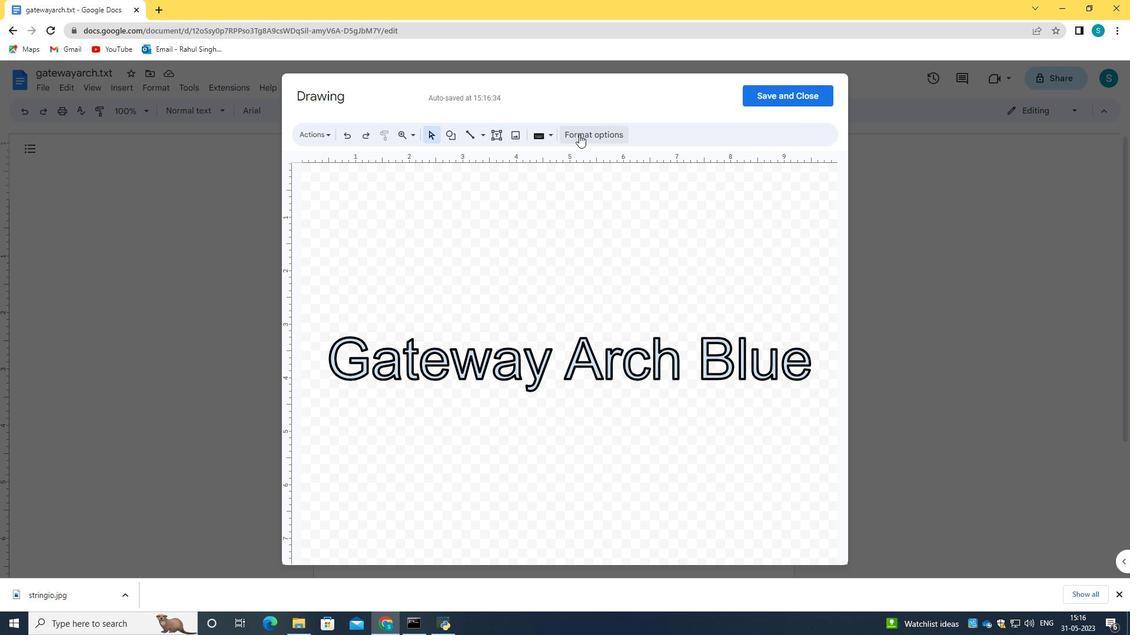 
Action: Mouse moved to (400, 360)
Screenshot: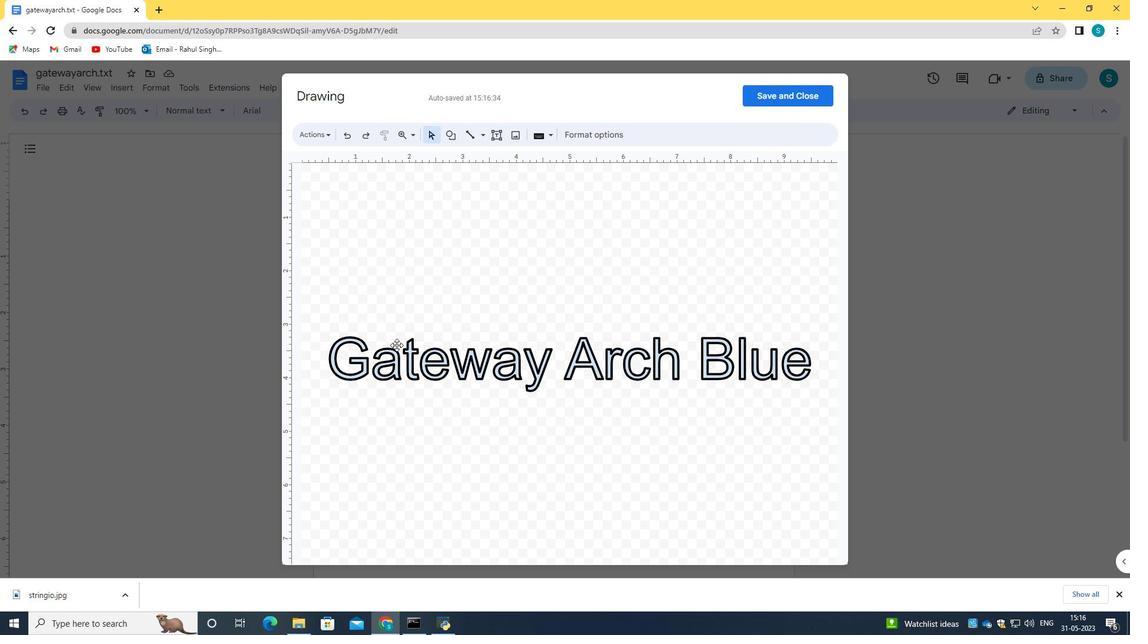 
Action: Mouse pressed left at (400, 360)
Screenshot: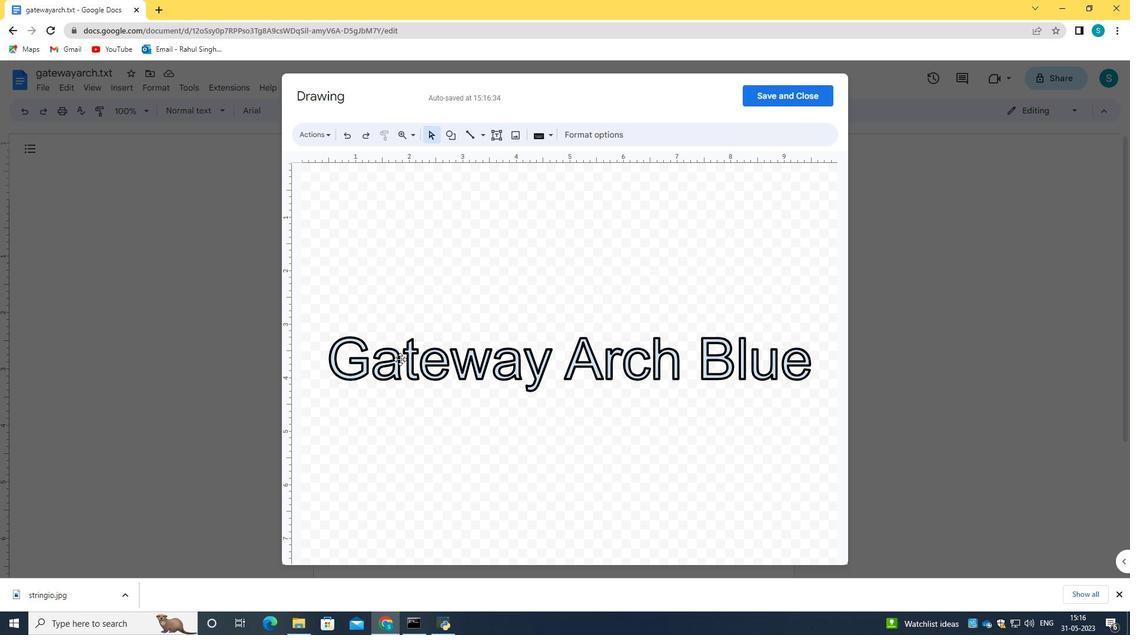 
Action: Mouse moved to (761, 139)
Screenshot: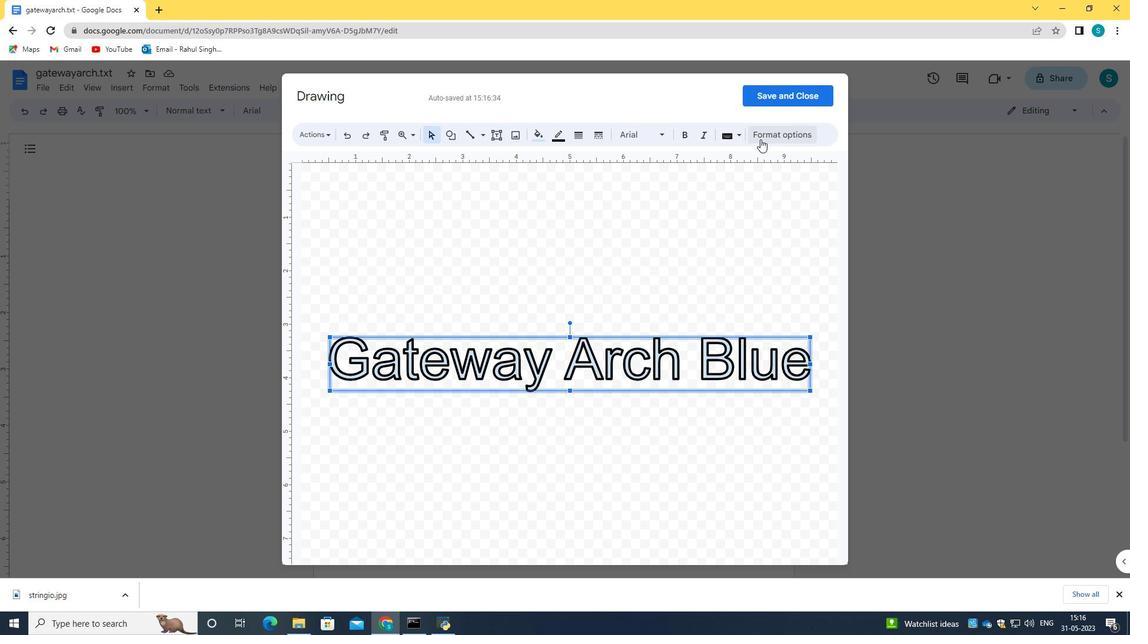 
Action: Mouse pressed left at (761, 139)
Screenshot: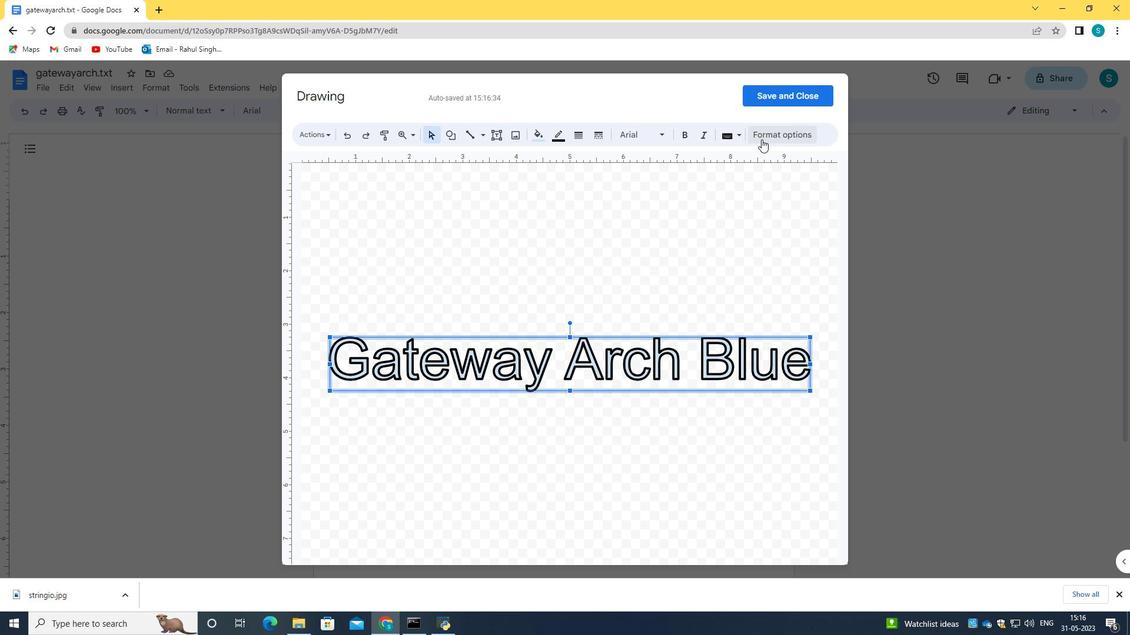 
Action: Mouse moved to (786, 95)
Screenshot: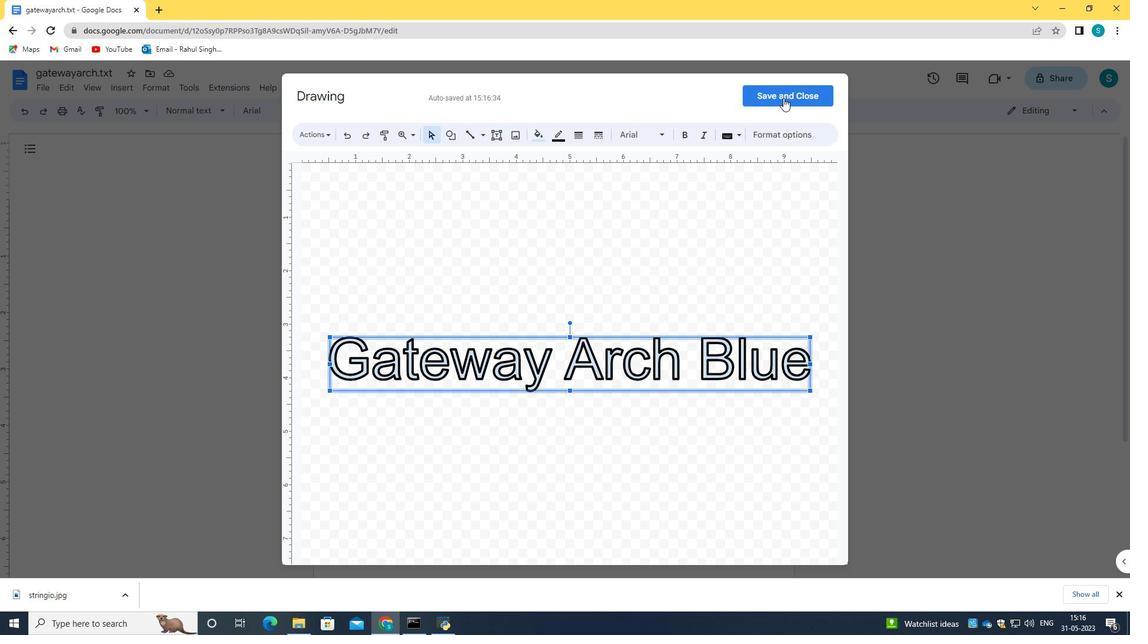 
Action: Mouse pressed left at (786, 95)
Screenshot: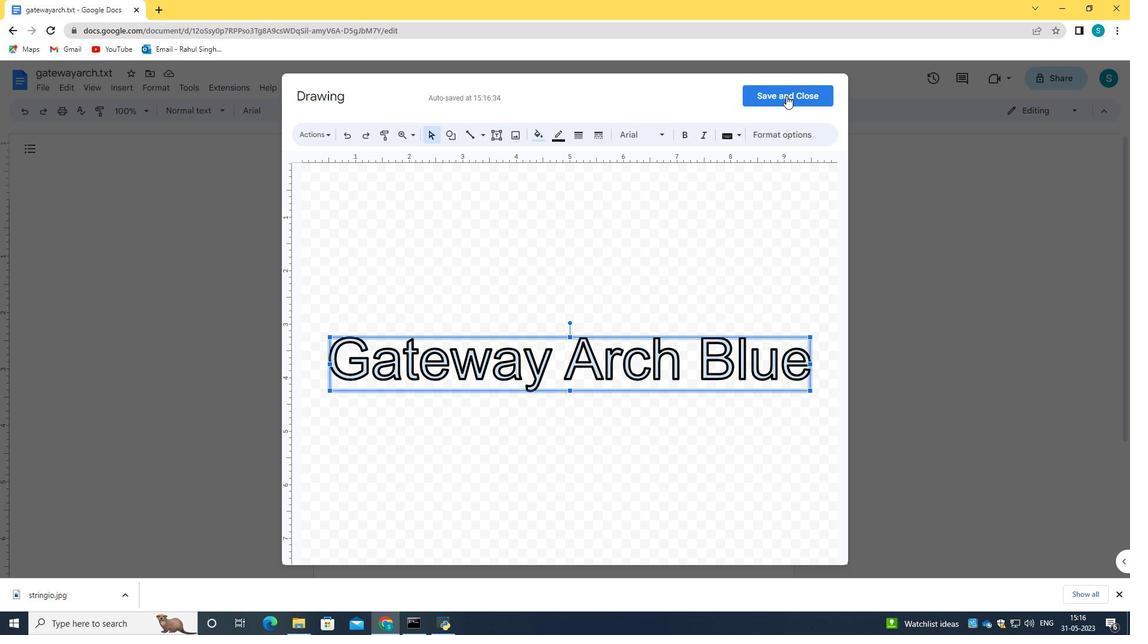 
Action: Mouse moved to (567, 501)
Screenshot: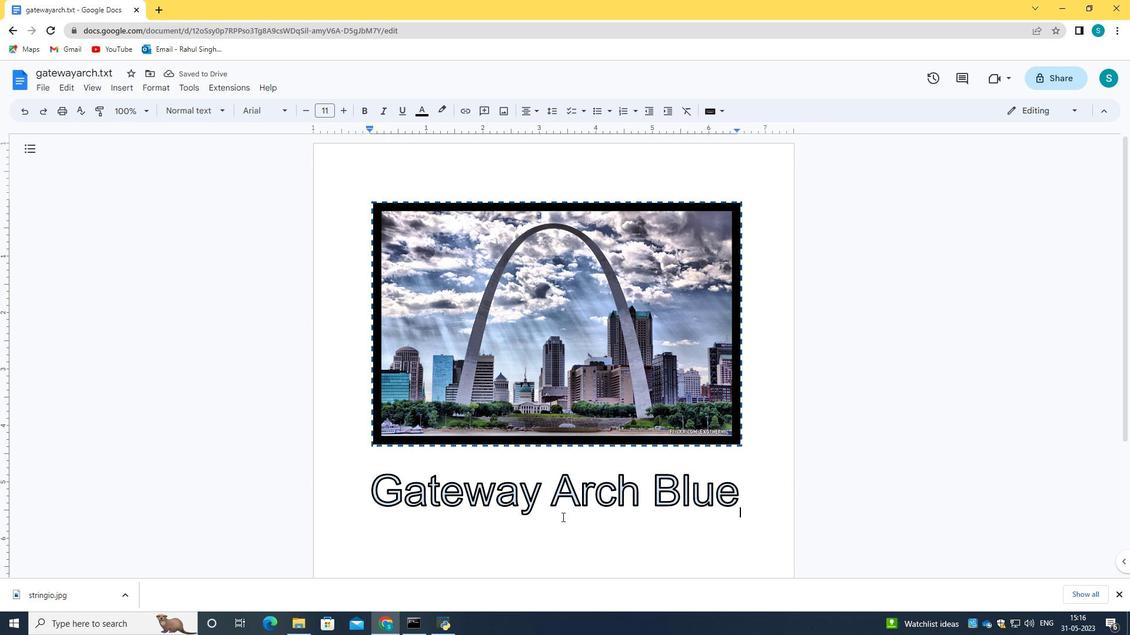 
Action: Mouse pressed left at (567, 501)
Screenshot: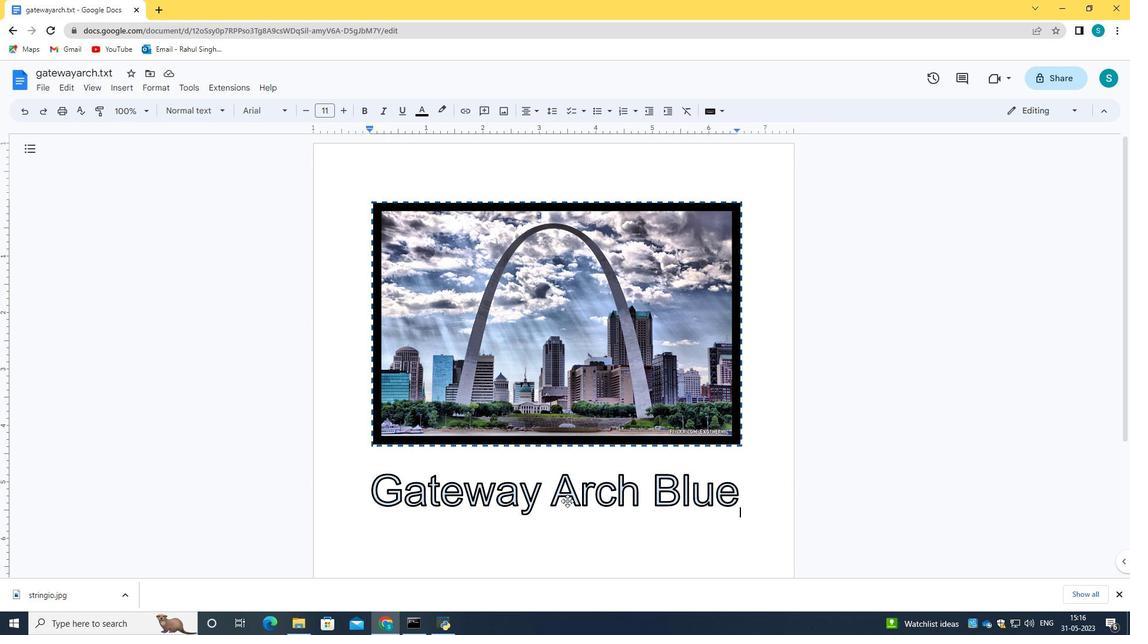 
Action: Mouse moved to (450, 111)
Screenshot: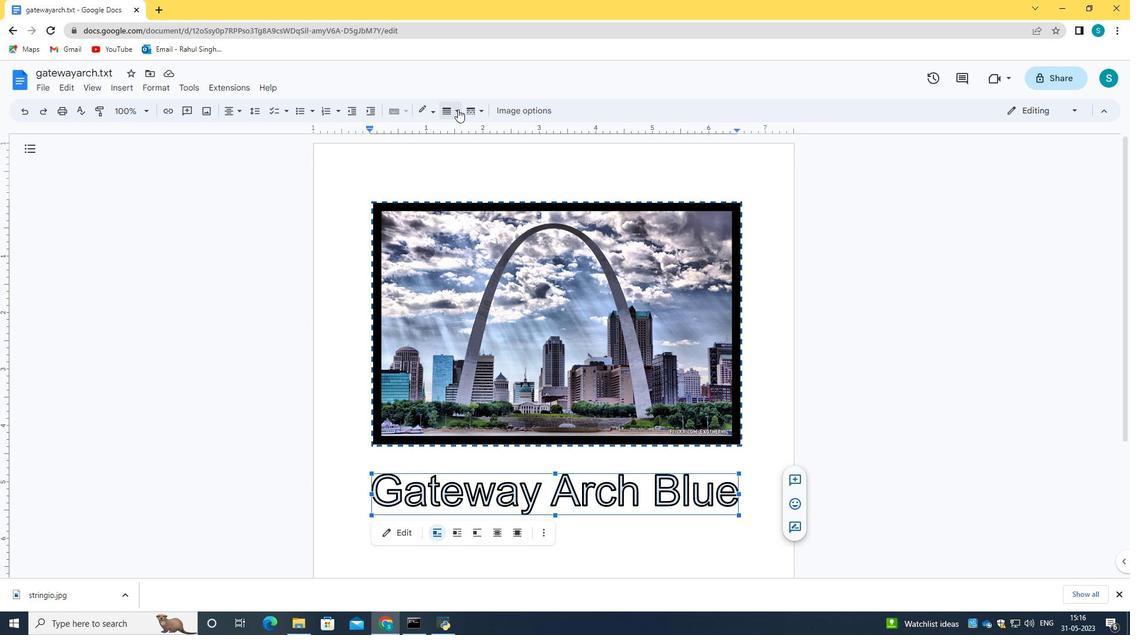 
Action: Mouse pressed left at (450, 111)
Screenshot: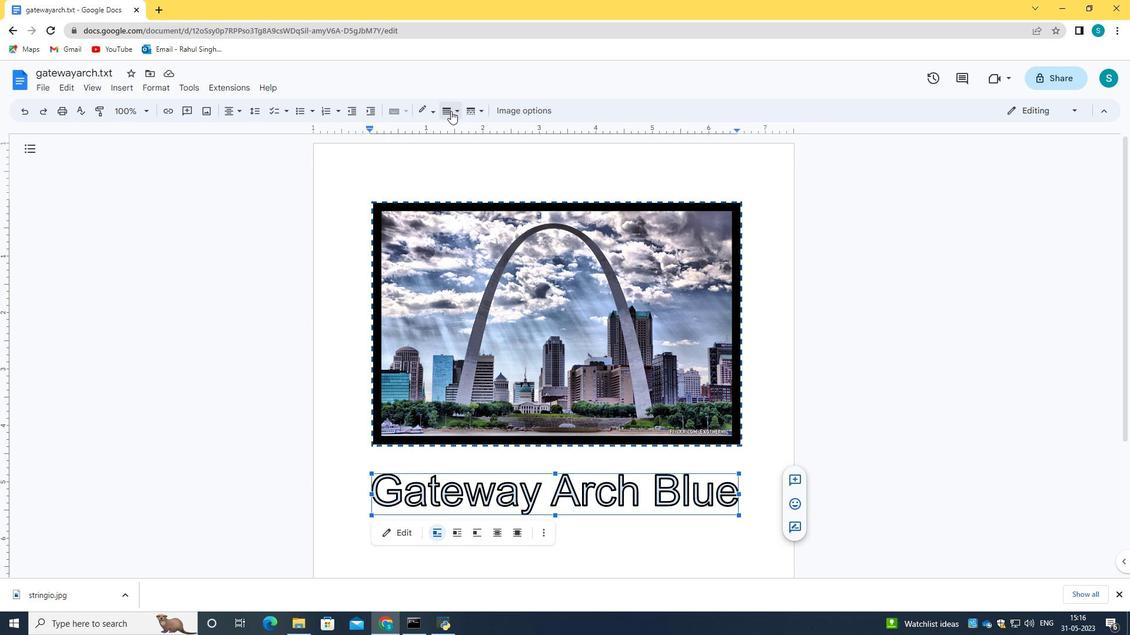 
Action: Mouse moved to (480, 112)
Screenshot: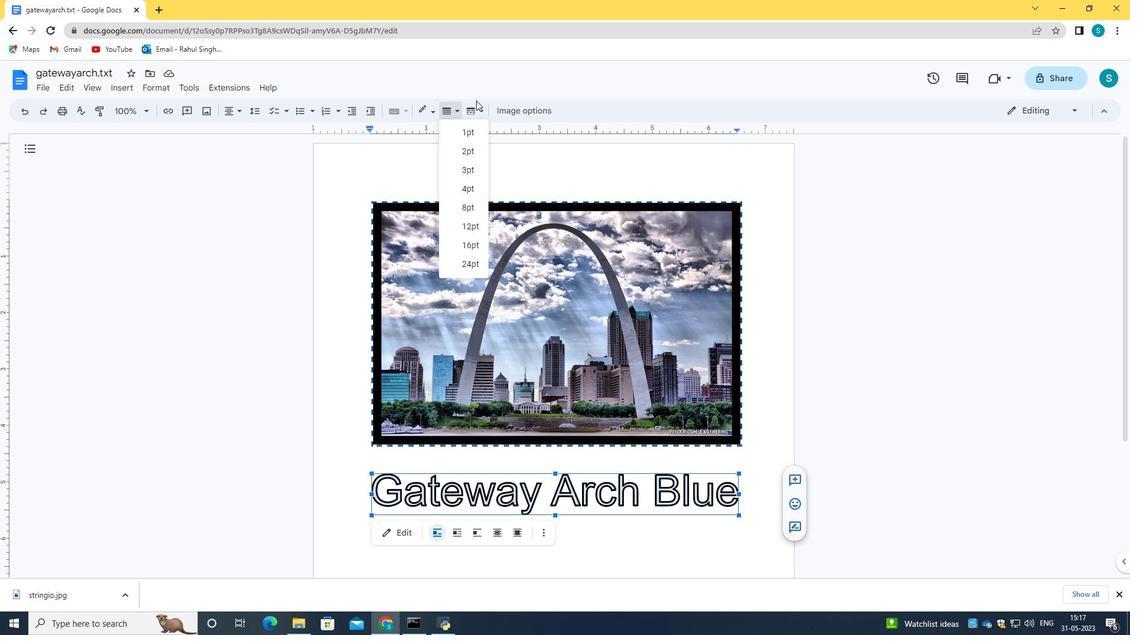 
Action: Mouse pressed left at (480, 112)
Screenshot: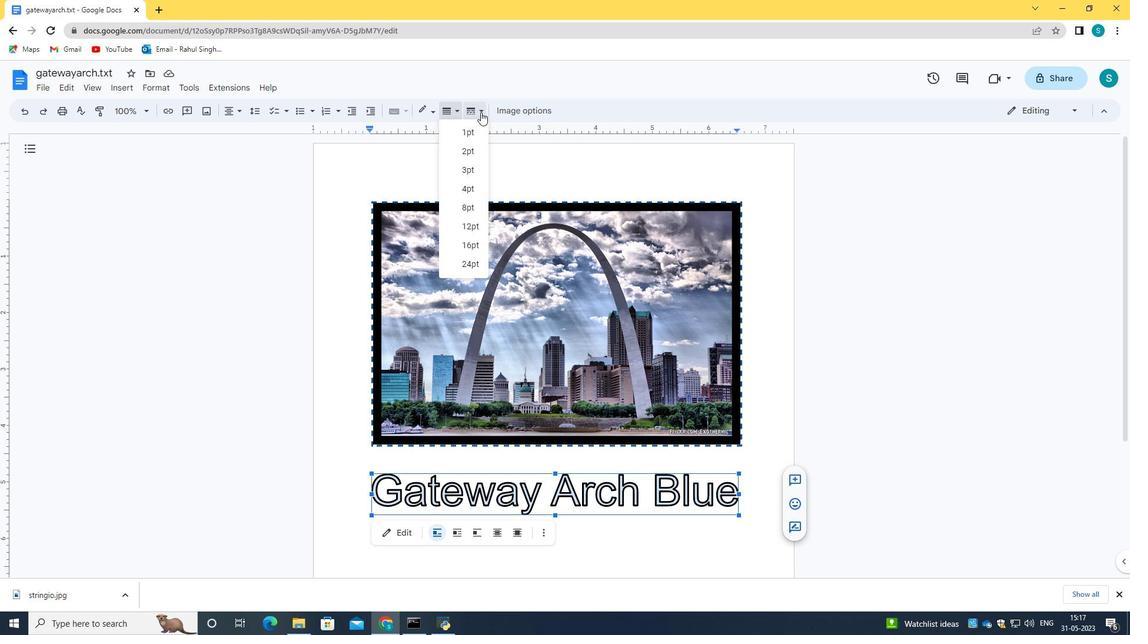 
Action: Mouse moved to (461, 113)
Screenshot: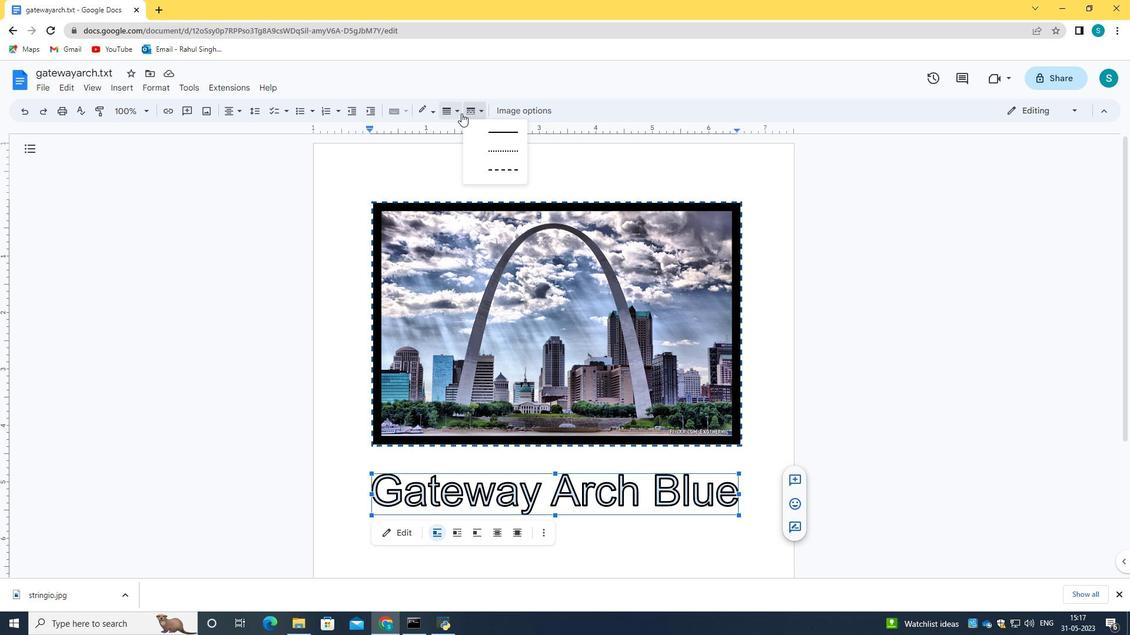 
Action: Mouse pressed left at (461, 113)
Screenshot: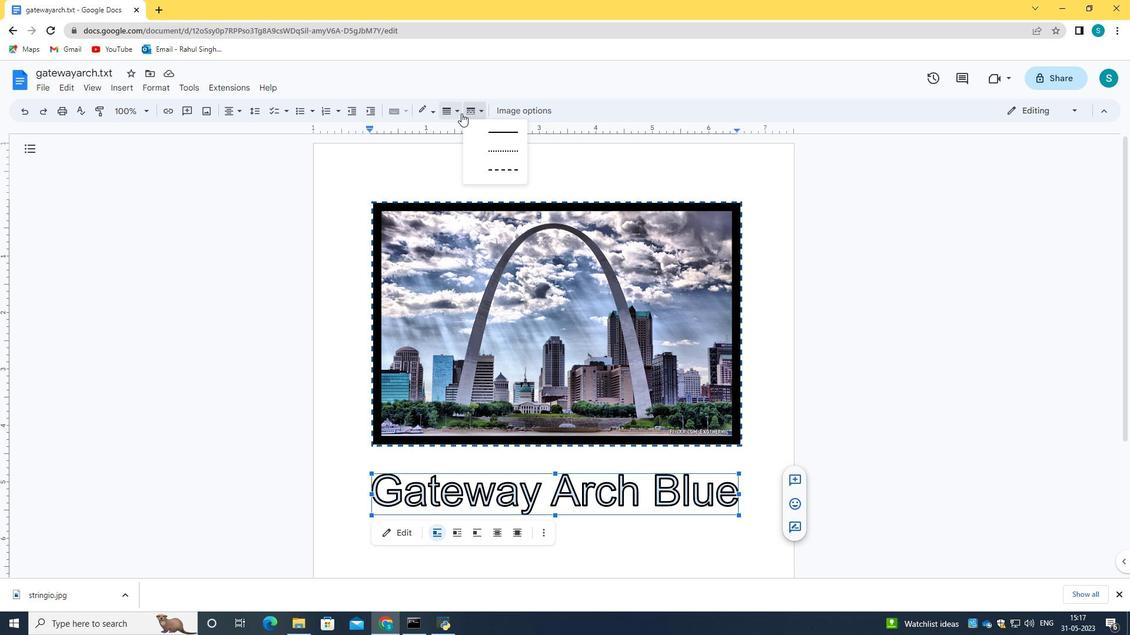 
Action: Mouse moved to (581, 160)
Screenshot: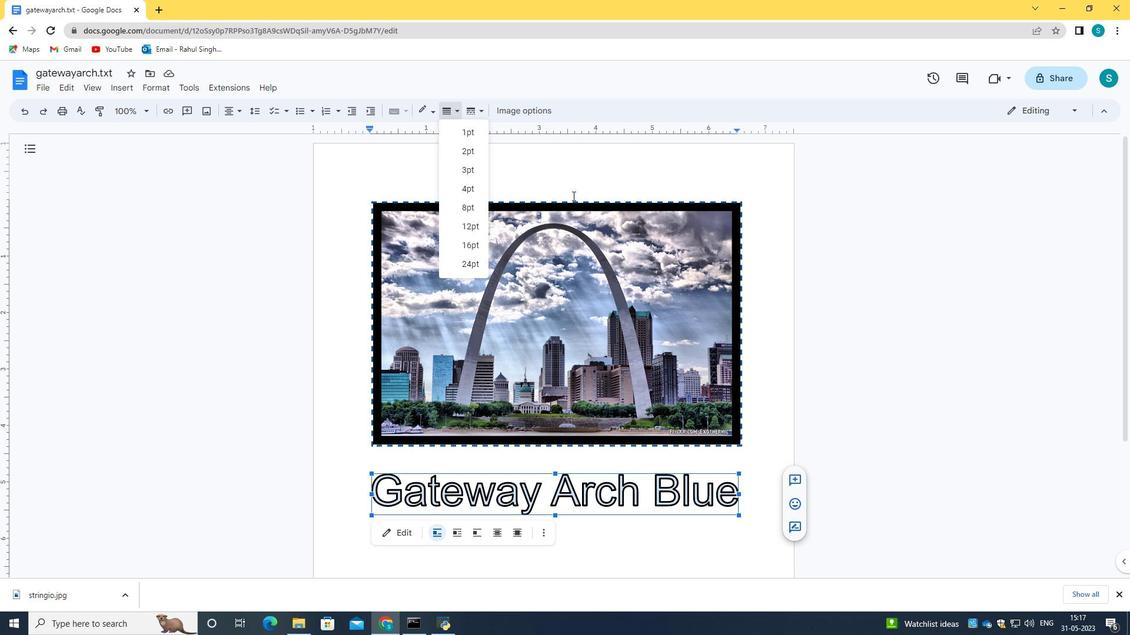 
Action: Mouse pressed left at (581, 160)
Screenshot: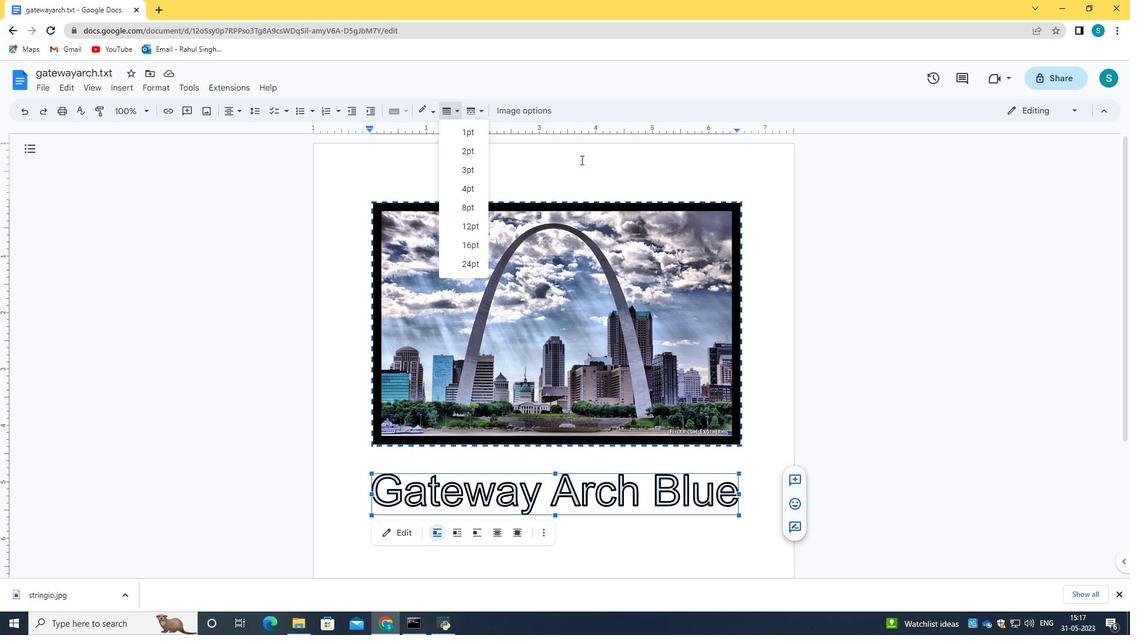 
Action: Mouse moved to (518, 373)
Screenshot: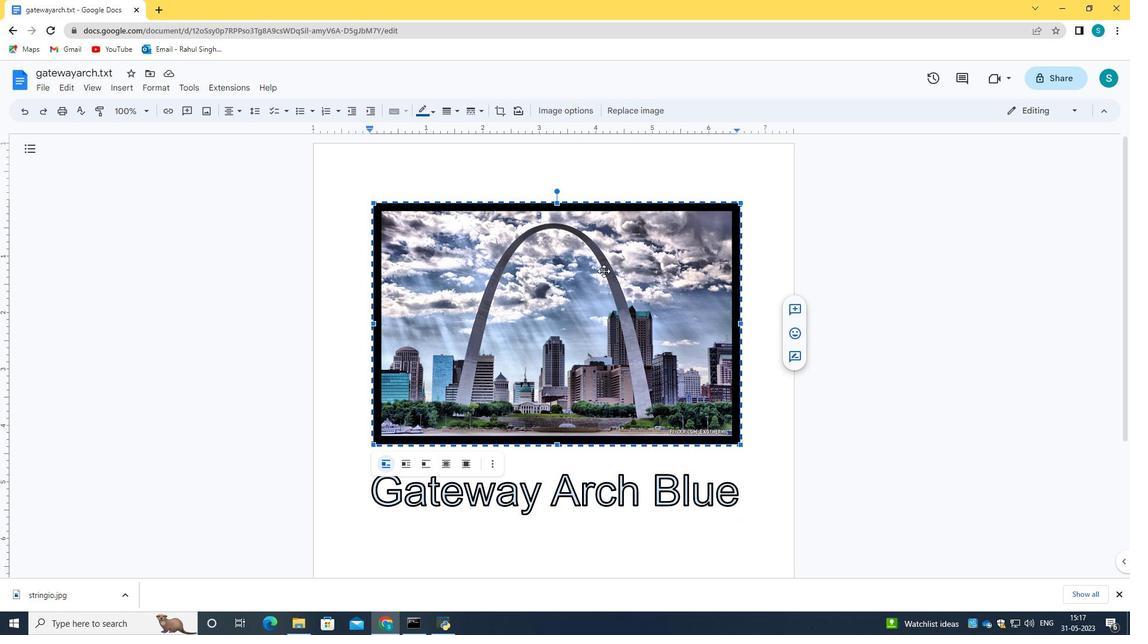 
